 Task: Create Records for custom object Staff in PrisonConnect Pro.
Action: Mouse moved to (12, 62)
Screenshot: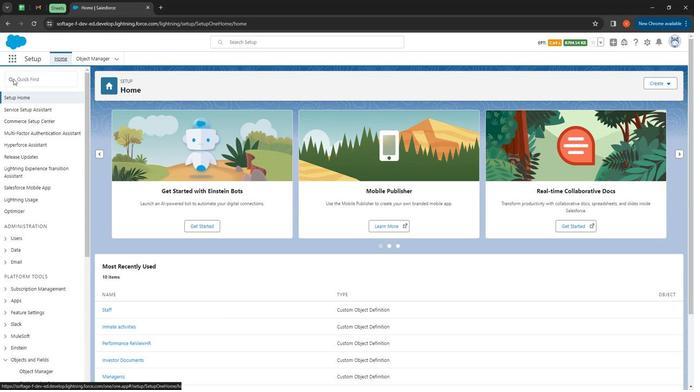 
Action: Mouse pressed left at (12, 62)
Screenshot: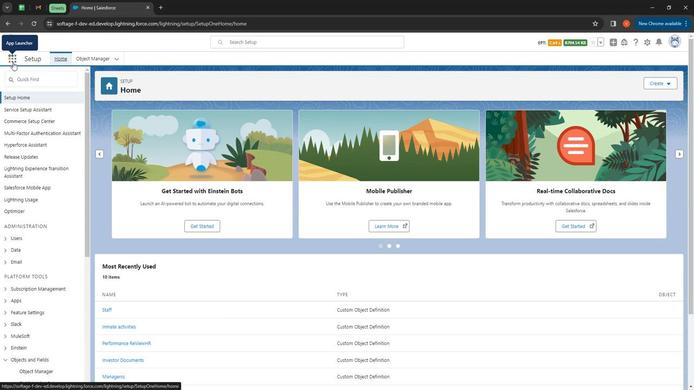 
Action: Mouse moved to (134, 209)
Screenshot: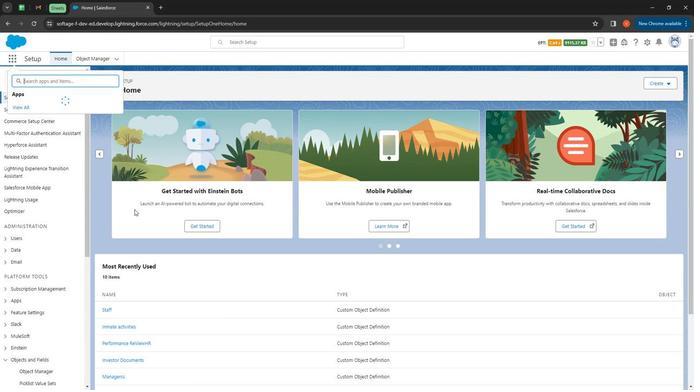 
Action: Key pressed <Key.shift>
Screenshot: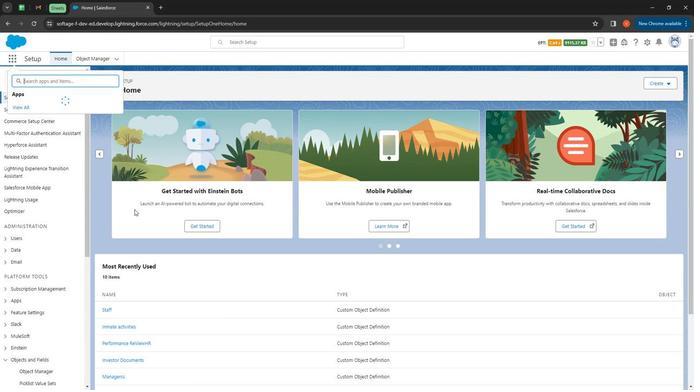 
Action: Mouse moved to (135, 211)
Screenshot: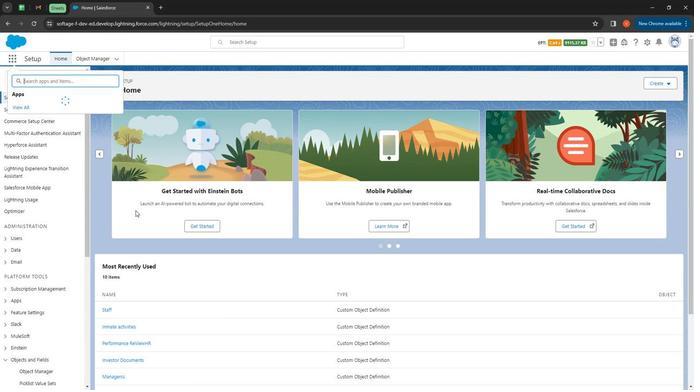 
Action: Key pressed S
Screenshot: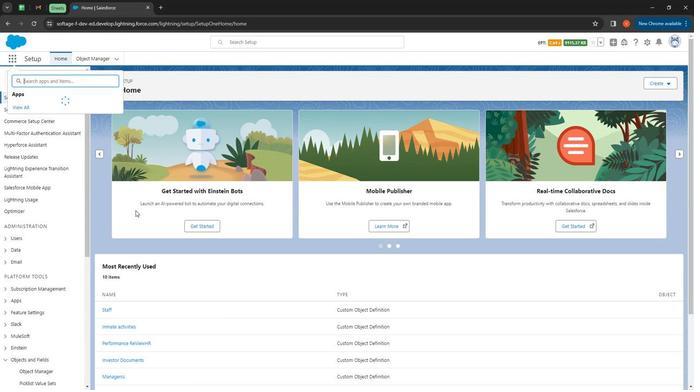 
Action: Mouse moved to (138, 209)
Screenshot: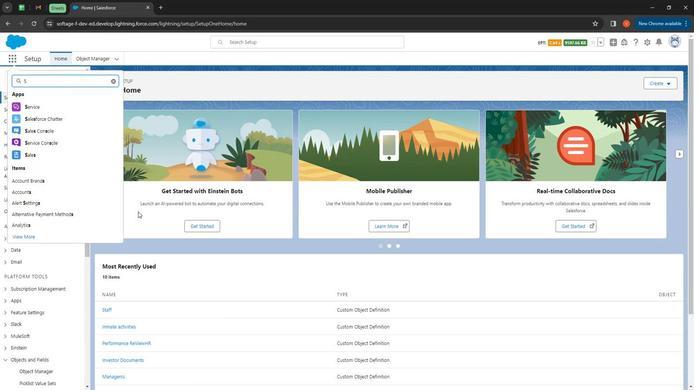 
Action: Key pressed t
Screenshot: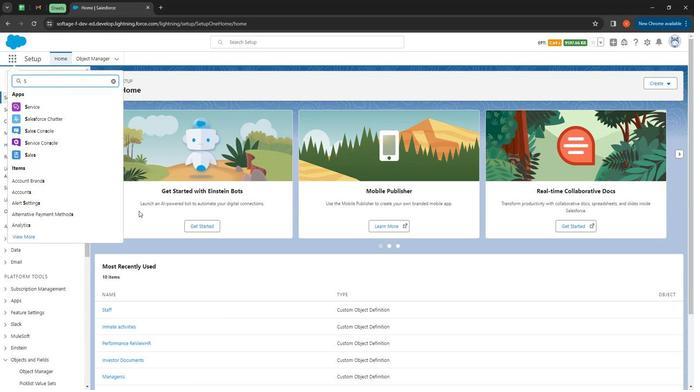 
Action: Mouse moved to (139, 209)
Screenshot: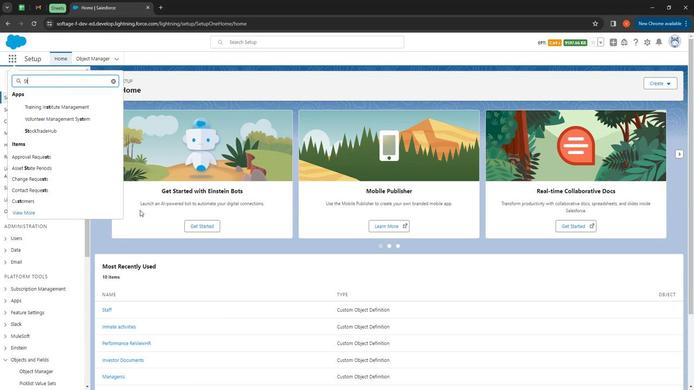 
Action: Key pressed a
Screenshot: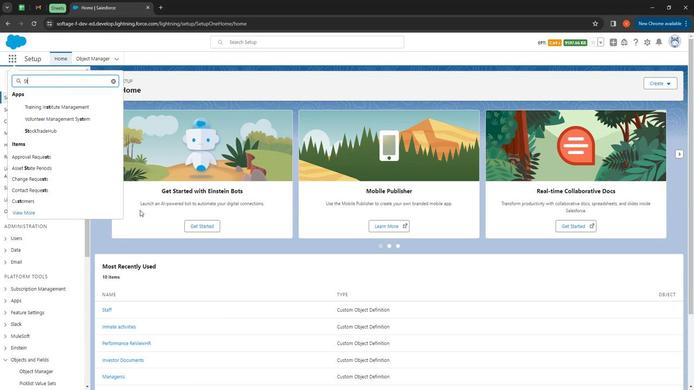 
Action: Mouse moved to (141, 211)
Screenshot: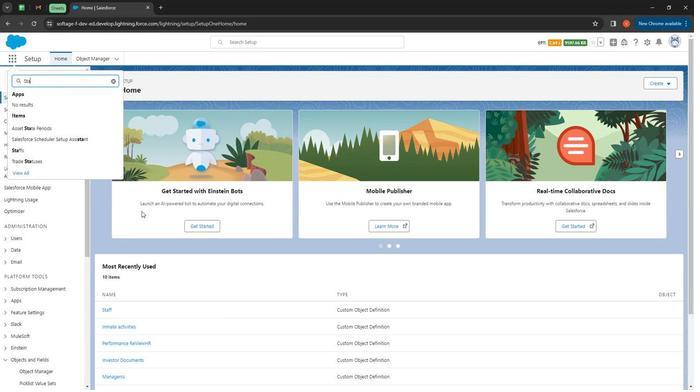 
Action: Key pressed f
Screenshot: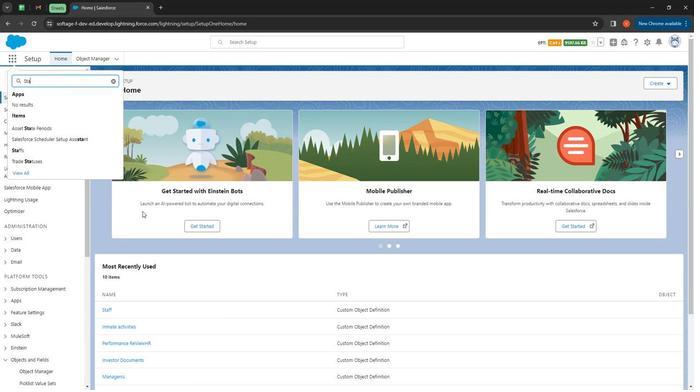 
Action: Mouse moved to (142, 212)
Screenshot: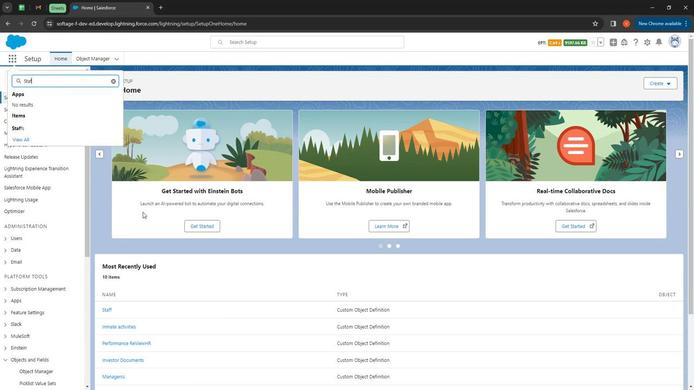 
Action: Key pressed f
Screenshot: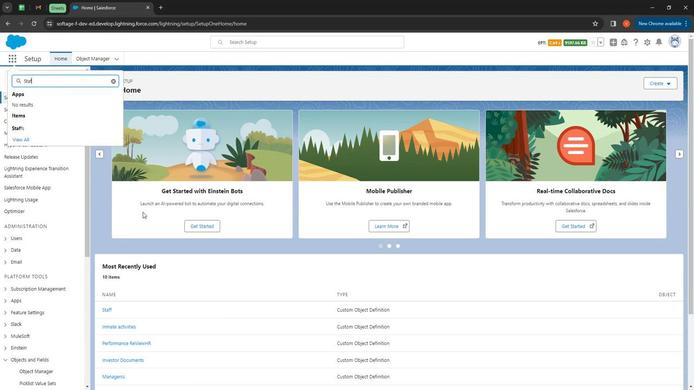 
Action: Mouse moved to (17, 129)
Screenshot: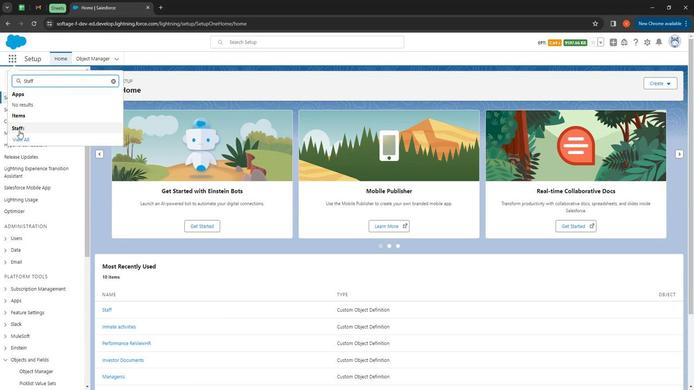 
Action: Mouse pressed left at (17, 129)
Screenshot: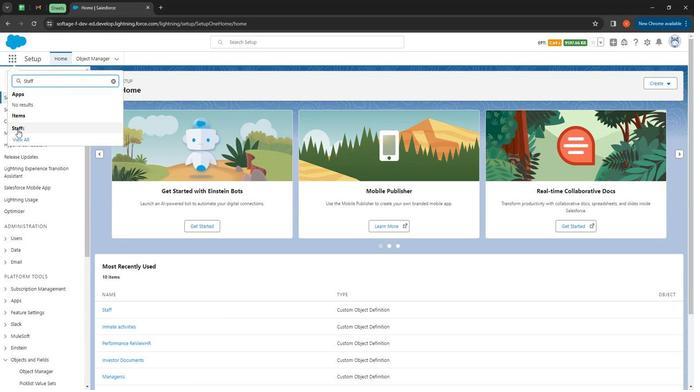 
Action: Mouse moved to (599, 86)
Screenshot: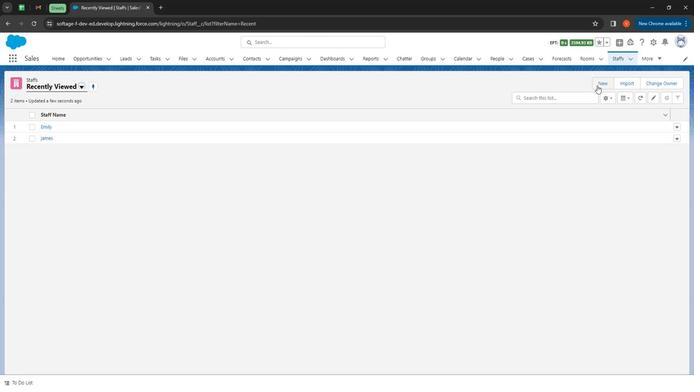 
Action: Mouse pressed left at (599, 86)
Screenshot: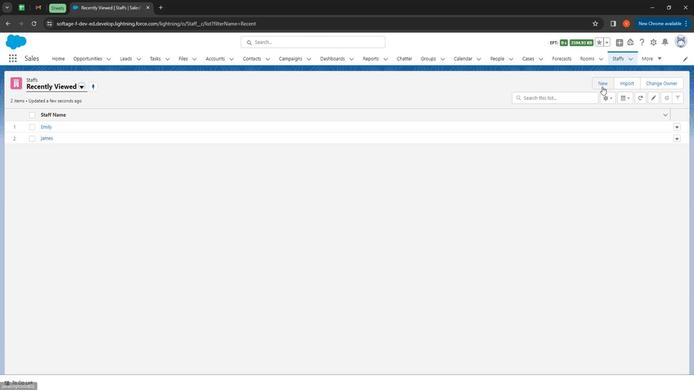
Action: Mouse moved to (231, 122)
Screenshot: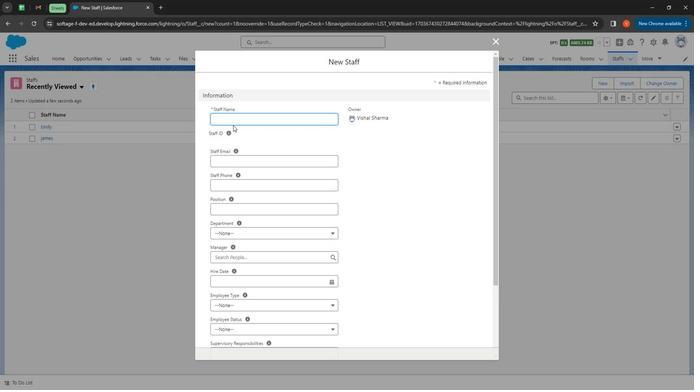 
Action: Mouse pressed left at (231, 122)
Screenshot: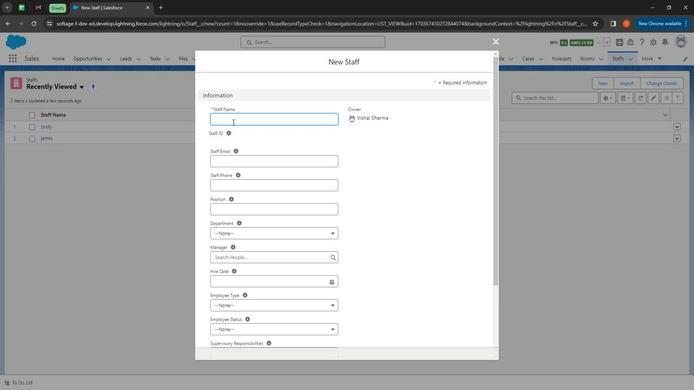 
Action: Key pressed <Key.shift>
Screenshot: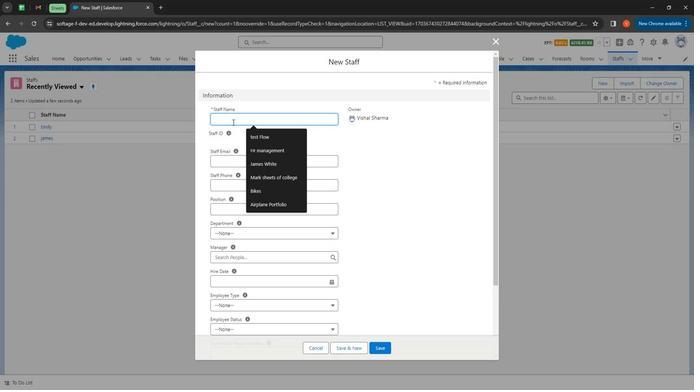 
Action: Mouse moved to (202, 99)
Screenshot: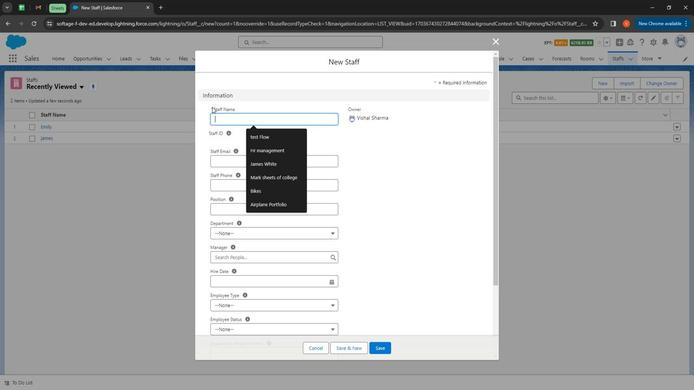 
Action: Key pressed <Key.shift><Key.shift><Key.shift><Key.shift><Key.shift><Key.shift><Key.shift><Key.shift><Key.shift><Key.shift><Key.shift><Key.shift><Key.shift><Key.shift><Key.shift><Key.shift><Key.shift>Jonna
Screenshot: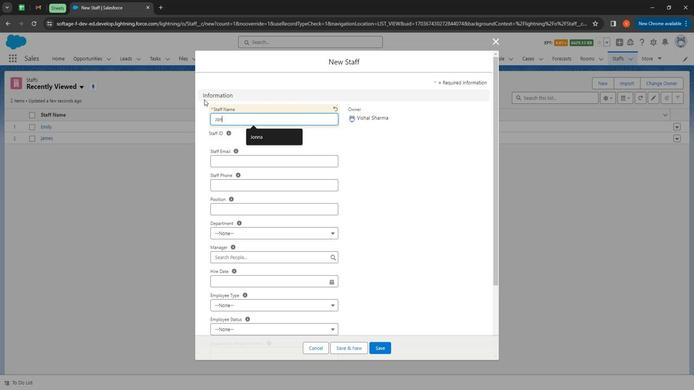 
Action: Mouse moved to (231, 161)
Screenshot: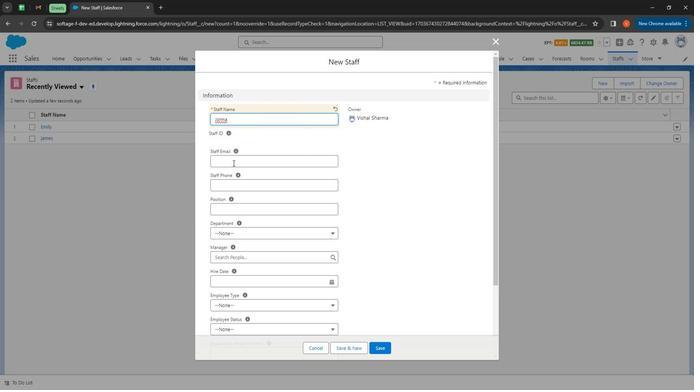 
Action: Mouse pressed left at (231, 161)
Screenshot: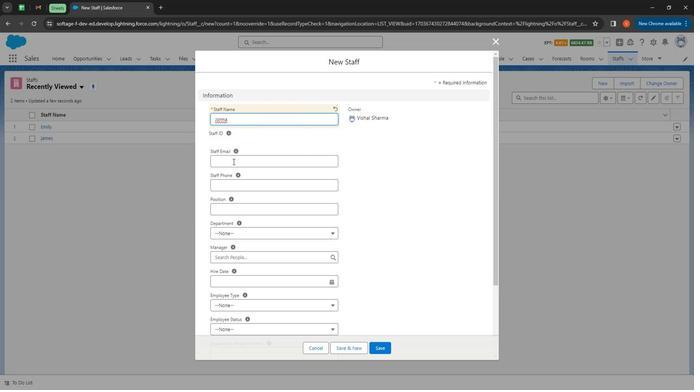 
Action: Key pressed <Key.shift>
Screenshot: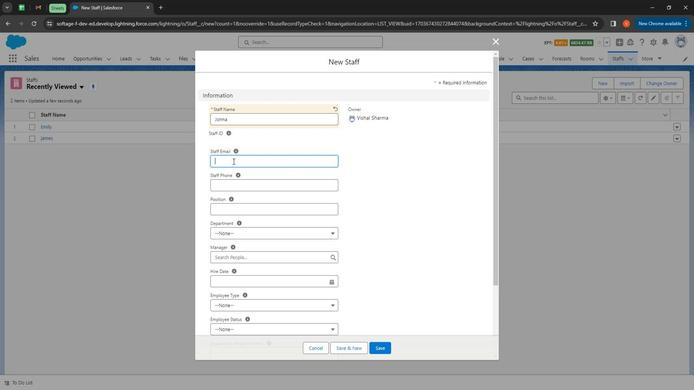 
Action: Mouse moved to (227, 157)
Screenshot: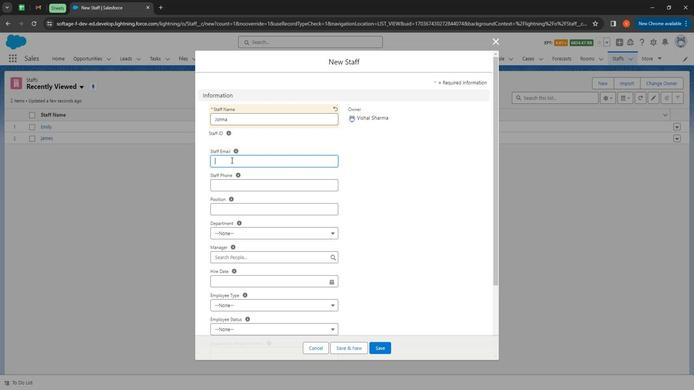 
Action: Key pressed <Key.shift><Key.shift><Key.shift><Key.shift><Key.shift><Key.shift><Key.shift><Key.shift><Key.shift><Key.shift>Jonna<Key.shift>@gmail.cpm
Screenshot: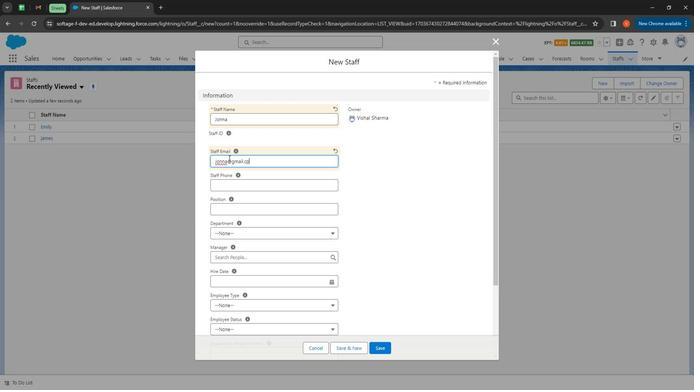 
Action: Mouse moved to (217, 184)
Screenshot: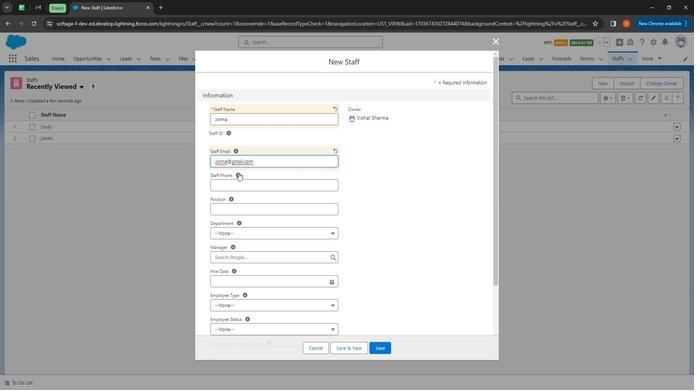 
Action: Mouse pressed left at (217, 184)
Screenshot: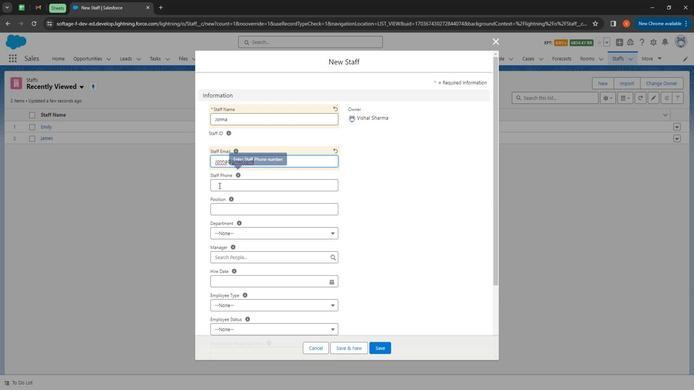 
Action: Mouse moved to (239, 185)
Screenshot: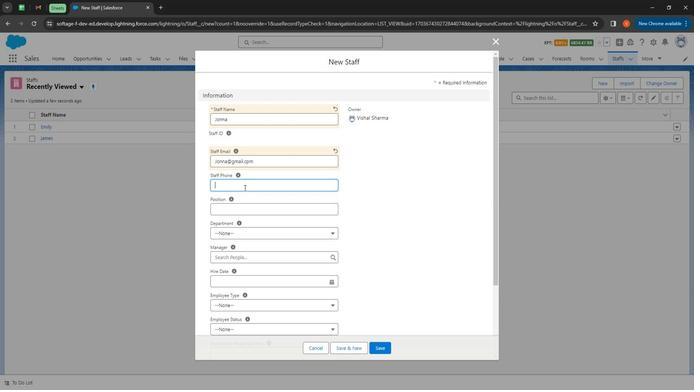 
Action: Key pressed 8947123
Screenshot: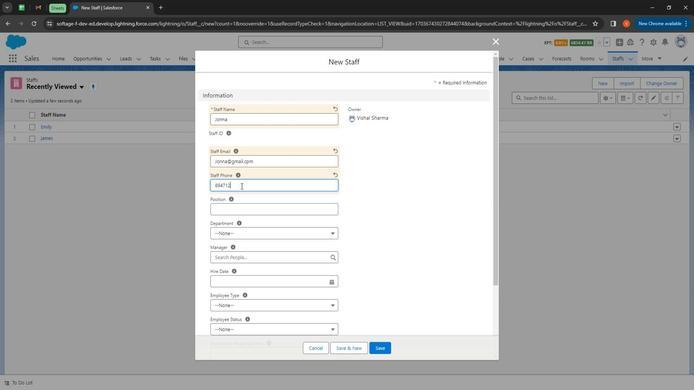 
Action: Mouse moved to (240, 210)
Screenshot: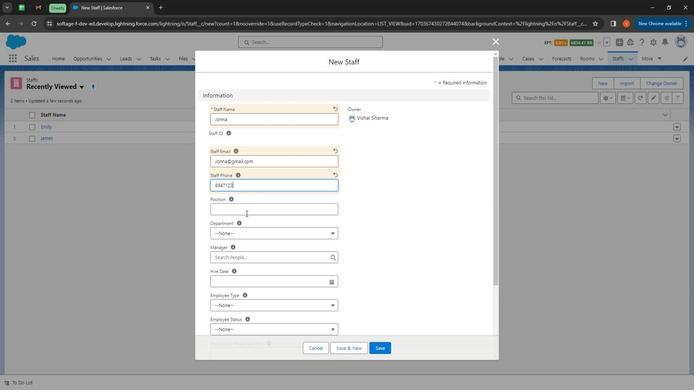 
Action: Mouse pressed left at (240, 210)
Screenshot: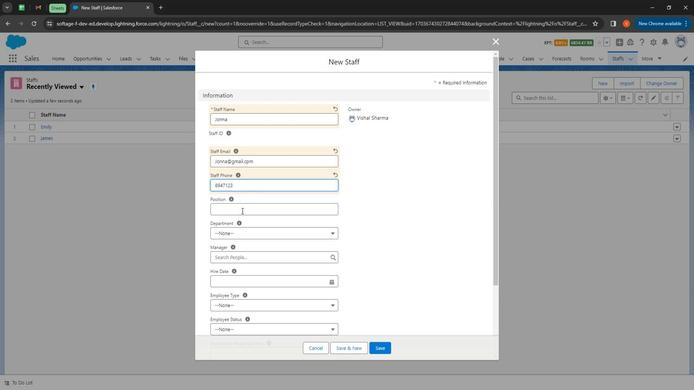 
Action: Mouse moved to (257, 221)
Screenshot: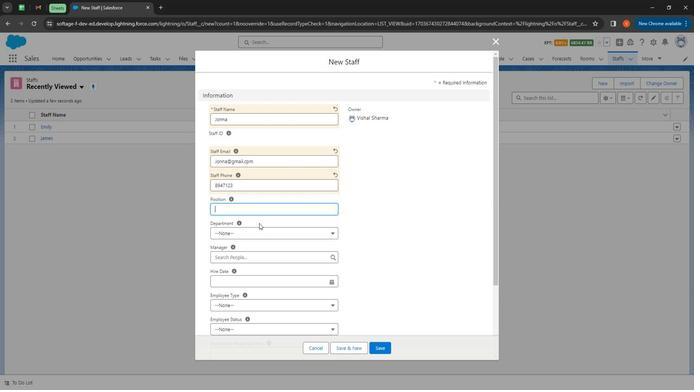 
Action: Key pressed <Key.shift>Salesforce<Key.space><Key.shift><Key.shift><Key.shift><Key.shift><Key.shift><Key.shift><Key.shift><Key.shift><Key.shift><Key.shift><Key.shift><Key.shift><Key.shift><Key.shift><Key.shift>Attendance<Key.space><Key.shift>Mang<Key.backspace>ager
Screenshot: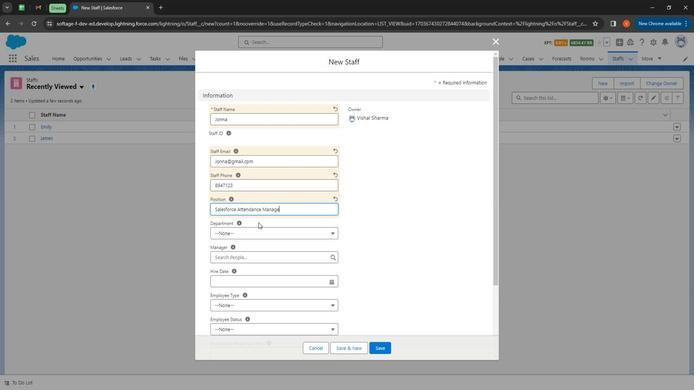 
Action: Mouse moved to (259, 238)
Screenshot: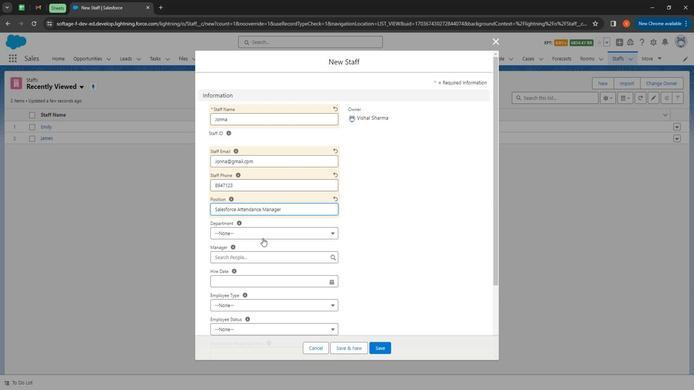 
Action: Mouse pressed left at (259, 238)
Screenshot: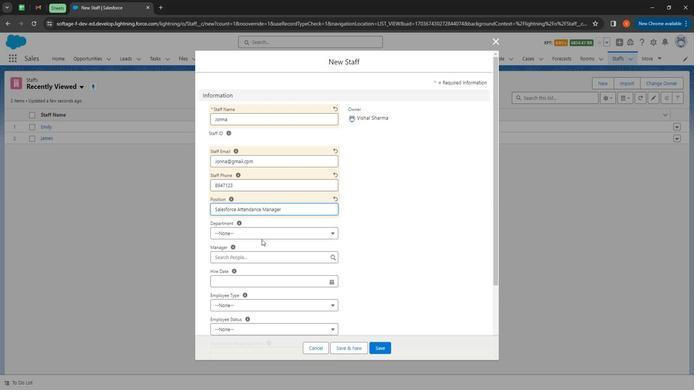 
Action: Mouse moved to (253, 230)
Screenshot: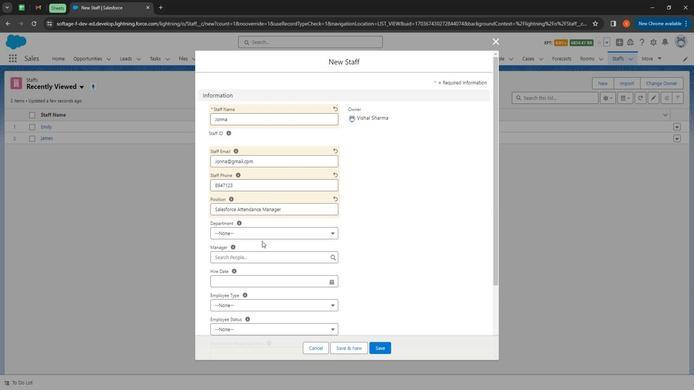
Action: Mouse pressed left at (253, 230)
Screenshot: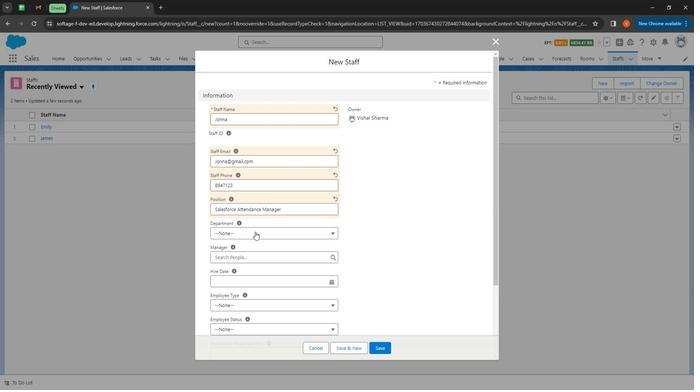 
Action: Mouse moved to (245, 273)
Screenshot: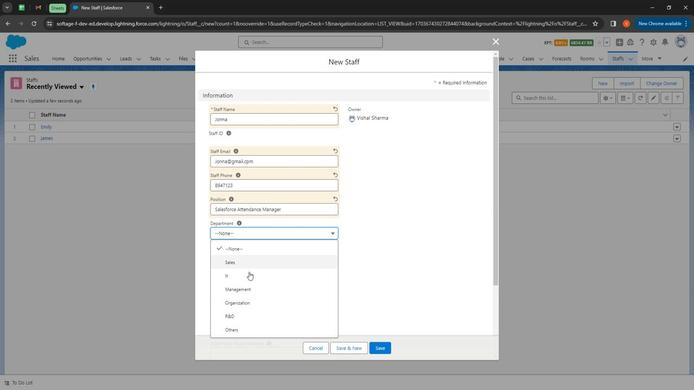 
Action: Mouse pressed left at (245, 273)
Screenshot: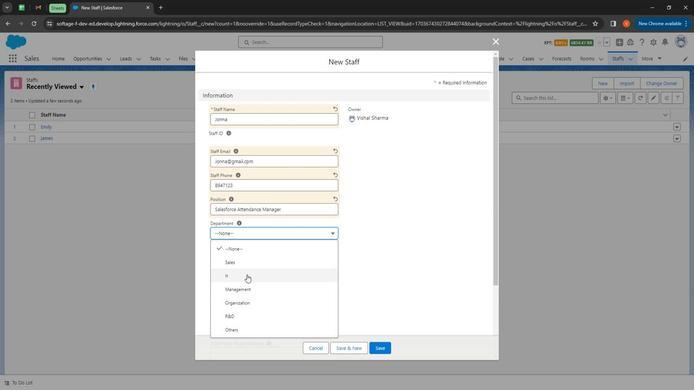 
Action: Mouse moved to (241, 254)
Screenshot: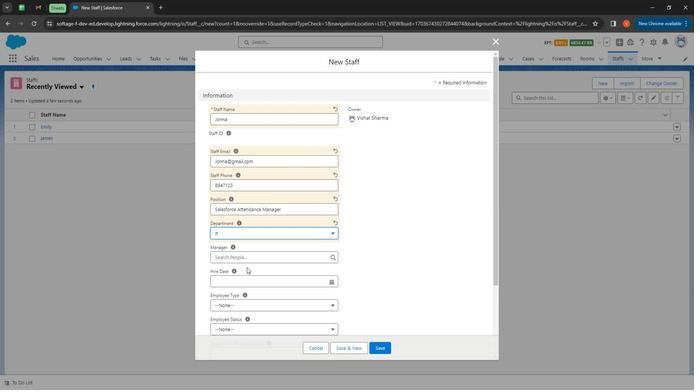 
Action: Mouse pressed left at (241, 254)
Screenshot: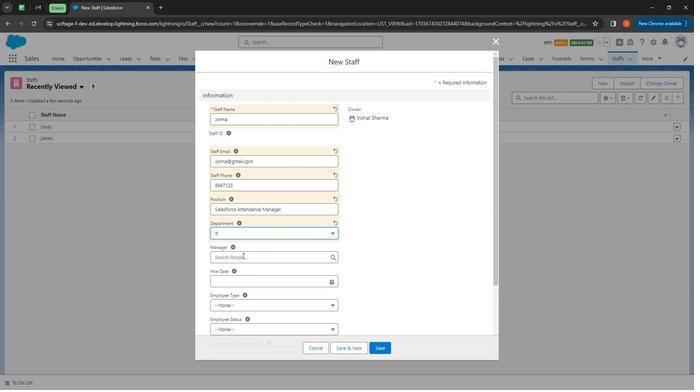 
Action: Mouse moved to (246, 324)
Screenshot: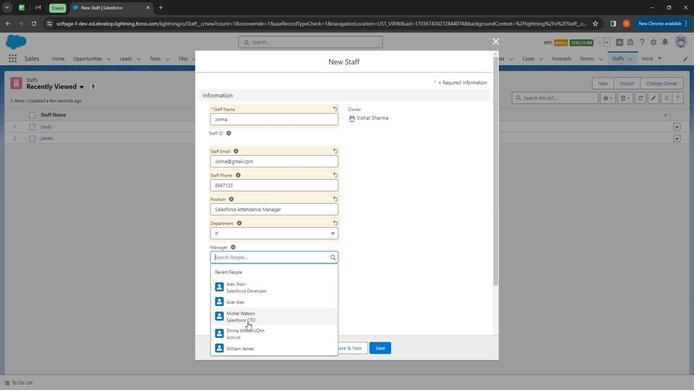
Action: Mouse pressed left at (246, 324)
Screenshot: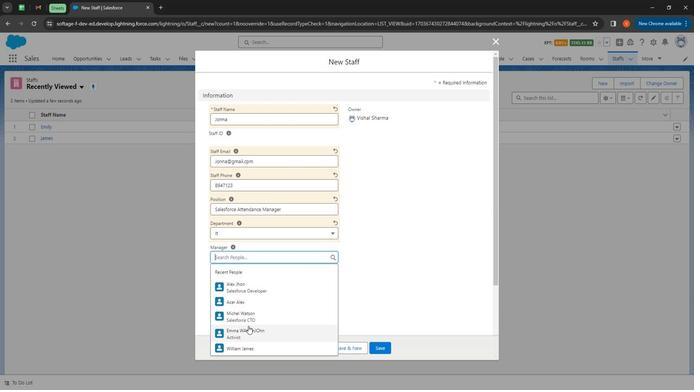 
Action: Mouse moved to (258, 280)
Screenshot: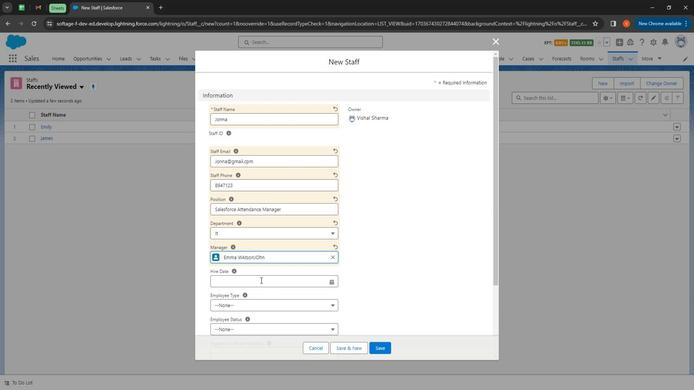 
Action: Mouse pressed left at (258, 280)
Screenshot: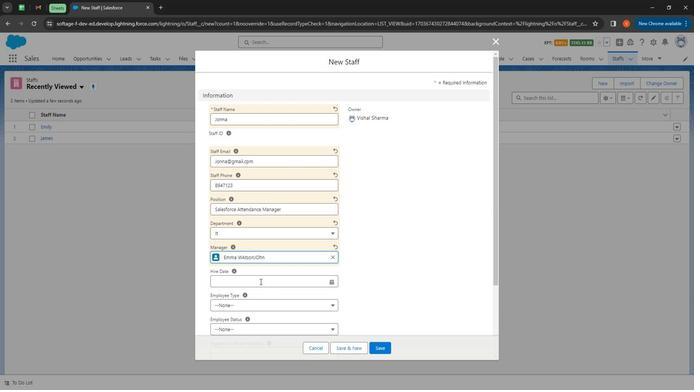
Action: Mouse moved to (283, 211)
Screenshot: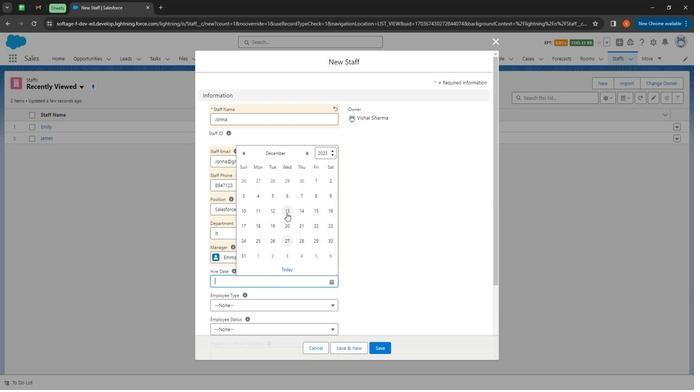 
Action: Mouse pressed left at (283, 211)
Screenshot: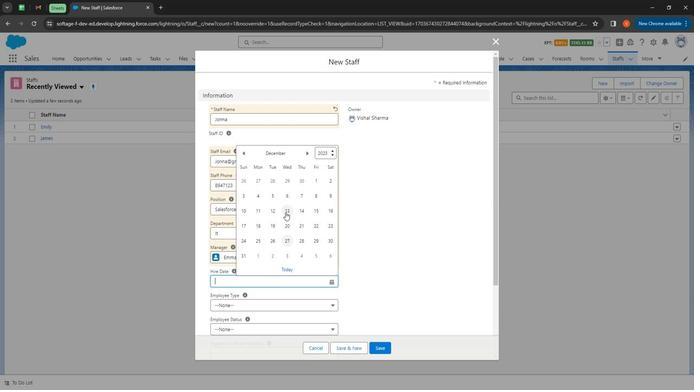 
Action: Mouse moved to (238, 306)
Screenshot: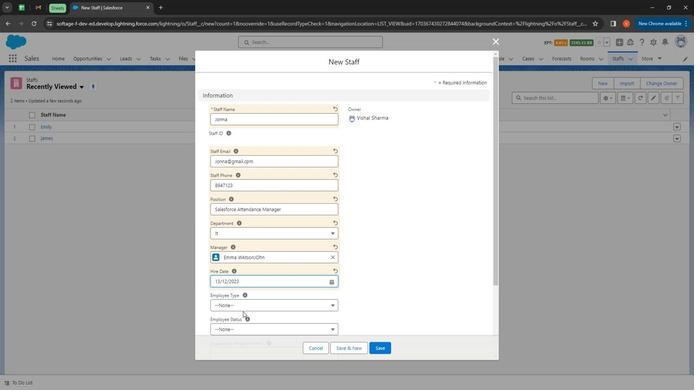 
Action: Mouse pressed left at (238, 306)
Screenshot: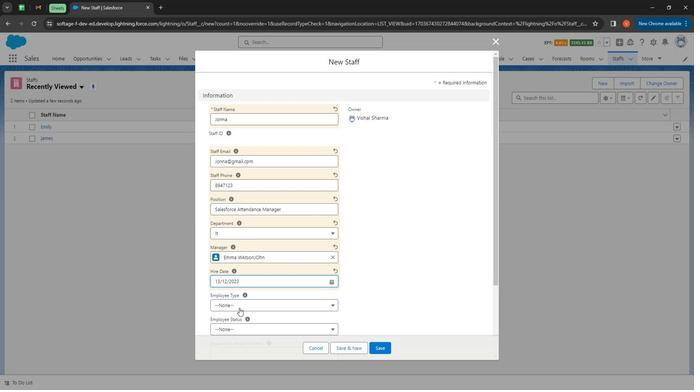 
Action: Mouse moved to (249, 260)
Screenshot: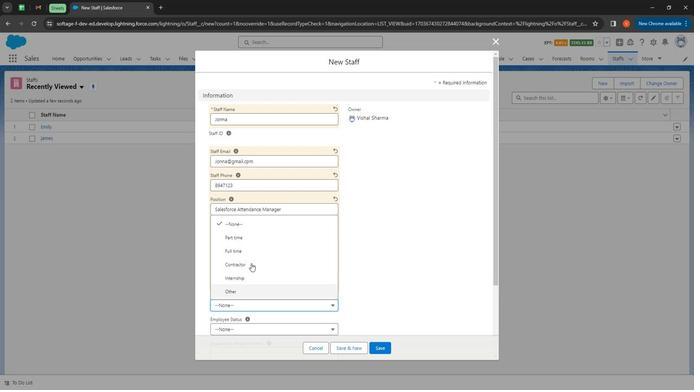 
Action: Mouse pressed left at (249, 260)
Screenshot: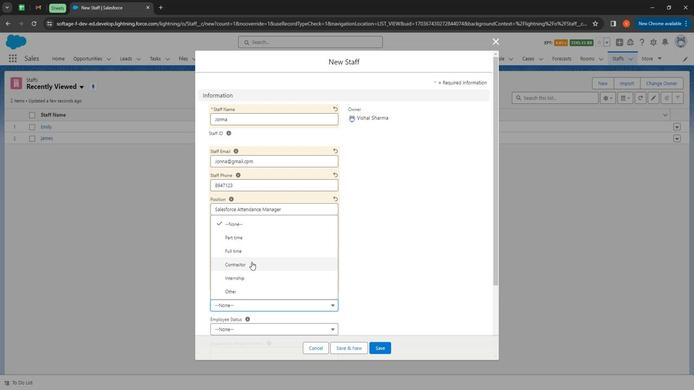 
Action: Mouse moved to (260, 321)
Screenshot: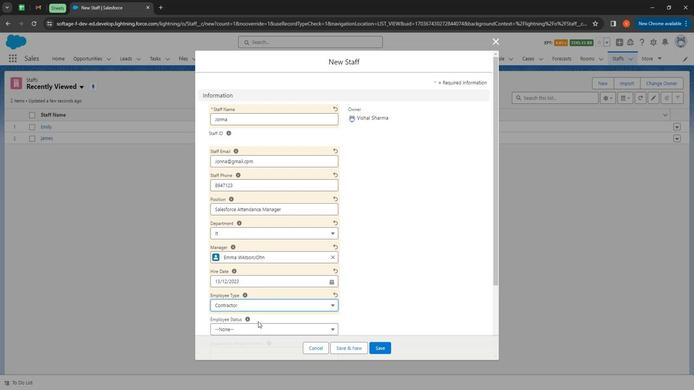 
Action: Mouse scrolled (260, 321) with delta (0, 0)
Screenshot: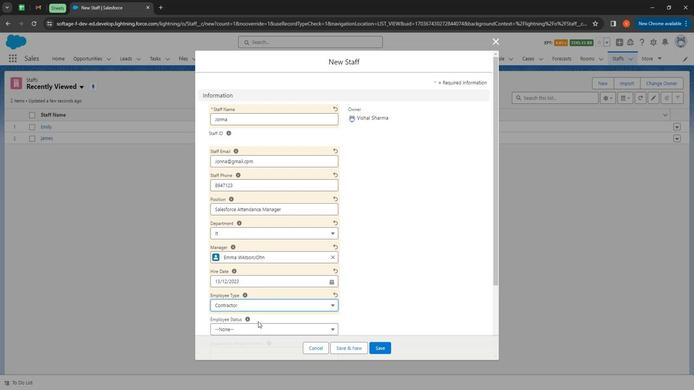 
Action: Mouse moved to (262, 321)
Screenshot: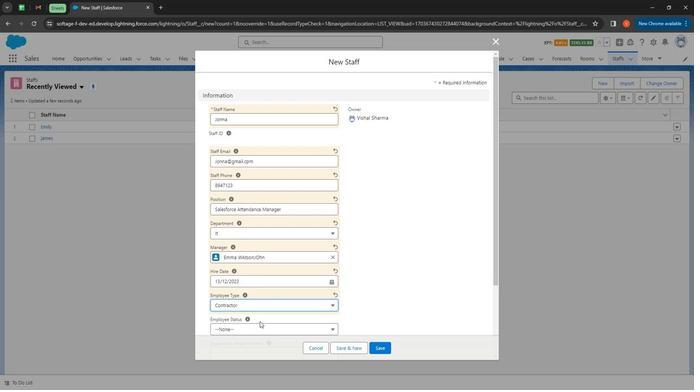 
Action: Mouse scrolled (262, 321) with delta (0, 0)
Screenshot: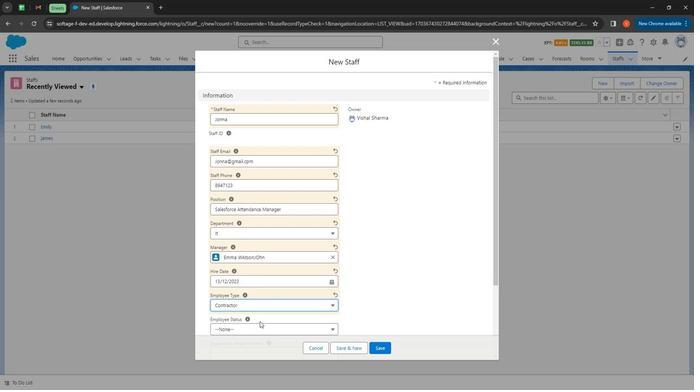 
Action: Mouse moved to (249, 247)
Screenshot: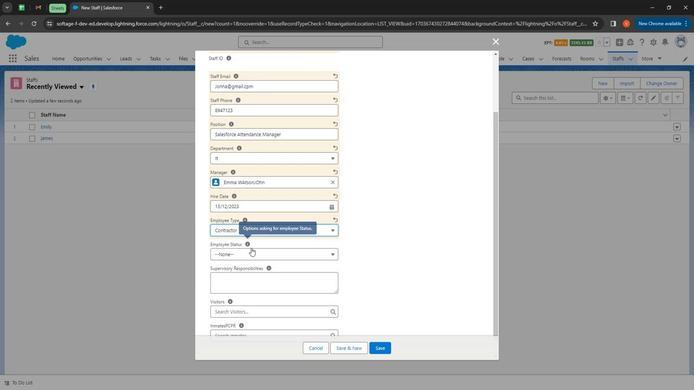 
Action: Mouse pressed left at (249, 247)
Screenshot: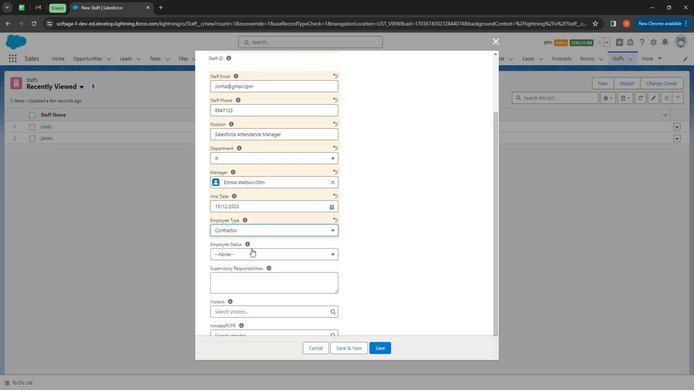 
Action: Mouse moved to (245, 284)
Screenshot: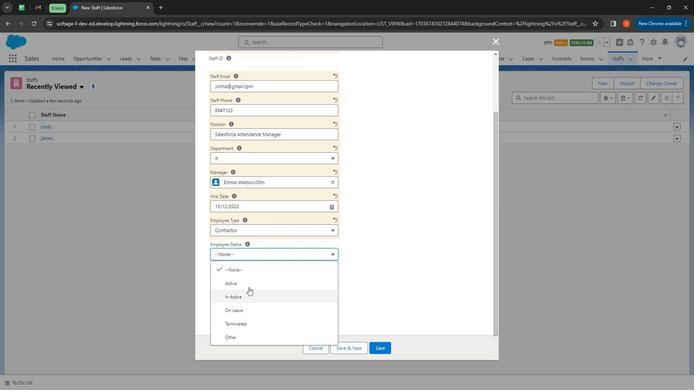 
Action: Mouse pressed left at (245, 284)
Screenshot: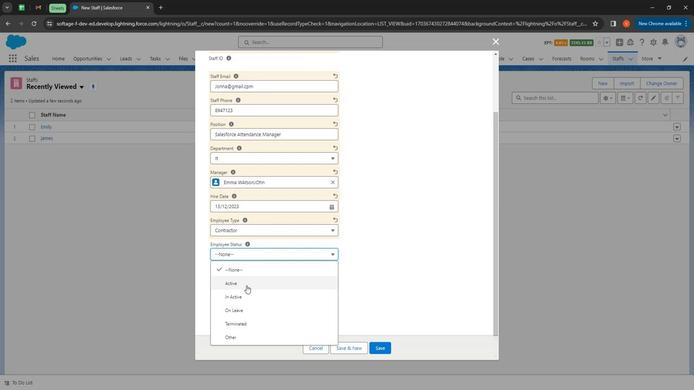 
Action: Mouse moved to (238, 286)
Screenshot: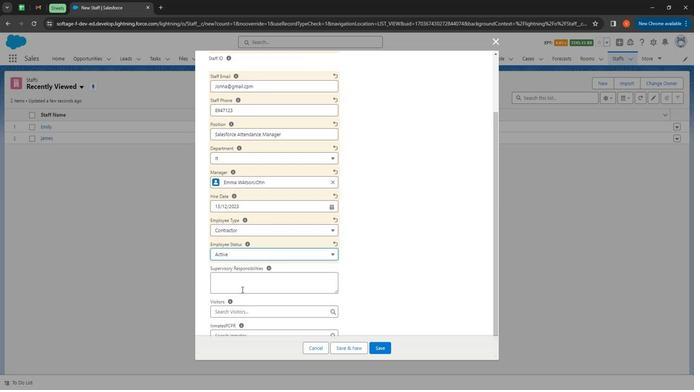 
Action: Mouse pressed left at (238, 286)
Screenshot: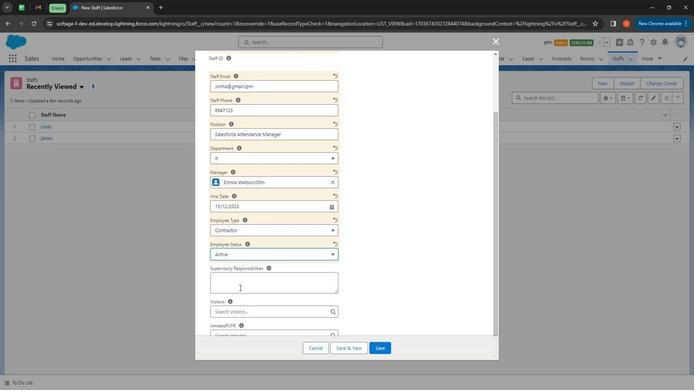 
Action: Mouse moved to (223, 265)
Screenshot: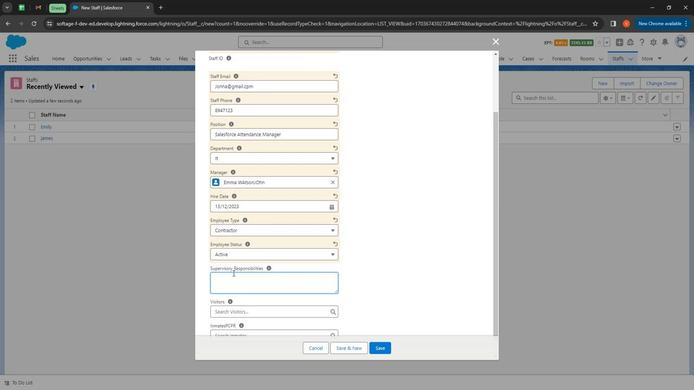 
Action: Key pressed <Key.shift><Key.shift><Key.shift><Key.shift><Key.shift><Key.shift><Key.shift><Key.shift><Key.shift><Key.shift><Key.shift>A<Key.space>lot<Key.space>of<Key.space>responsibilities<Key.space>on<Key.space>this<Key.space>gu<Key.space>y<Key.backspace><Key.backspace>y<Key.space>as<Key.space>he<Key.space><Key.backspace><Key.backspace><Key.backspace><Key.backspace><Key.backspace>s<Key.space><Key.shift>She<Key.space>manage<Key.space><Key.backspace><Key.space>every<Key.space>single<Key.space><Key.shift>Attendance<Key.space>of<Key.space>whole<Key.space>company
Screenshot: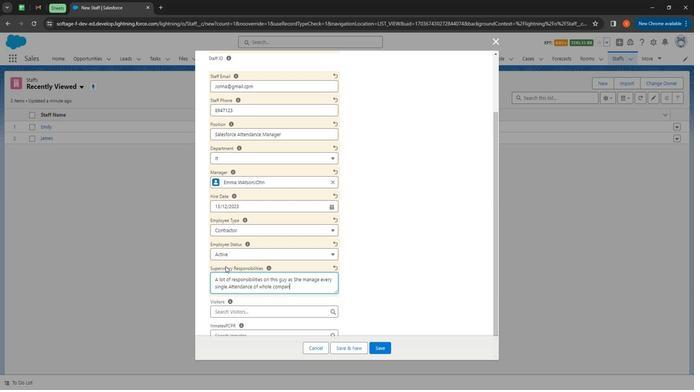 
Action: Mouse moved to (241, 309)
Screenshot: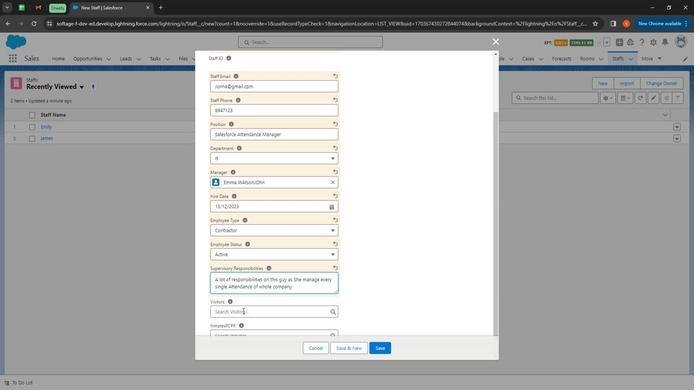 
Action: Mouse pressed left at (241, 309)
Screenshot: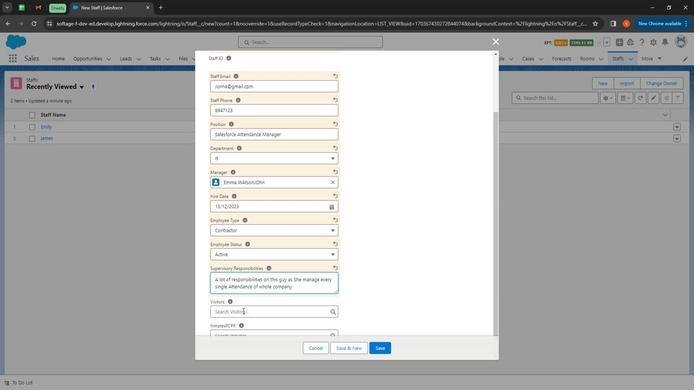 
Action: Mouse moved to (252, 336)
Screenshot: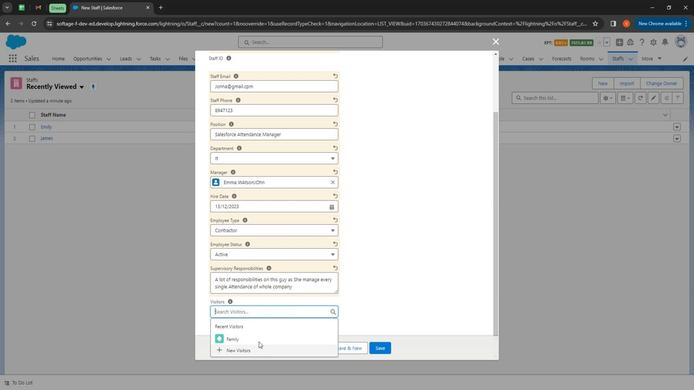 
Action: Mouse pressed left at (252, 336)
Screenshot: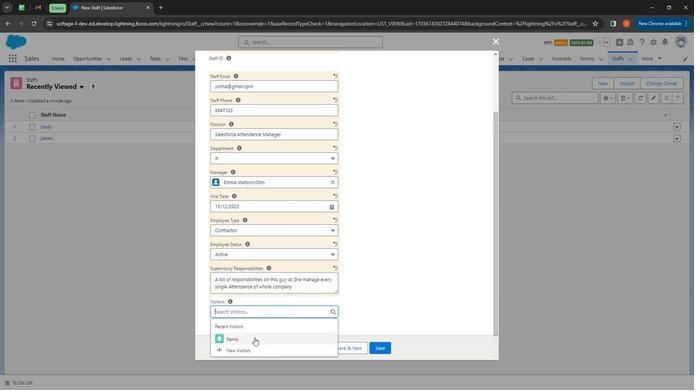 
Action: Mouse moved to (386, 286)
Screenshot: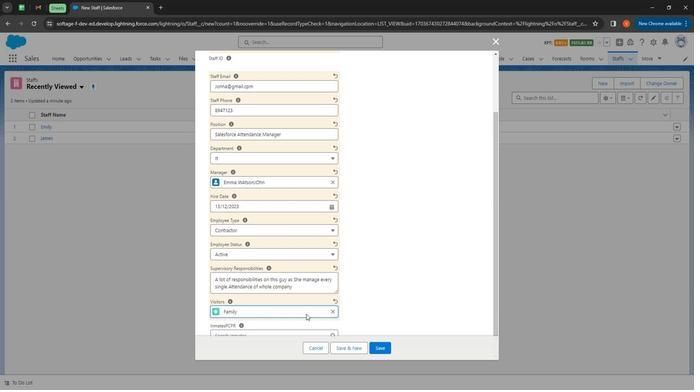 
Action: Mouse scrolled (386, 286) with delta (0, 0)
Screenshot: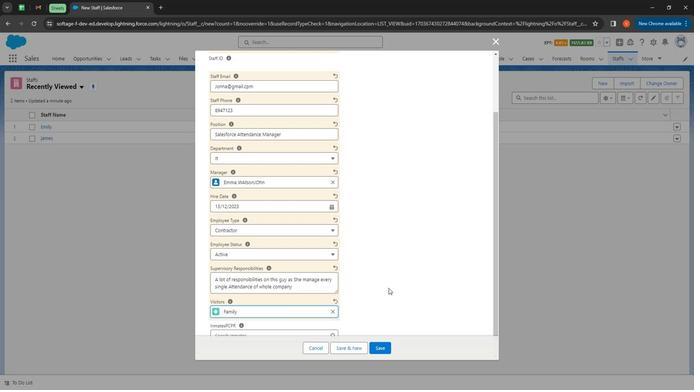 
Action: Mouse moved to (386, 286)
Screenshot: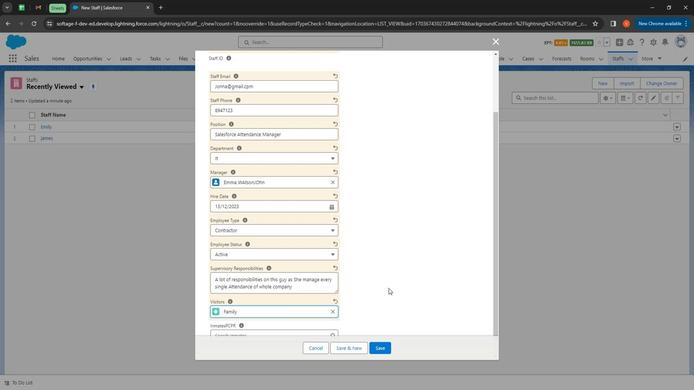 
Action: Mouse scrolled (386, 286) with delta (0, 0)
Screenshot: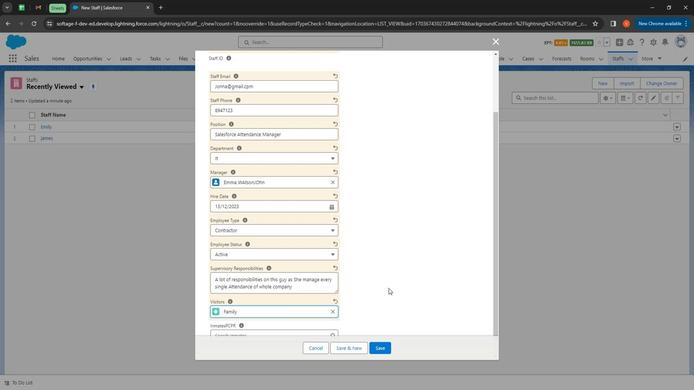 
Action: Mouse scrolled (386, 286) with delta (0, 0)
Screenshot: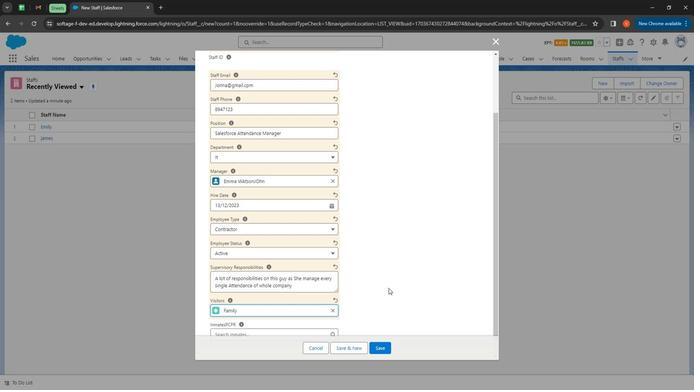 
Action: Mouse moved to (386, 286)
Screenshot: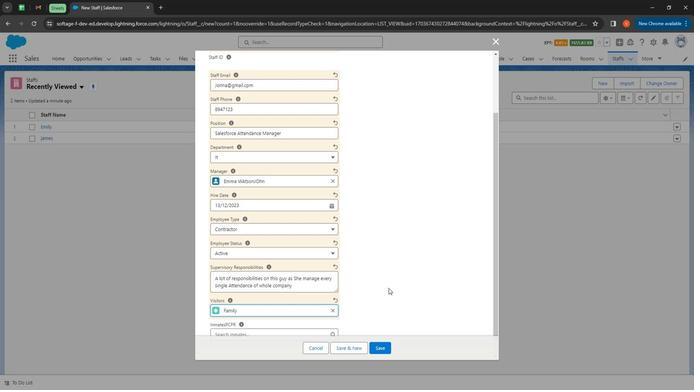 
Action: Mouse scrolled (386, 286) with delta (0, 0)
Screenshot: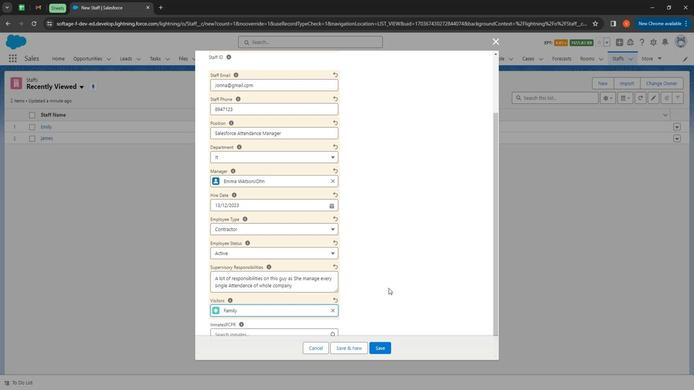 
Action: Mouse moved to (289, 312)
Screenshot: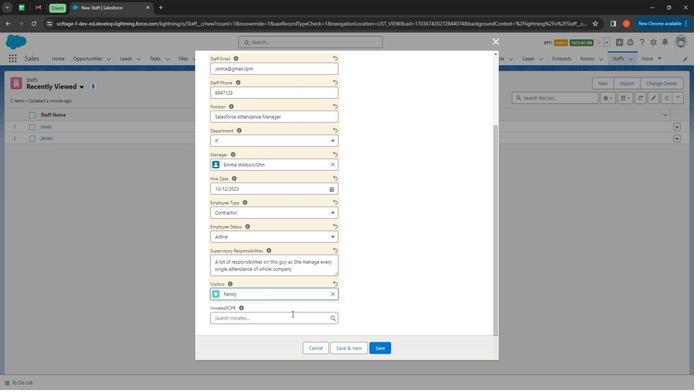 
Action: Mouse pressed left at (289, 312)
Screenshot: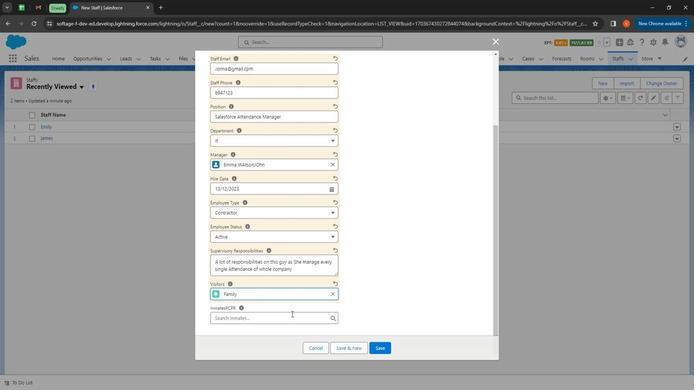 
Action: Mouse moved to (272, 278)
Screenshot: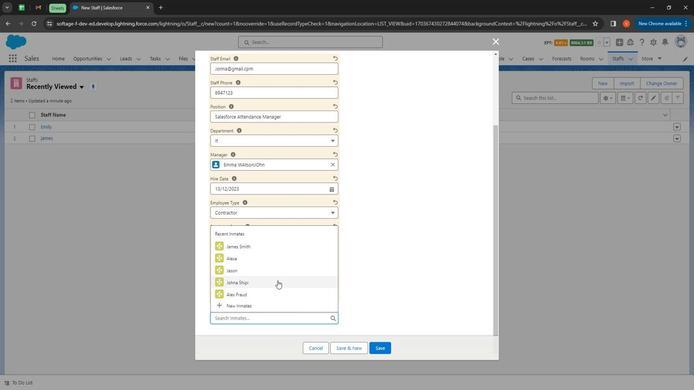 
Action: Mouse pressed left at (272, 278)
Screenshot: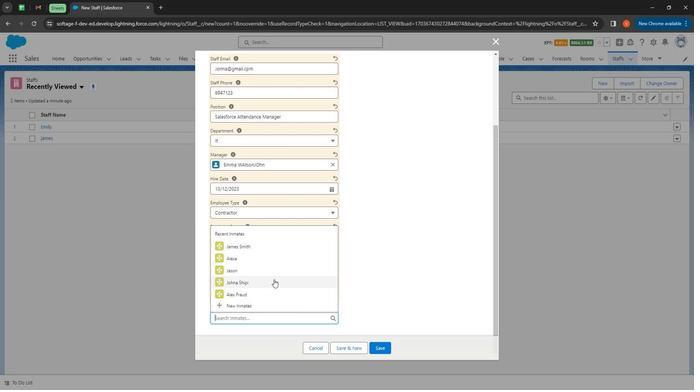 
Action: Mouse moved to (376, 344)
Screenshot: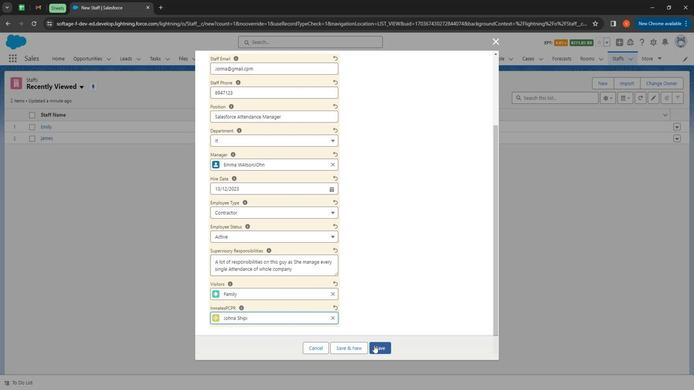 
Action: Mouse pressed left at (376, 344)
Screenshot: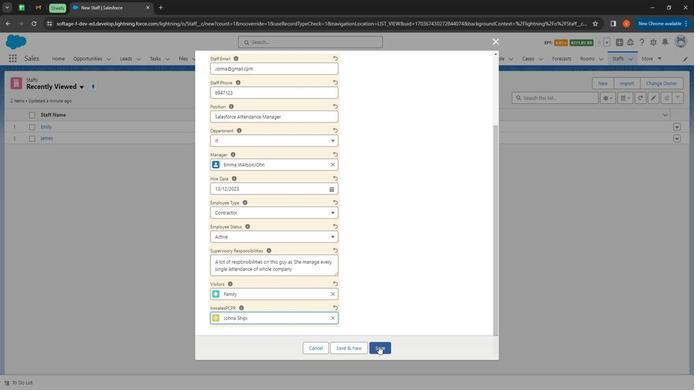 
Action: Mouse moved to (614, 59)
Screenshot: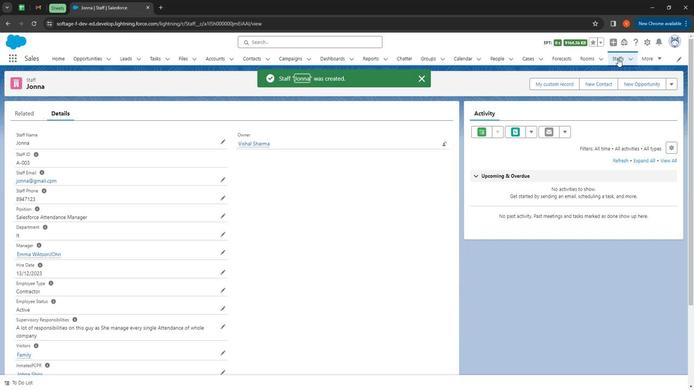 
Action: Mouse pressed left at (614, 59)
Screenshot: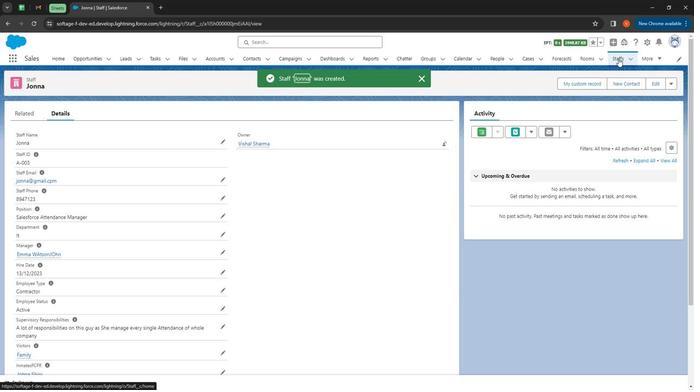 
Action: Mouse moved to (600, 81)
Screenshot: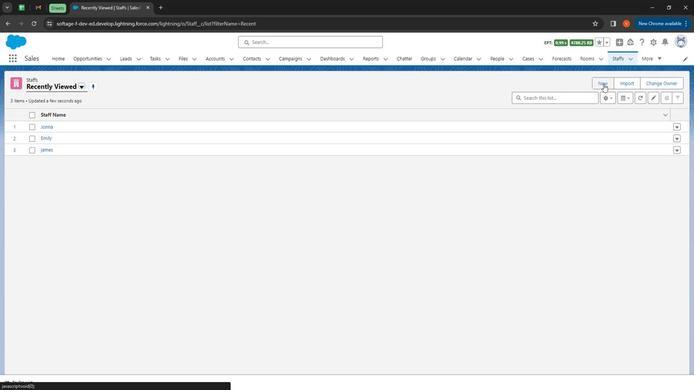 
Action: Mouse pressed left at (600, 81)
Screenshot: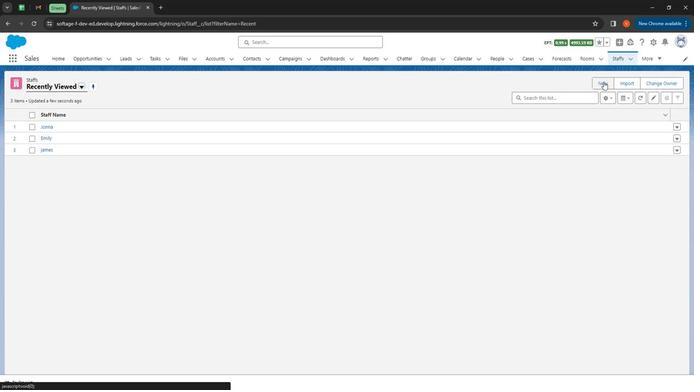 
Action: Mouse moved to (232, 120)
Screenshot: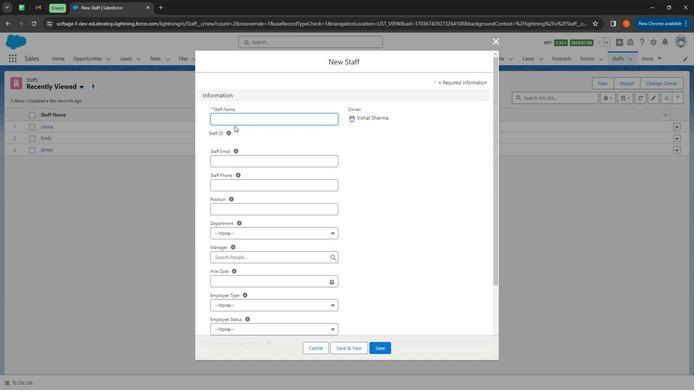 
Action: Mouse pressed left at (232, 120)
Screenshot: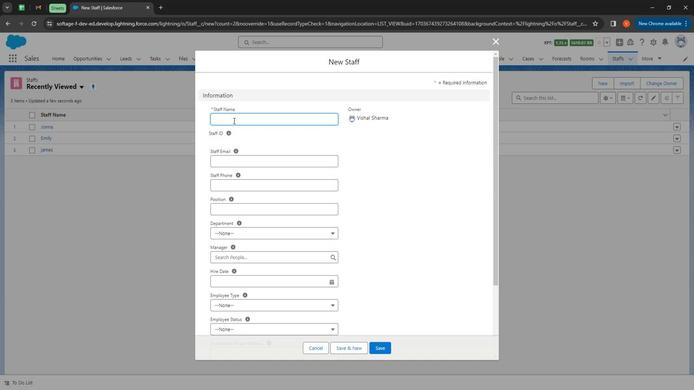 
Action: Key pressed <Key.shift>Emma<Key.space><Key.shift>Watson
Screenshot: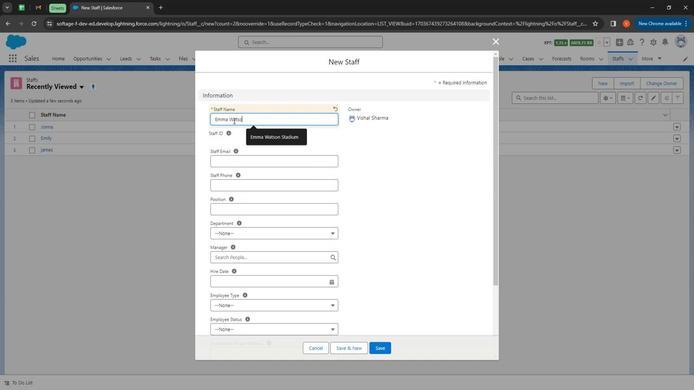 
Action: Mouse moved to (241, 152)
Screenshot: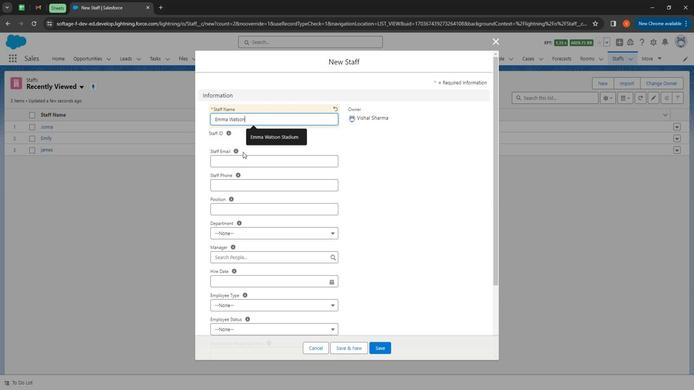 
Action: Mouse pressed left at (241, 152)
Screenshot: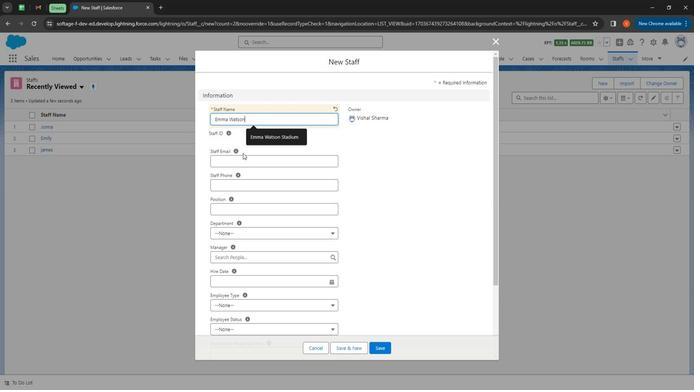 
Action: Mouse moved to (241, 155)
Screenshot: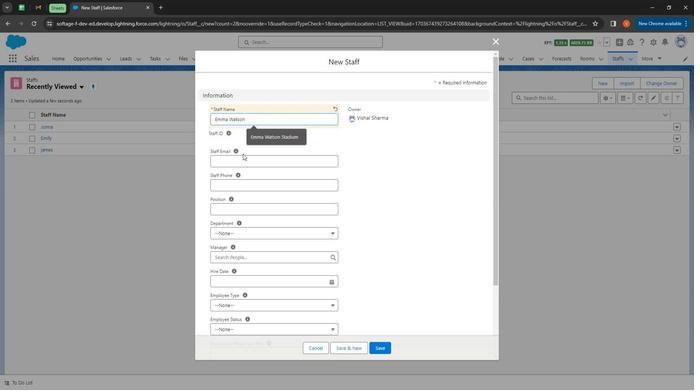 
Action: Mouse pressed left at (241, 155)
Screenshot: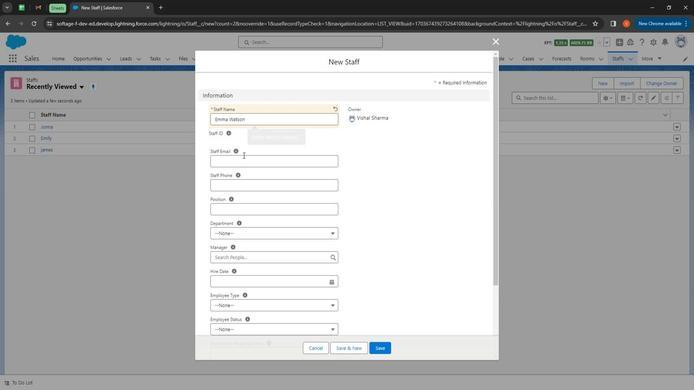
Action: Mouse moved to (242, 155)
Screenshot: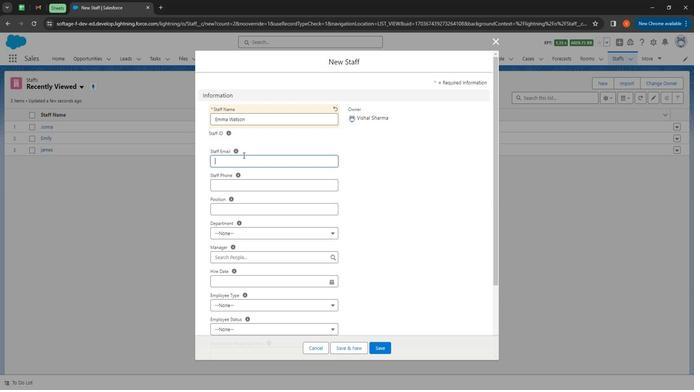 
Action: Key pressed <Key.shift>
Screenshot: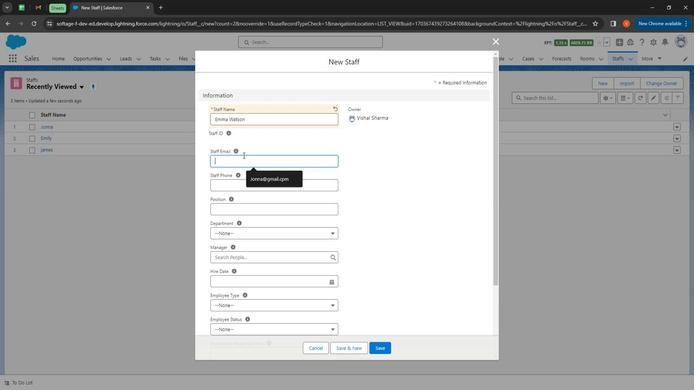 
Action: Mouse moved to (235, 151)
Screenshot: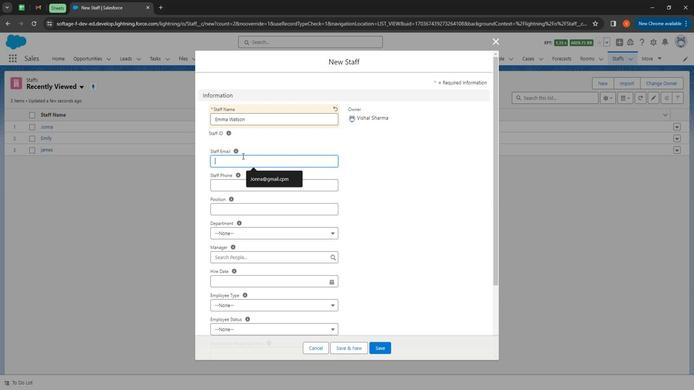 
Action: Key pressed Watson.<Key.shift>Emma<Key.shift>@gcp.com
Screenshot: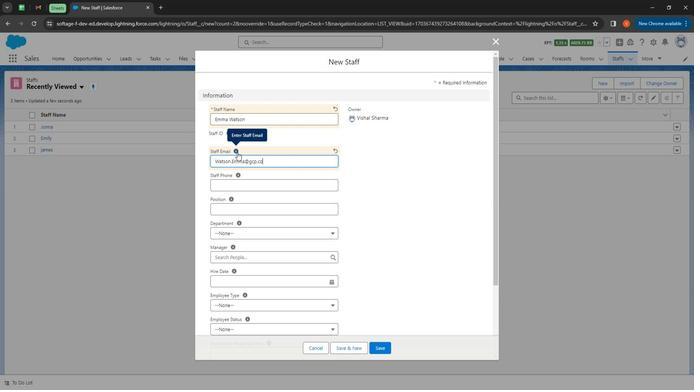 
Action: Mouse moved to (252, 188)
Screenshot: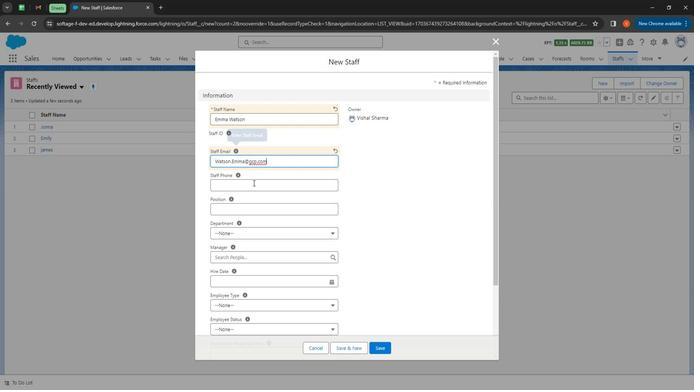 
Action: Mouse pressed left at (252, 188)
Screenshot: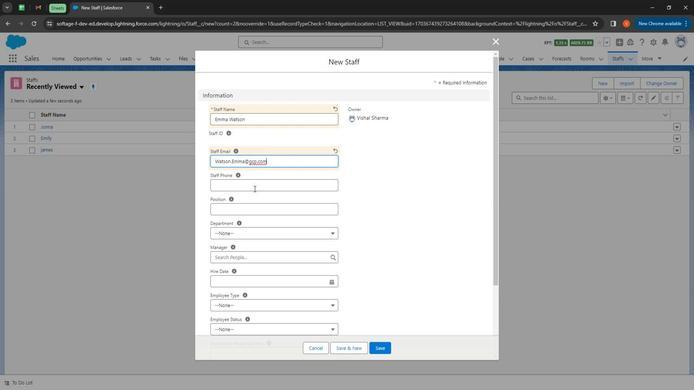
Action: Mouse moved to (248, 187)
Screenshot: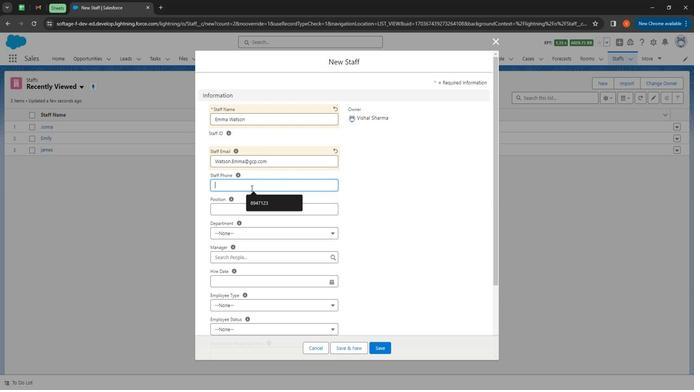 
Action: Key pressed 8754745656
Screenshot: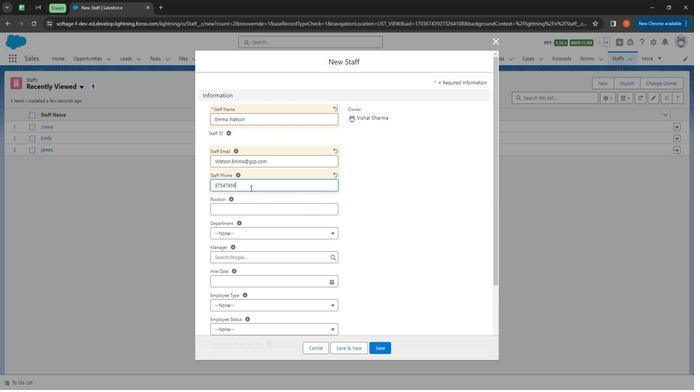 
Action: Mouse moved to (229, 207)
Screenshot: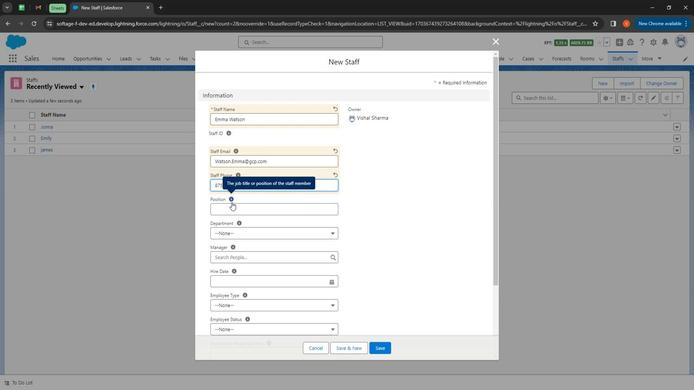 
Action: Mouse pressed left at (229, 207)
Screenshot: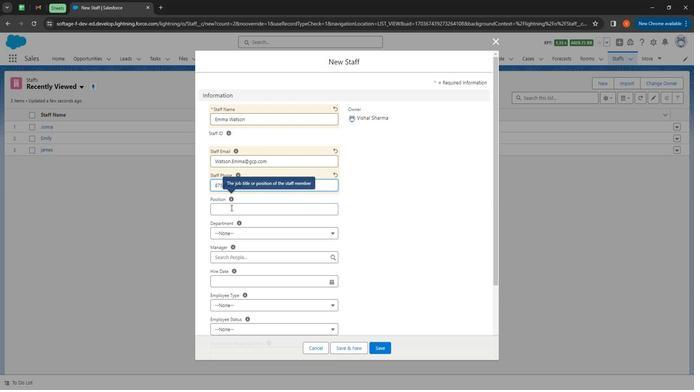
Action: Mouse moved to (242, 221)
Screenshot: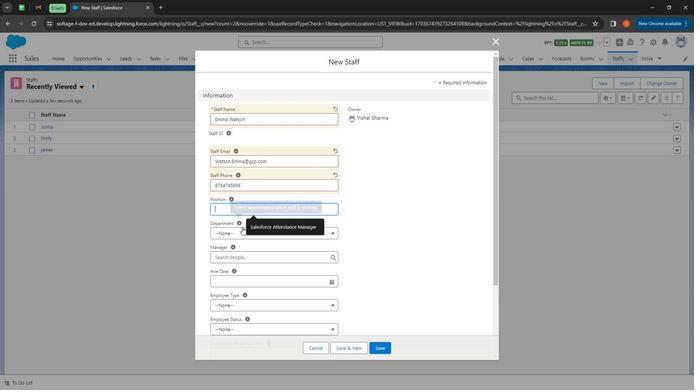 
Action: Key pressed <Key.shift><Key.shift><Key.shift><Key.shift><Key.shift><Key.shift><Key.shift><Key.shift><Key.shift><Key.shift><Key.shift><Key.shift><Key.shift><Key.shift><Key.shift><Key.shift><Key.shift><Key.shift><Key.shift><Key.shift><Key.shift><Key.shift><Key.shift><Key.shift><Key.shift><Key.shift><Key.shift><Key.shift><Key.shift><Key.shift><Key.shift><Key.shift><Key.shift><Key.shift><Key.shift><Key.shift>Mang<Key.backspace>ager
Screenshot: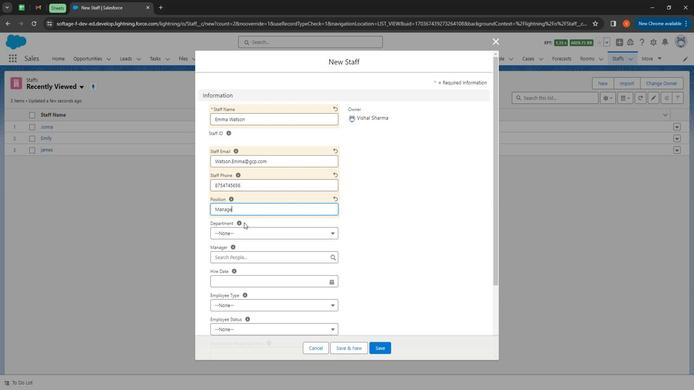 
Action: Mouse moved to (257, 233)
Screenshot: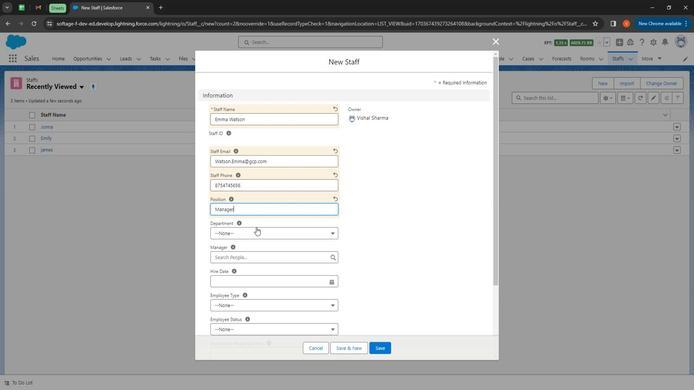 
Action: Mouse pressed left at (257, 233)
Screenshot: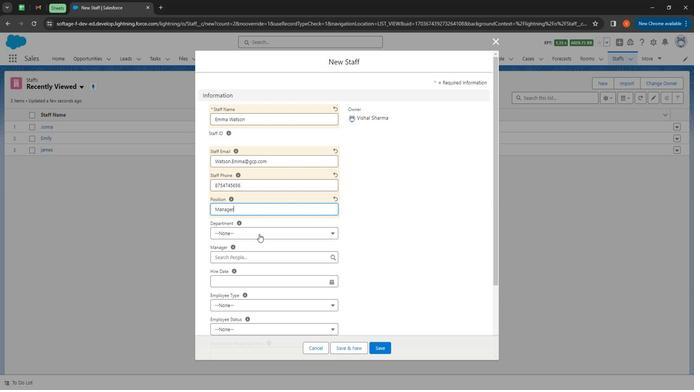 
Action: Mouse moved to (256, 290)
Screenshot: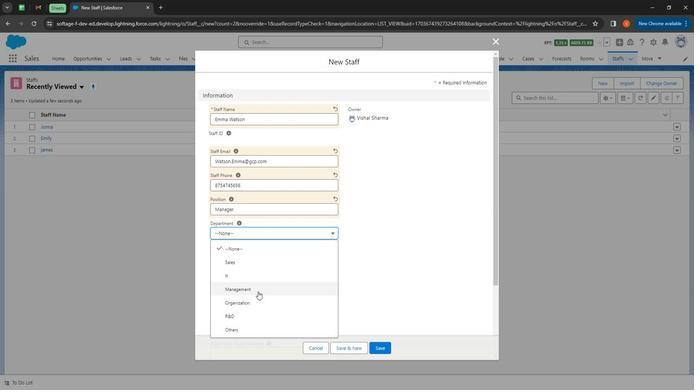 
Action: Mouse pressed left at (256, 290)
Screenshot: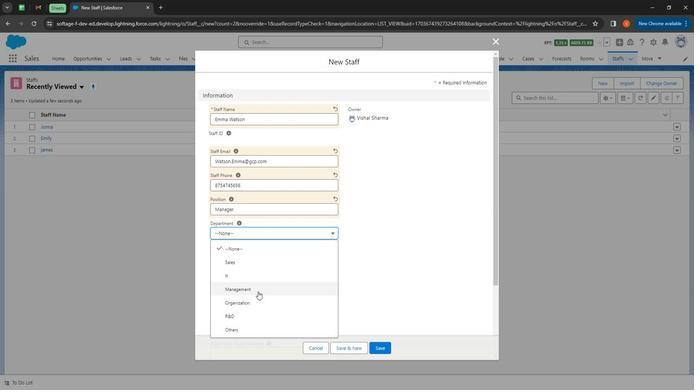
Action: Mouse moved to (228, 257)
Screenshot: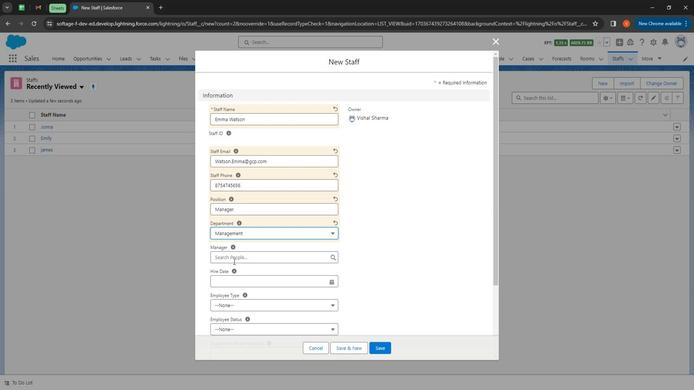 
Action: Mouse pressed left at (228, 257)
Screenshot: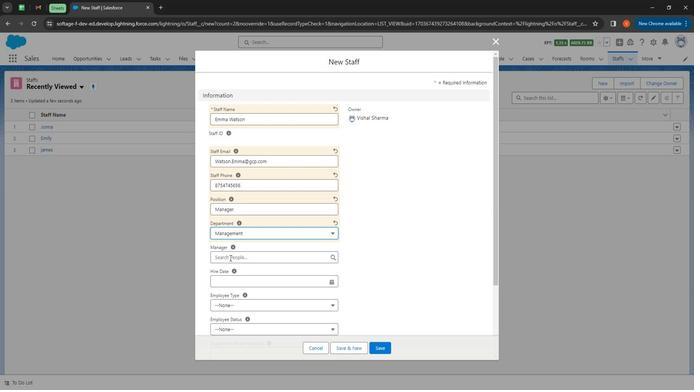
Action: Mouse moved to (247, 287)
Screenshot: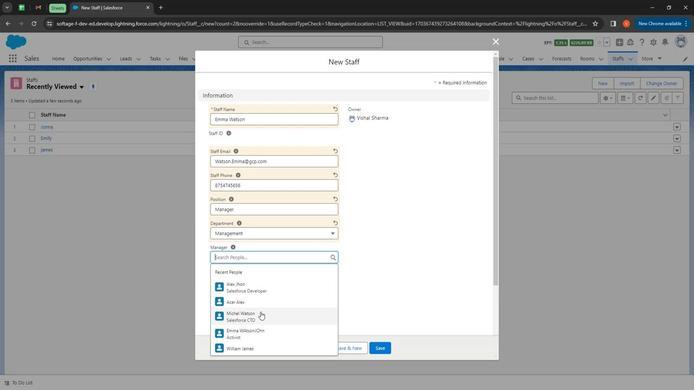 
Action: Mouse pressed left at (247, 287)
Screenshot: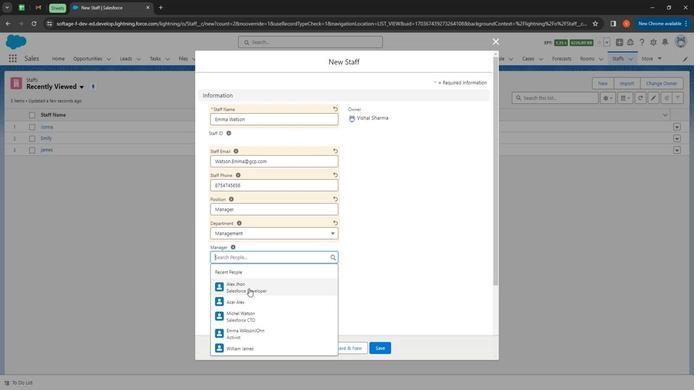 
Action: Mouse moved to (241, 279)
Screenshot: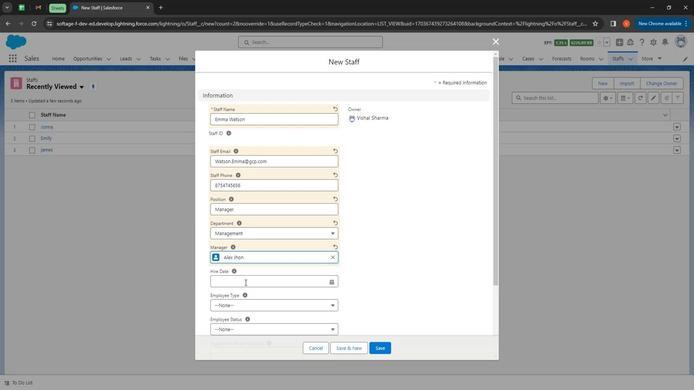 
Action: Mouse pressed left at (241, 279)
Screenshot: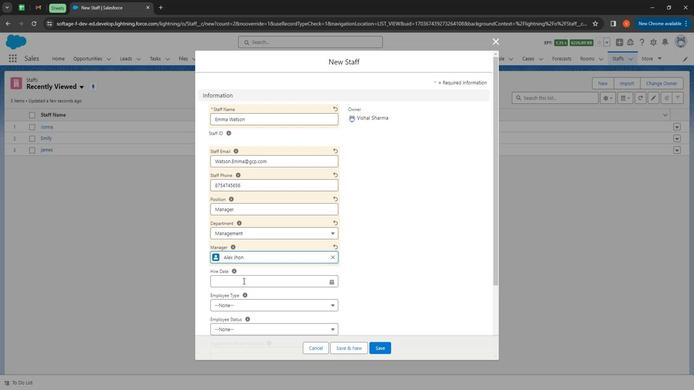 
Action: Mouse moved to (241, 152)
Screenshot: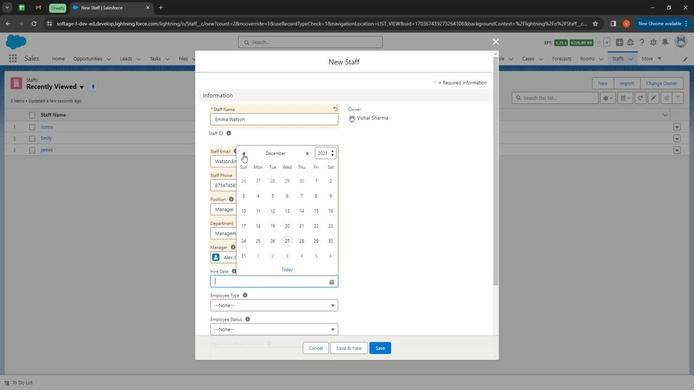 
Action: Mouse pressed left at (241, 152)
Screenshot: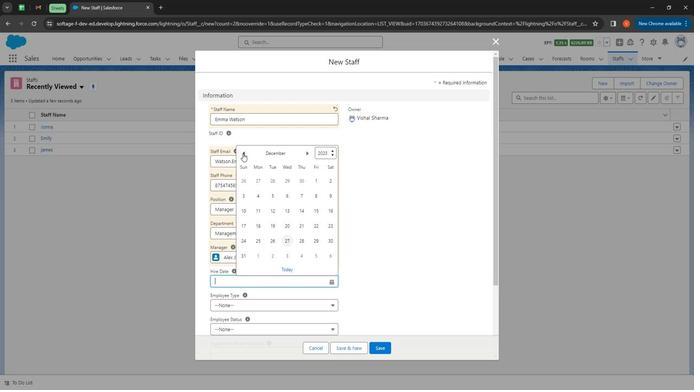 
Action: Mouse pressed left at (241, 152)
Screenshot: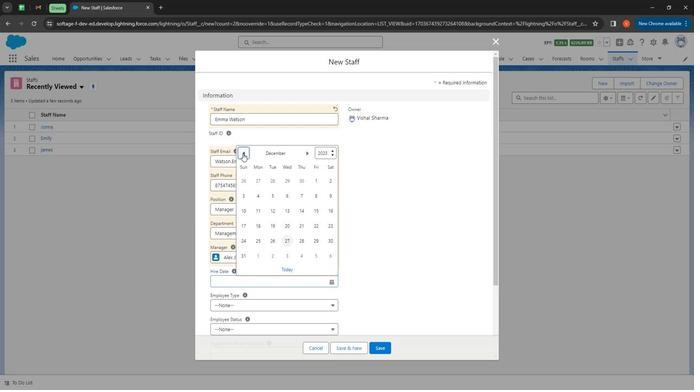 
Action: Mouse pressed left at (241, 152)
Screenshot: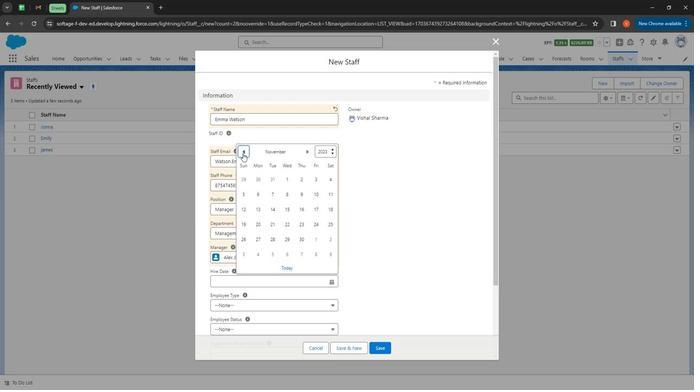 
Action: Mouse pressed left at (241, 152)
Screenshot: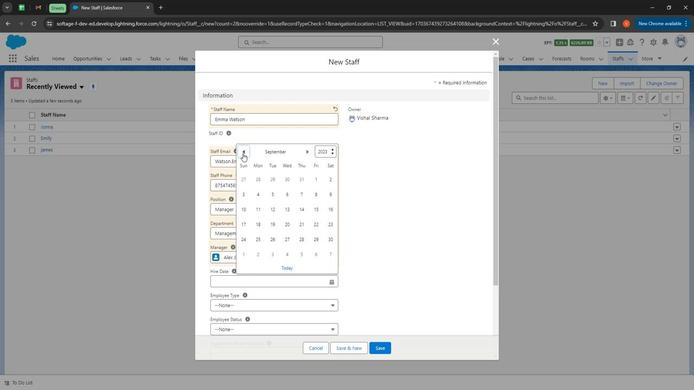 
Action: Mouse moved to (241, 153)
Screenshot: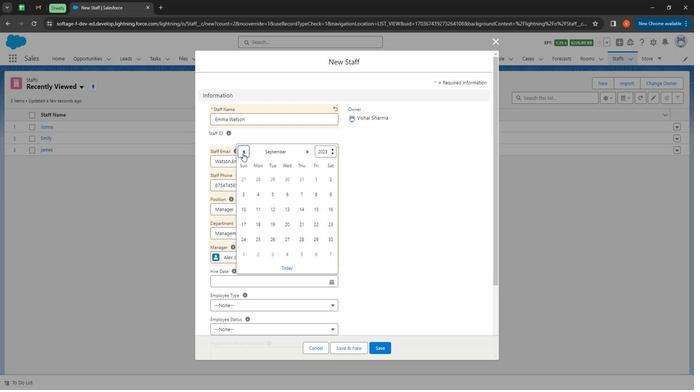 
Action: Mouse pressed left at (241, 153)
Screenshot: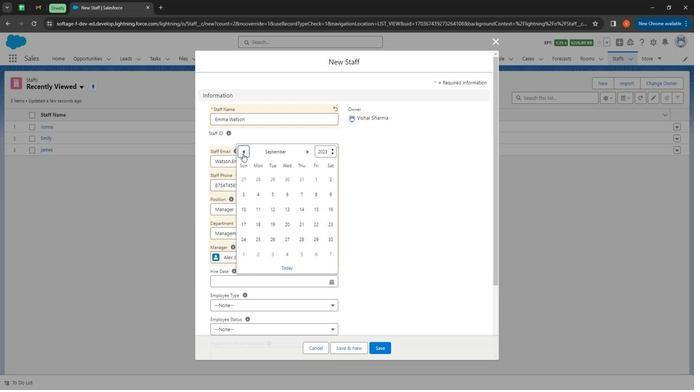 
Action: Mouse moved to (283, 197)
Screenshot: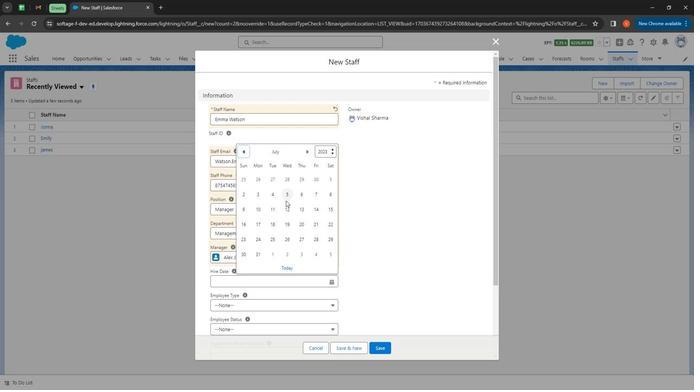 
Action: Mouse pressed left at (283, 197)
Screenshot: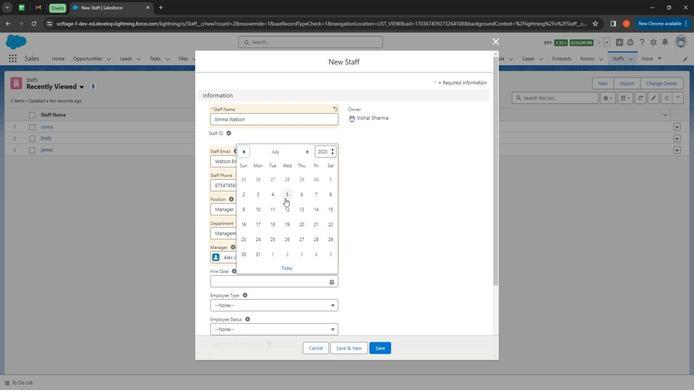 
Action: Mouse moved to (248, 306)
Screenshot: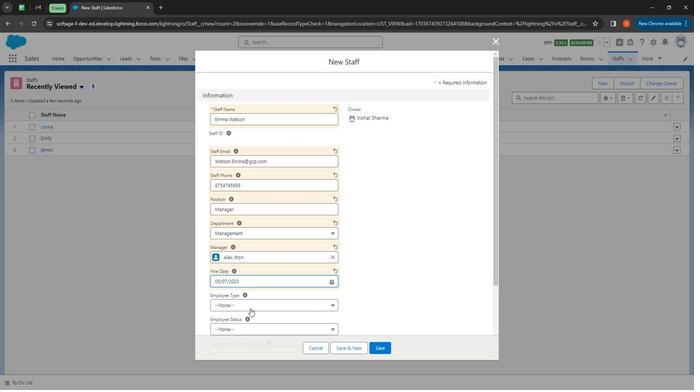 
Action: Mouse pressed left at (248, 306)
Screenshot: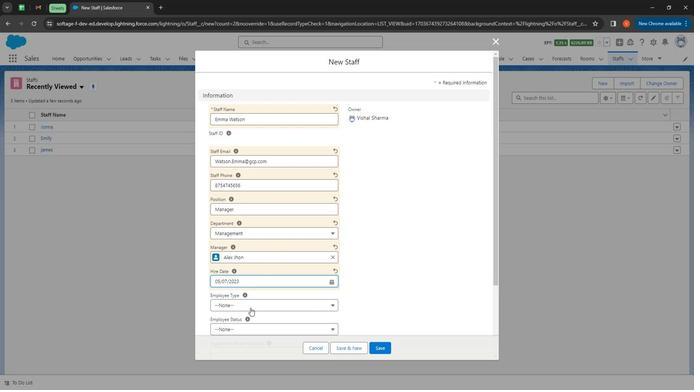 
Action: Mouse moved to (250, 287)
Screenshot: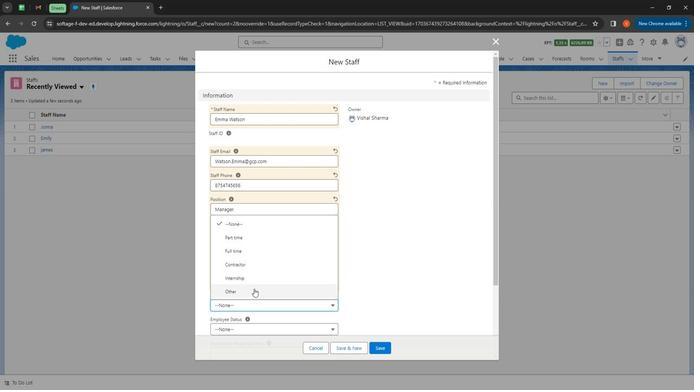 
Action: Mouse pressed left at (250, 287)
Screenshot: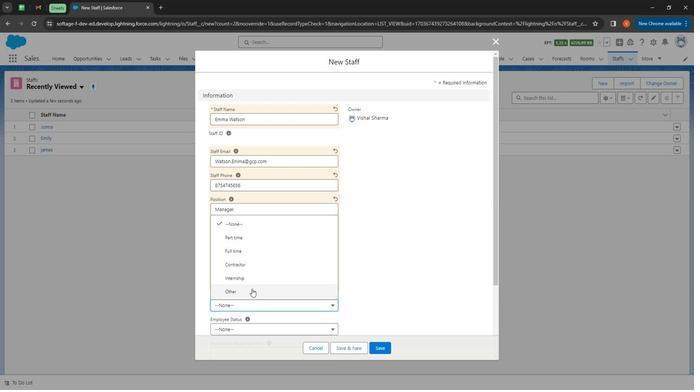 
Action: Mouse moved to (256, 321)
Screenshot: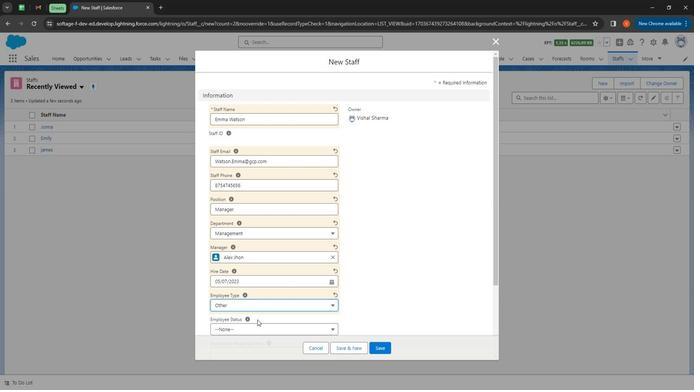 
Action: Mouse scrolled (256, 320) with delta (0, 0)
Screenshot: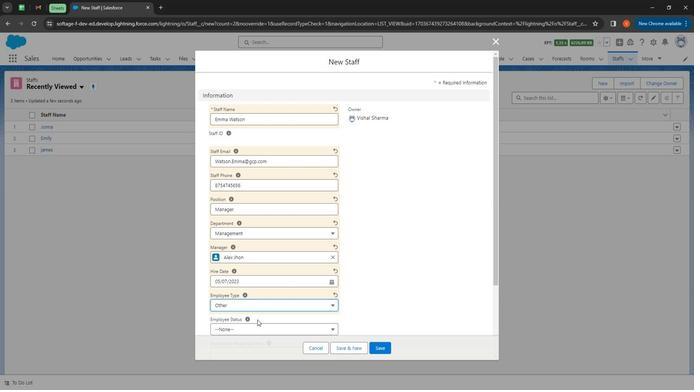 
Action: Mouse moved to (257, 321)
Screenshot: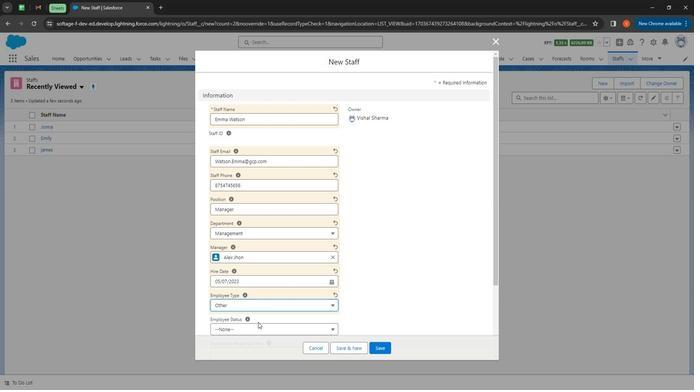 
Action: Mouse scrolled (257, 321) with delta (0, 0)
Screenshot: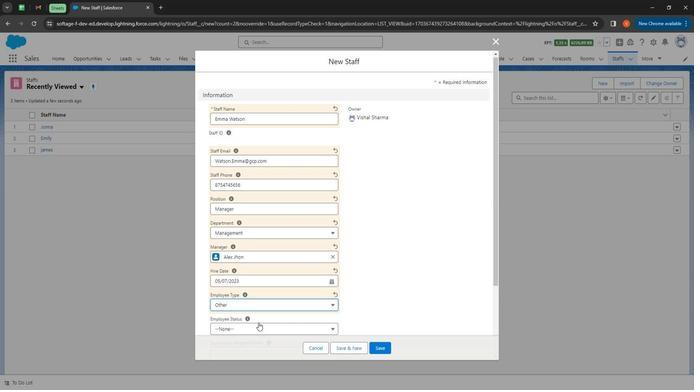 
Action: Mouse moved to (258, 320)
Screenshot: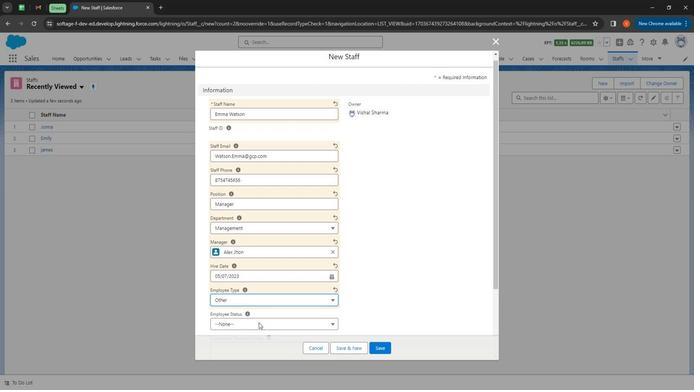 
Action: Mouse scrolled (258, 319) with delta (0, 0)
Screenshot: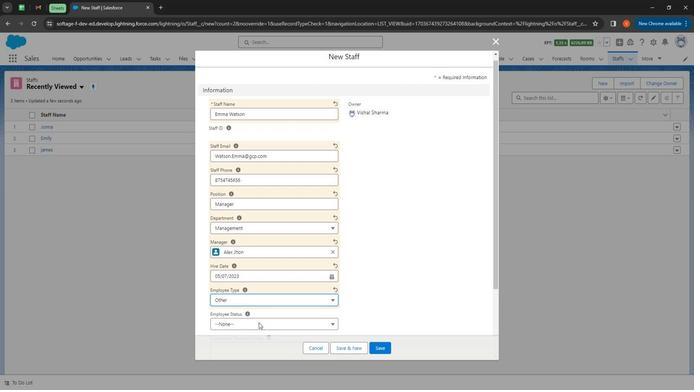 
Action: Mouse moved to (263, 231)
Screenshot: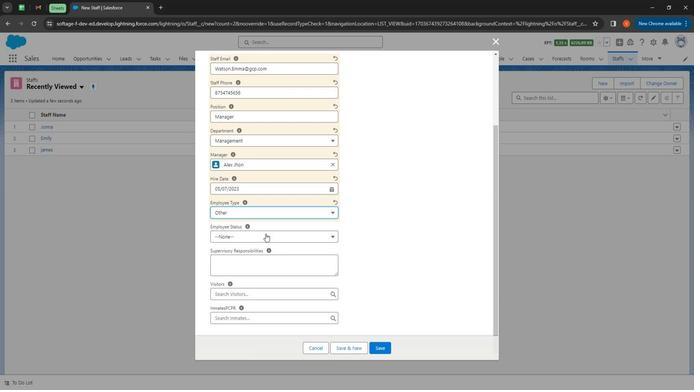 
Action: Mouse pressed left at (263, 231)
Screenshot: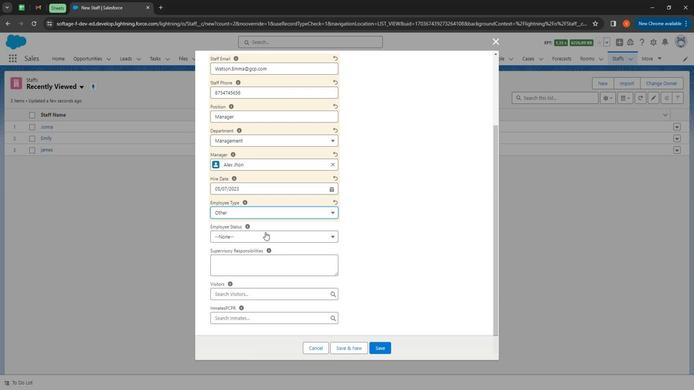 
Action: Mouse moved to (247, 307)
Screenshot: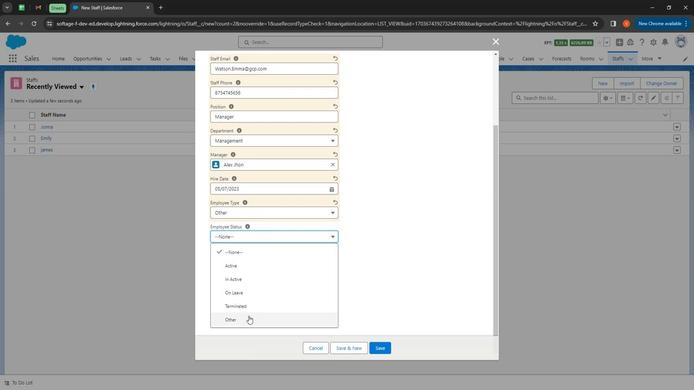 
Action: Mouse pressed left at (247, 307)
Screenshot: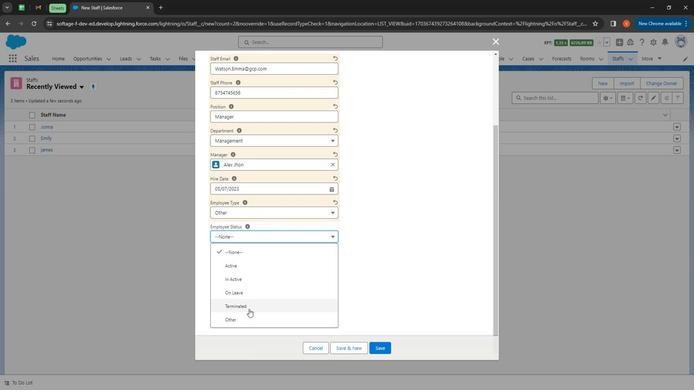 
Action: Mouse moved to (238, 259)
Screenshot: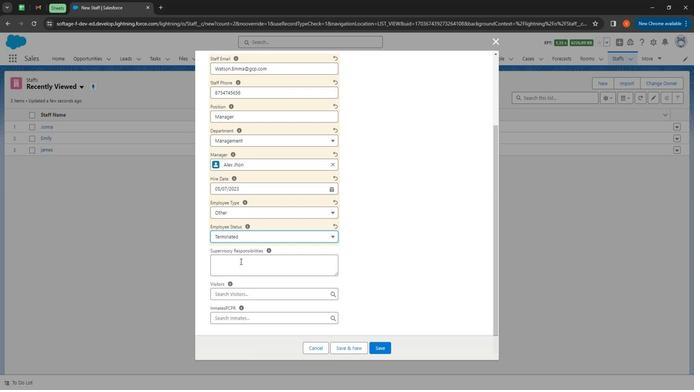 
Action: Mouse pressed left at (238, 259)
Screenshot: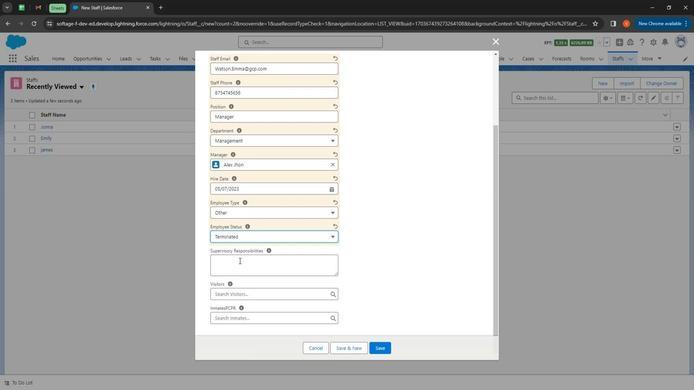 
Action: Mouse moved to (231, 248)
Screenshot: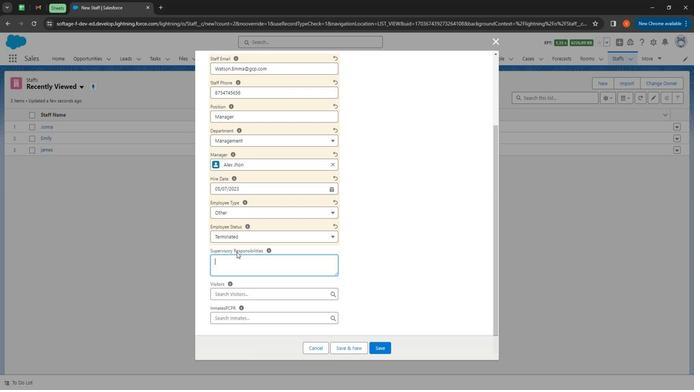 
Action: Key pressed <Key.shift><Key.shift><Key.shift><Key.shift><Key.shift><Key.shift><Key.shift><Key.shift><Key.shift><Key.shift><Key.shift><Key.shift><Key.shift><Key.shift><Key.shift><Key.shift><Key.shift><Key.shift><Key.shift><Key.shift><Key.shift><Key.shift><Key.shift><Key.shift><Key.shift><Key.shift><Key.shift><Key.shift><Key.shift><Key.shift><Key.shift>Managing<Key.space>all<Key.space>the<Key.space>reso<Key.backspace>ponsibikities
Screenshot: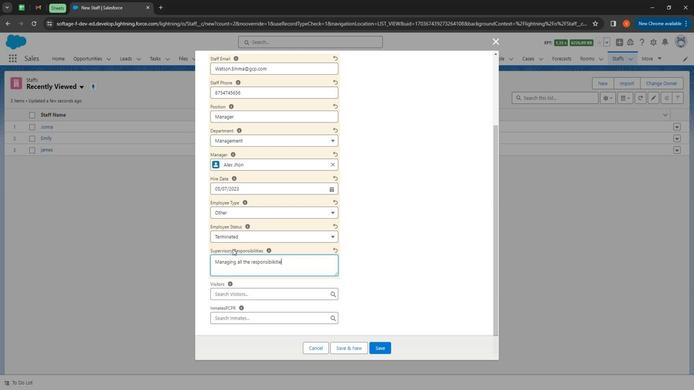 
Action: Mouse moved to (273, 260)
Screenshot: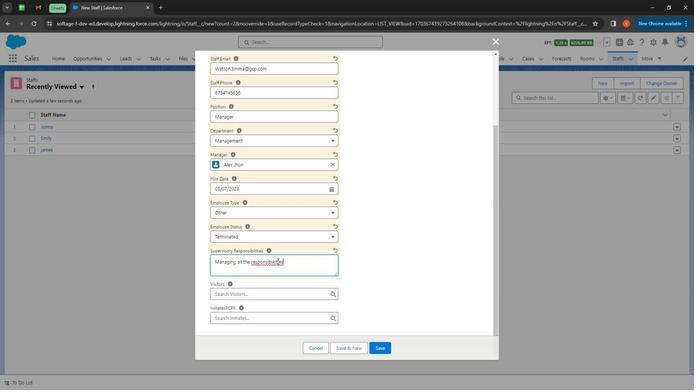 
Action: Mouse pressed right at (273, 260)
Screenshot: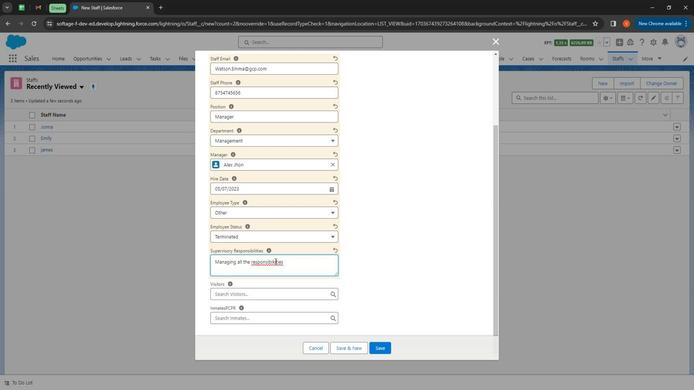 
Action: Mouse moved to (312, 122)
Screenshot: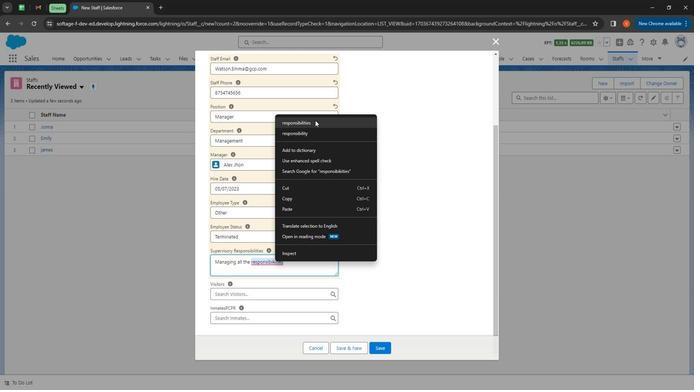 
Action: Mouse pressed left at (312, 122)
Screenshot: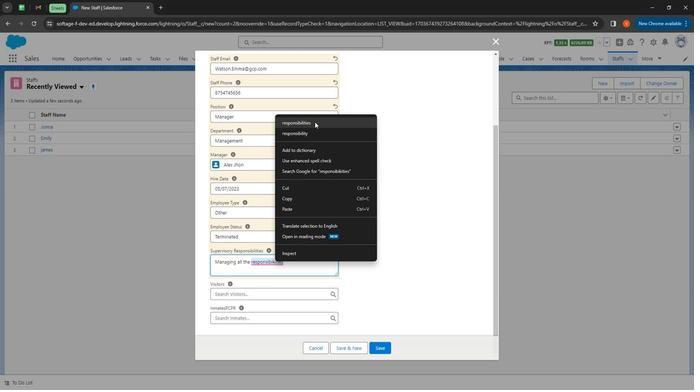 
Action: Mouse moved to (292, 249)
Screenshot: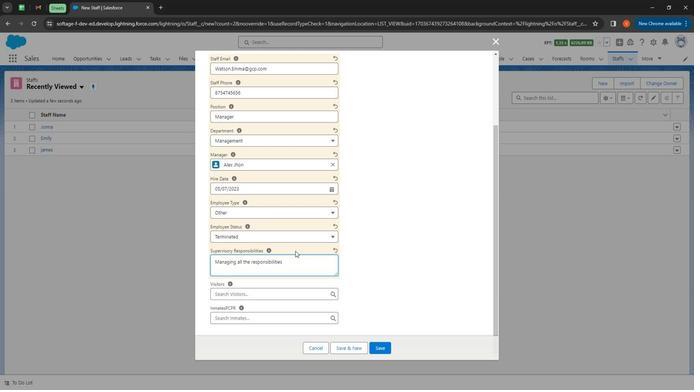 
Action: Key pressed <Key.space>
Screenshot: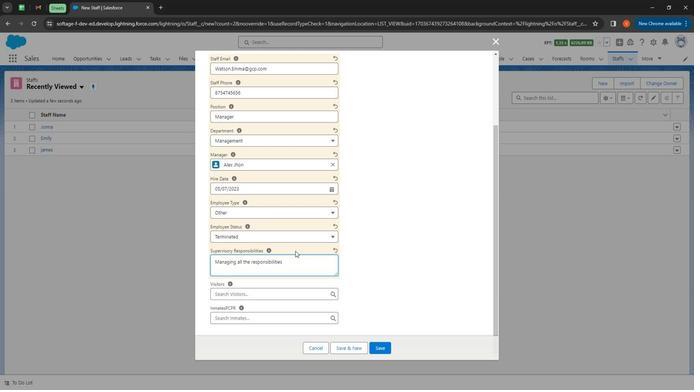 
Action: Mouse moved to (266, 229)
Screenshot: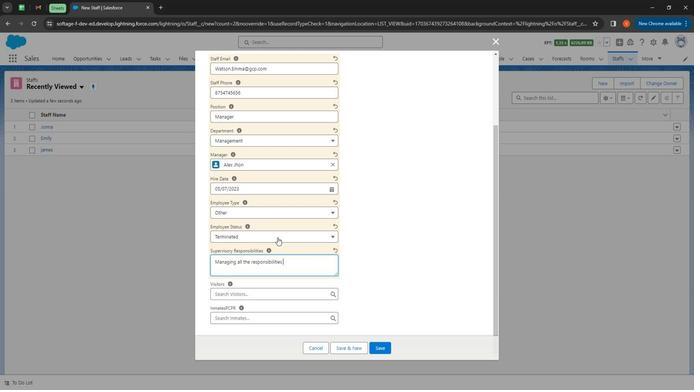 
Action: Key pressed via<Key.space>goodle<Key.space>meeting
Screenshot: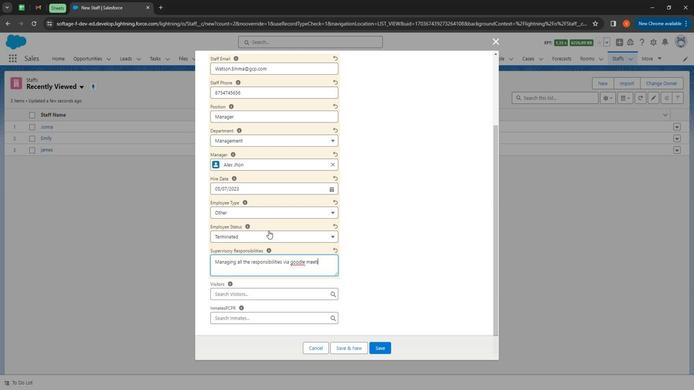 
Action: Mouse moved to (297, 260)
Screenshot: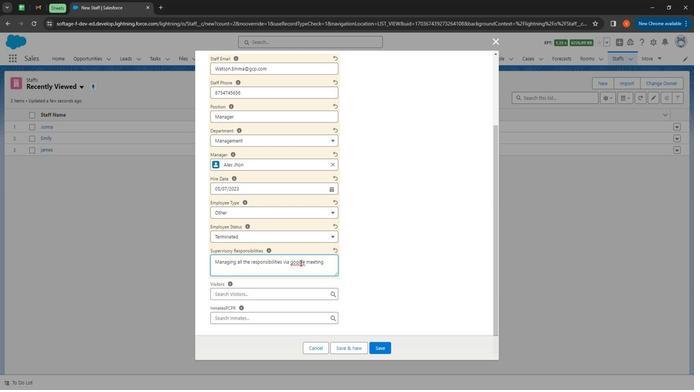 
Action: Mouse pressed right at (297, 260)
Screenshot: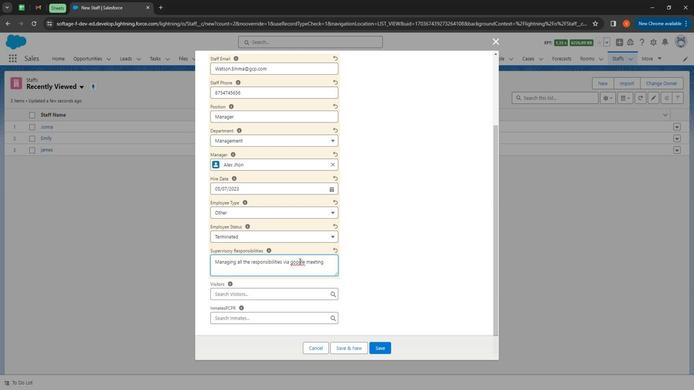 
Action: Mouse moved to (317, 134)
Screenshot: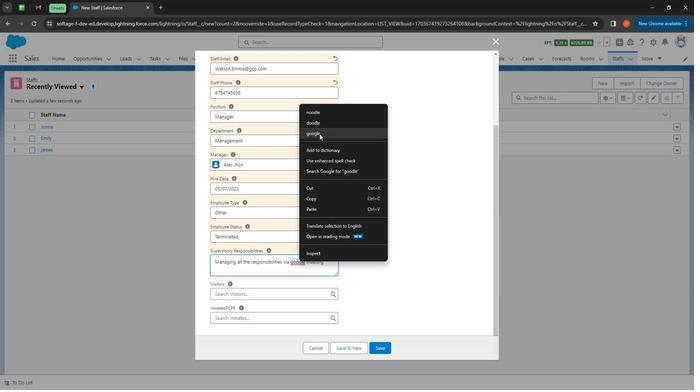 
Action: Mouse pressed left at (317, 134)
Screenshot: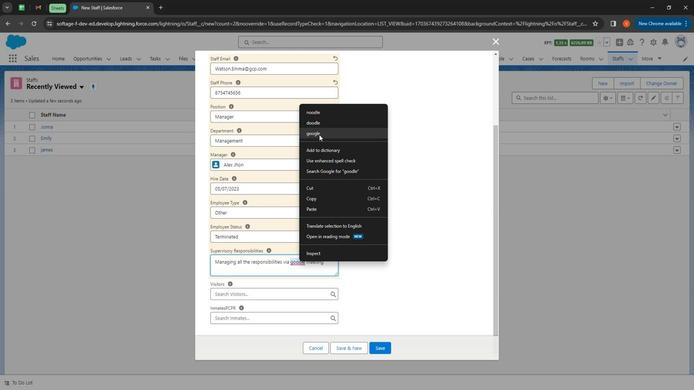 
Action: Mouse moved to (231, 292)
Screenshot: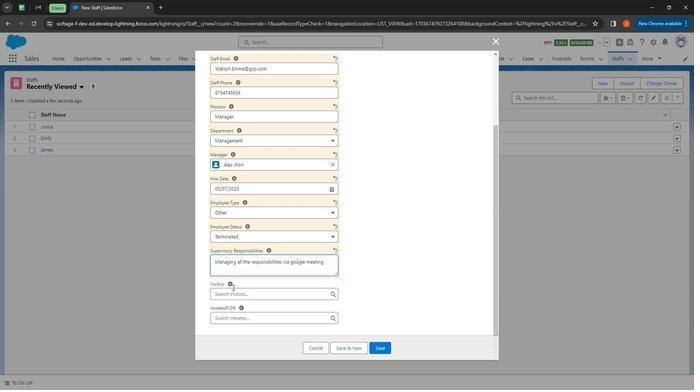 
Action: Mouse pressed left at (231, 292)
Screenshot: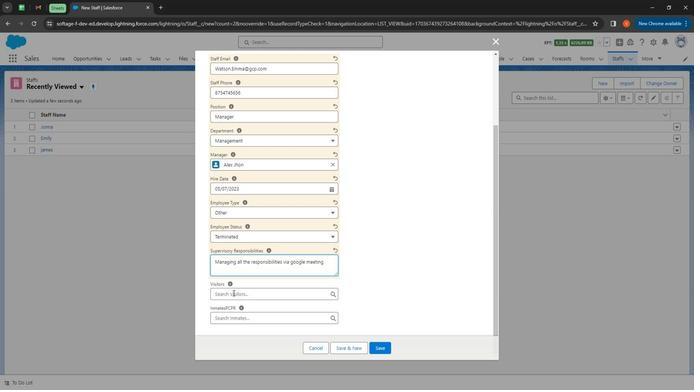 
Action: Mouse moved to (243, 316)
Screenshot: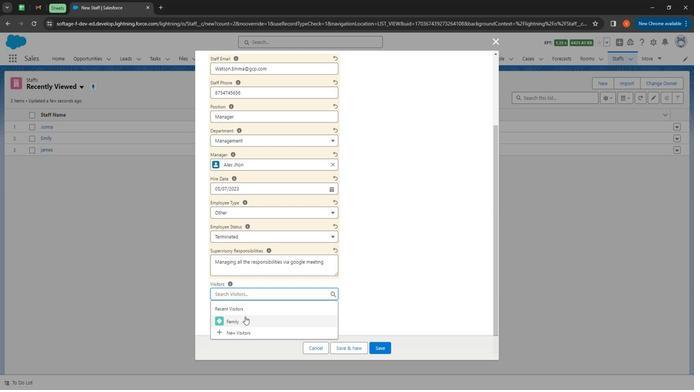 
Action: Mouse pressed left at (243, 316)
Screenshot: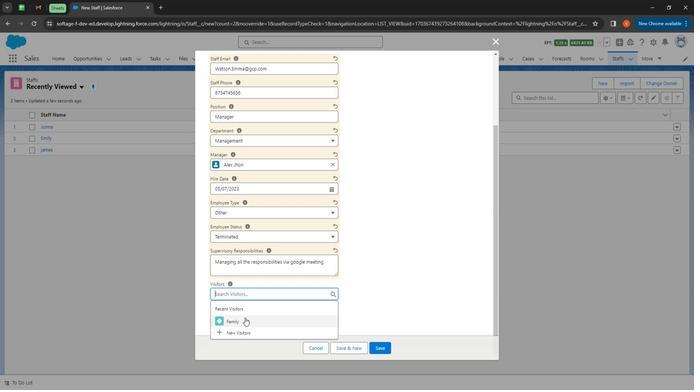 
Action: Mouse moved to (241, 320)
Screenshot: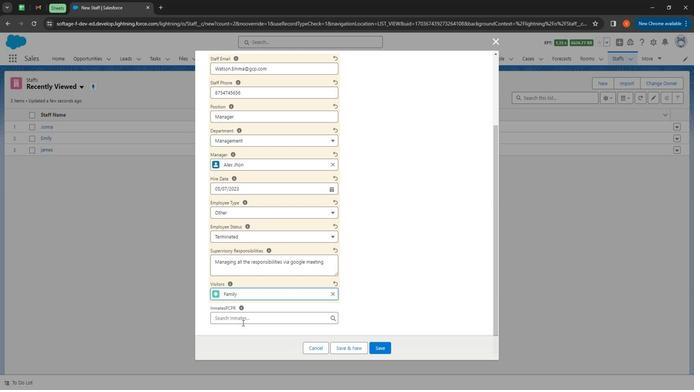 
Action: Mouse pressed left at (241, 320)
Screenshot: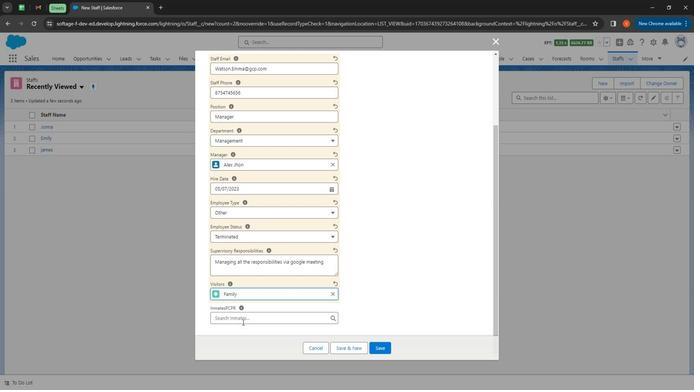 
Action: Mouse moved to (241, 257)
Screenshot: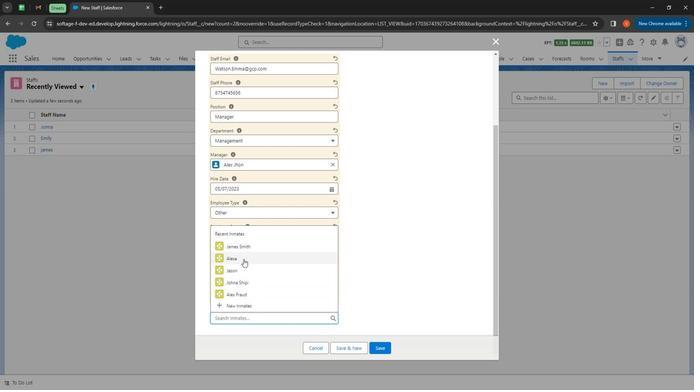 
Action: Mouse pressed left at (241, 257)
Screenshot: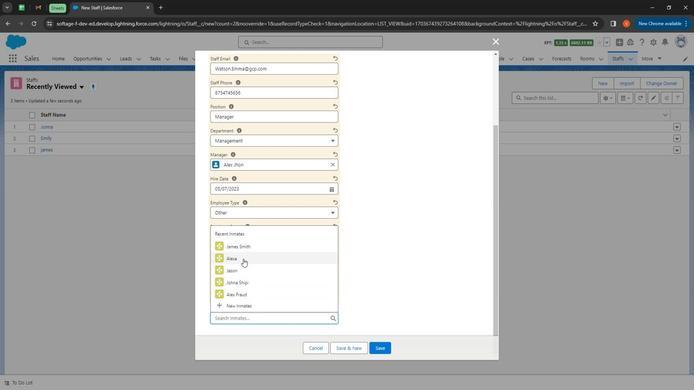 
Action: Mouse moved to (377, 344)
Screenshot: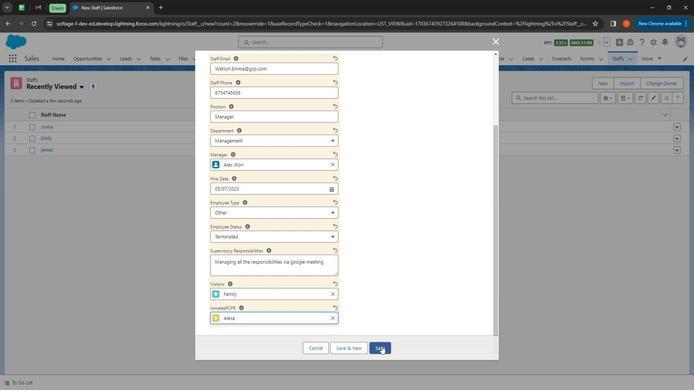 
Action: Mouse pressed left at (377, 344)
Screenshot: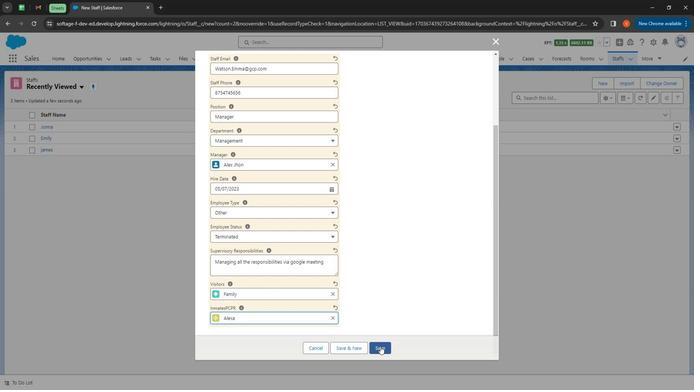 
Action: Mouse moved to (615, 57)
Screenshot: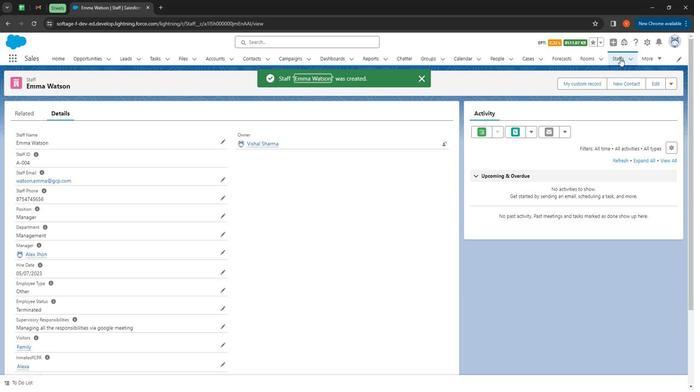 
Action: Mouse pressed left at (615, 57)
Screenshot: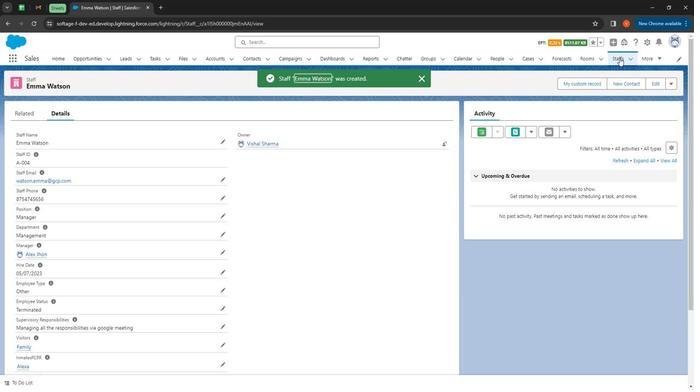 
Action: Mouse moved to (604, 80)
Screenshot: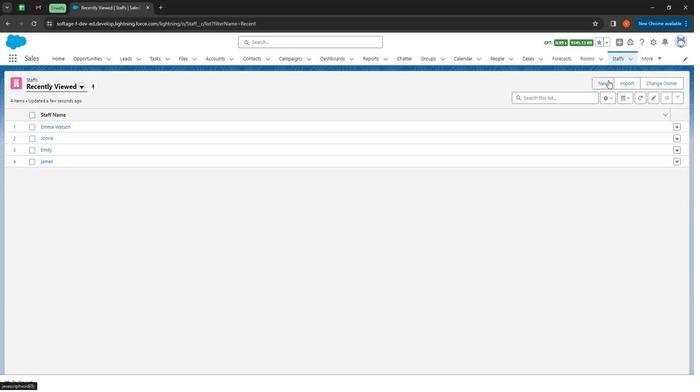 
Action: Mouse pressed left at (604, 80)
Screenshot: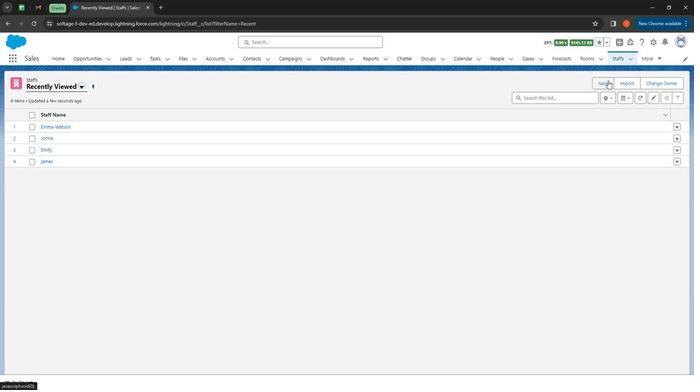 
Action: Mouse moved to (238, 117)
Screenshot: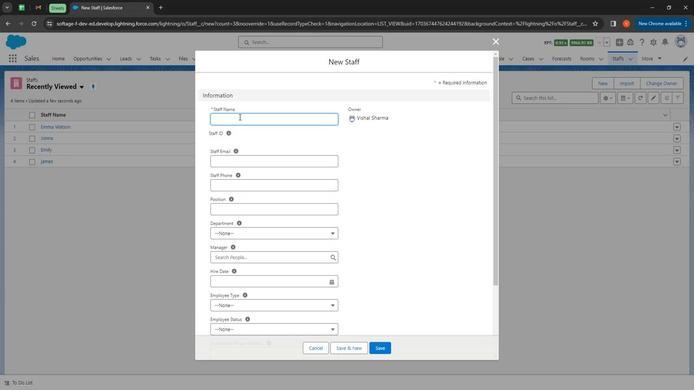 
Action: Mouse pressed left at (238, 117)
Screenshot: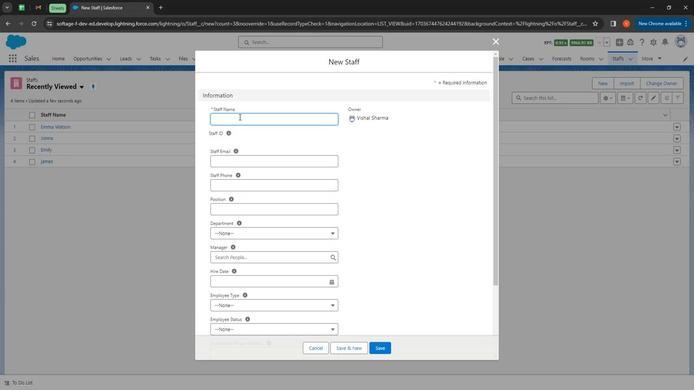 
Action: Key pressed <Key.shift>
Screenshot: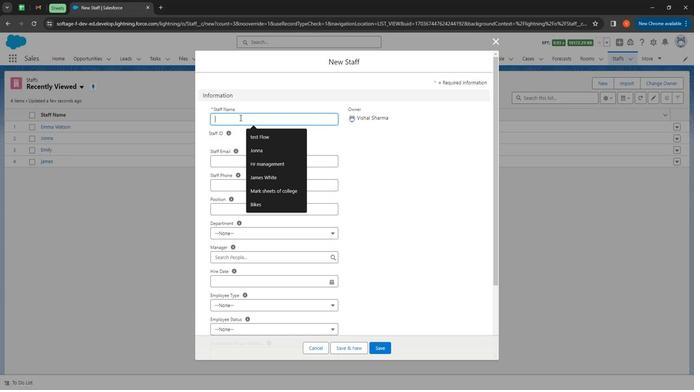 
Action: Mouse moved to (231, 113)
Screenshot: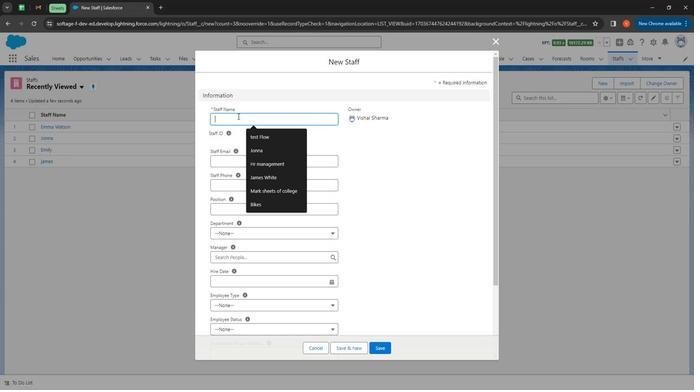
Action: Key pressed <Key.shift><Key.shift><Key.shift><Key.shift><Key.shift><Key.shift><Key.shift><Key.shift><Key.shift><Key.shift><Key.shift><Key.shift><Key.shift><Key.shift><Key.shift><Key.shift><Key.shift><Key.shift><Key.shift><Key.shift><Key.shift><Key.shift><Key.shift><Key.shift><Key.shift>Ron<Key.space><Key.shift><Key.shift><Key.shift><Key.shift><Key.shift><Key.shift><Key.shift><Key.shift><Key.shift><Key.shift><Key.shift>
Screenshot: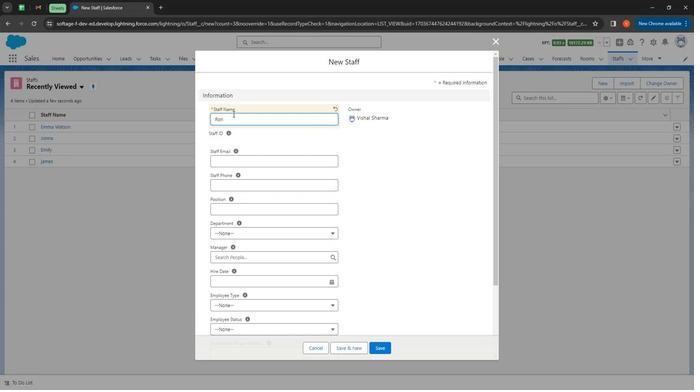 
Action: Mouse moved to (240, 155)
Screenshot: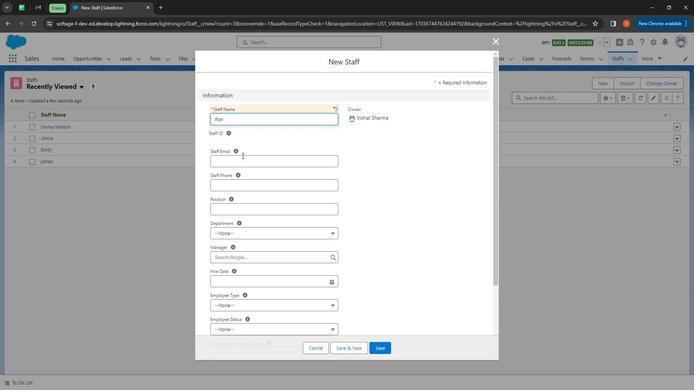 
Action: Mouse pressed left at (240, 155)
Screenshot: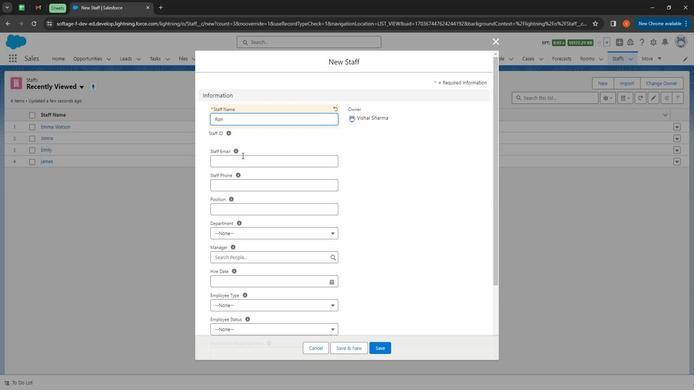 
Action: Key pressed <Key.shift>
Screenshot: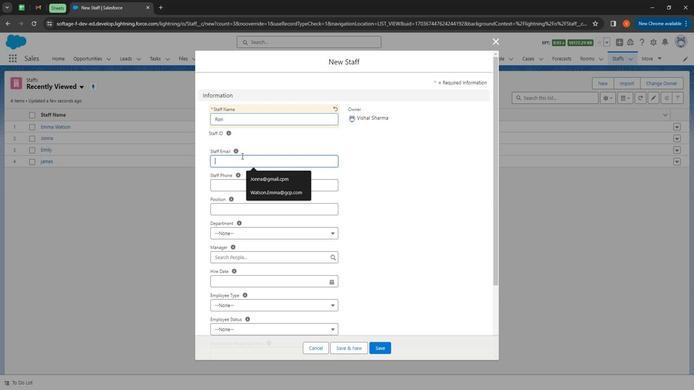
Action: Mouse moved to (240, 156)
Screenshot: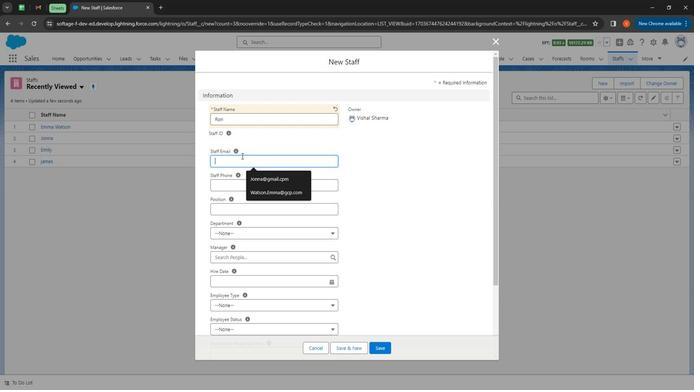 
Action: Key pressed R.on<Key.shift>@ron.com
Screenshot: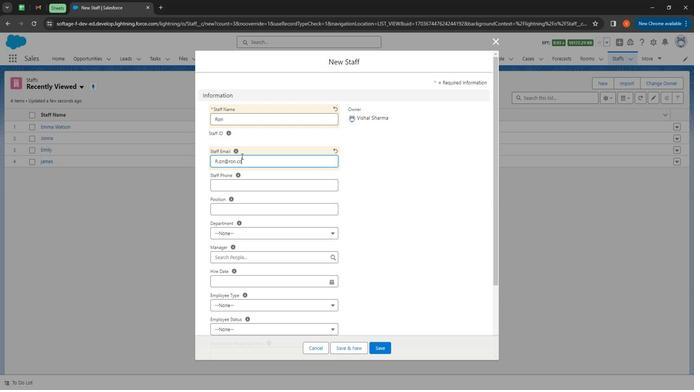 
Action: Mouse moved to (227, 184)
Screenshot: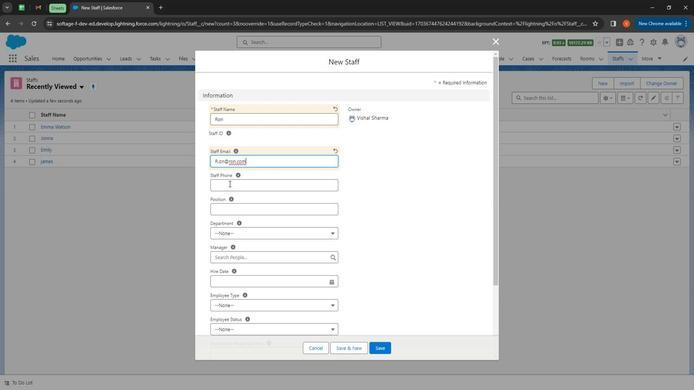 
Action: Mouse pressed left at (227, 184)
Screenshot: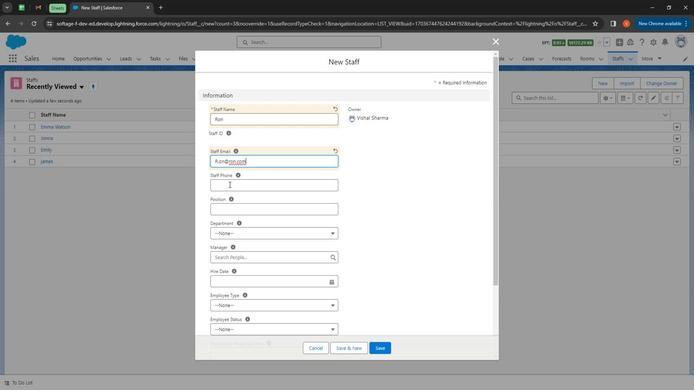 
Action: Mouse moved to (228, 189)
Screenshot: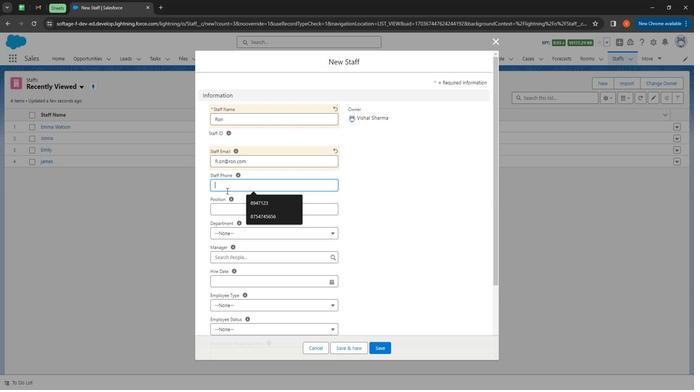 
Action: Key pressed 7945457534
Screenshot: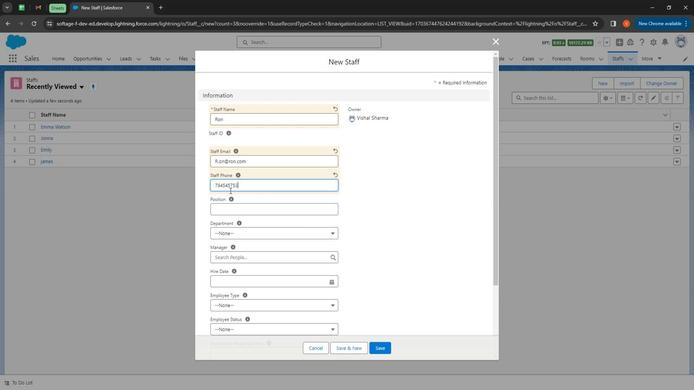 
Action: Mouse moved to (250, 189)
Screenshot: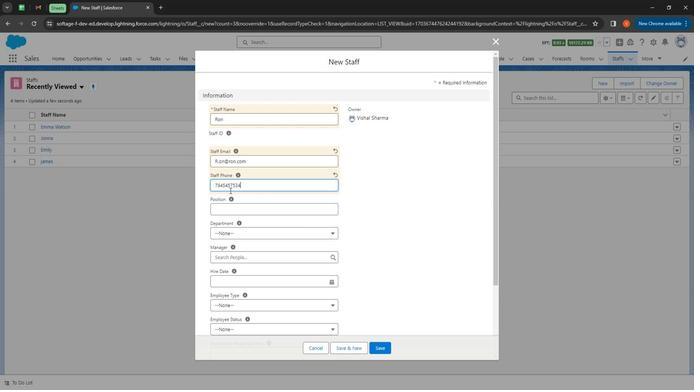 
Action: Key pressed 5
Screenshot: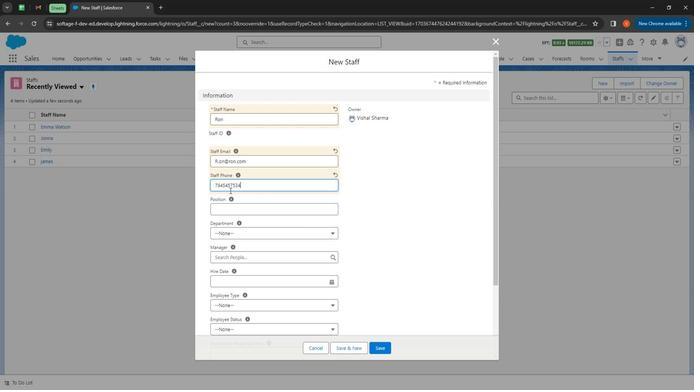 
Action: Mouse moved to (228, 208)
Screenshot: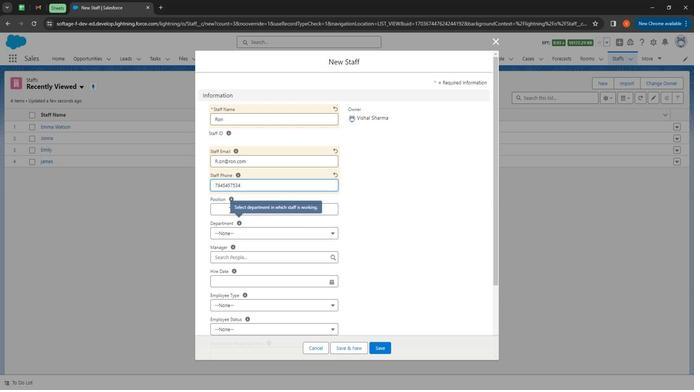 
Action: Mouse pressed left at (228, 208)
Screenshot: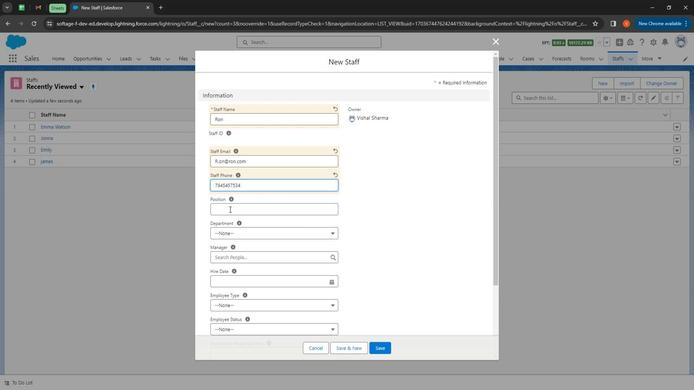 
Action: Key pressed <Key.shift><Key.shift><Key.shift><Key.shift><Key.shift><Key.shift><Key.shift><Key.shift><Key.shift><Key.shift><Key.shift><Key.shift><Key.shift><Key.shift><Key.shift><Key.shift><Key.shift><Key.shift><Key.shift><Key.shift><Key.shift><Key.shift><Key.shift><Key.shift><Key.shift><Key.shift><Key.shift><Key.shift><Key.shift><Key.shift><Key.shift><Key.shift><Key.shift><Key.shift>HR<Key.space><Key.shift>Manager
Screenshot: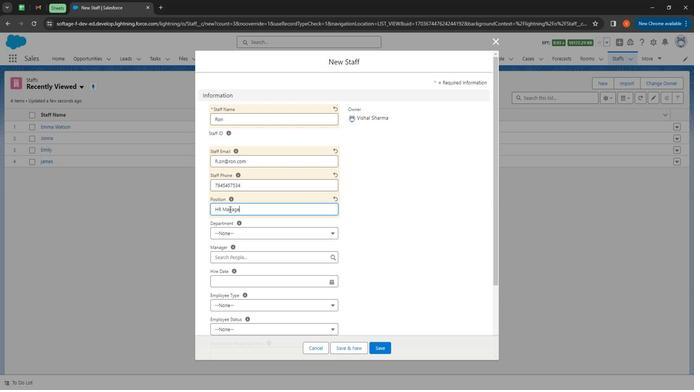 
Action: Mouse moved to (235, 234)
Screenshot: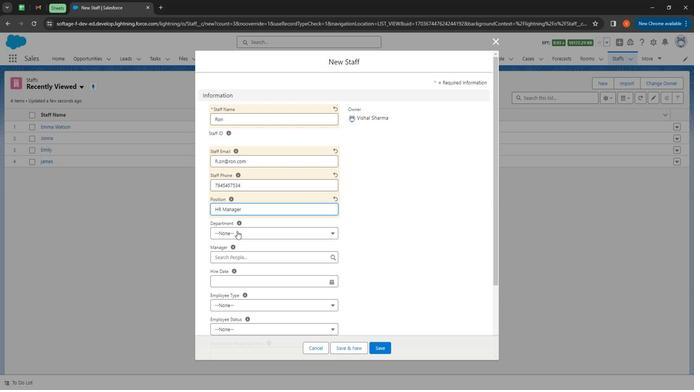 
Action: Mouse pressed left at (235, 234)
Screenshot: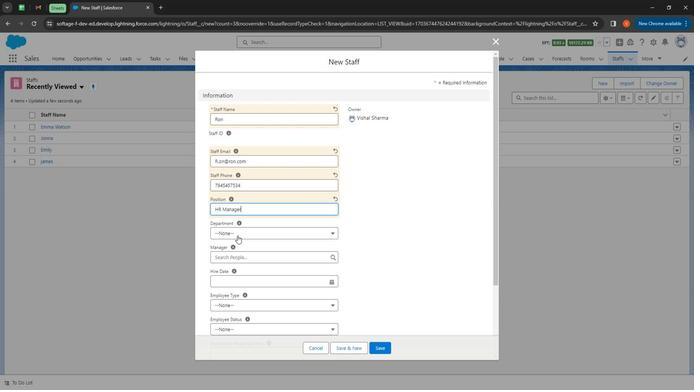 
Action: Mouse moved to (253, 316)
Screenshot: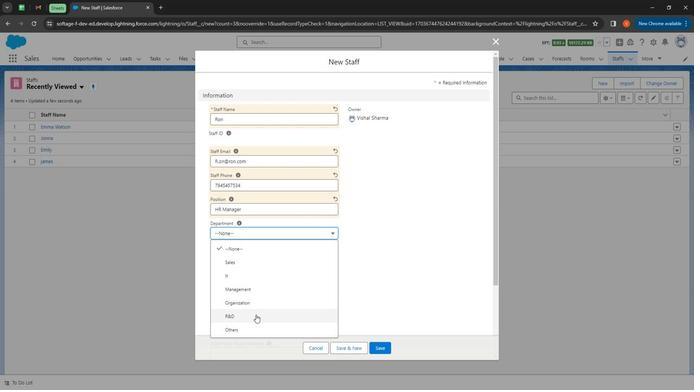 
Action: Mouse pressed left at (253, 316)
Screenshot: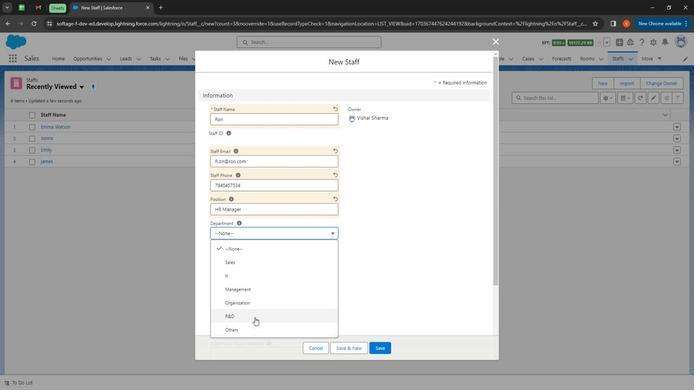 
Action: Mouse moved to (235, 255)
Screenshot: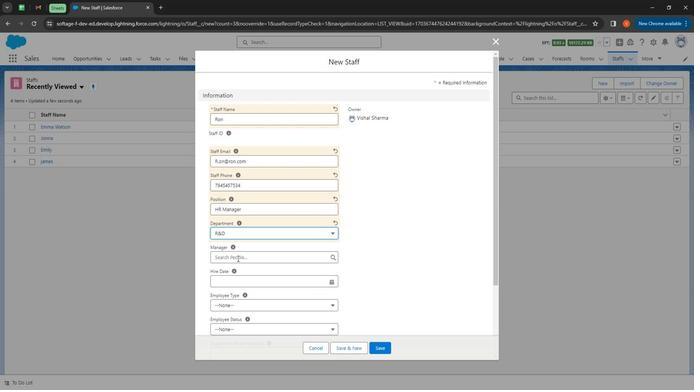 
Action: Mouse pressed left at (235, 255)
Screenshot: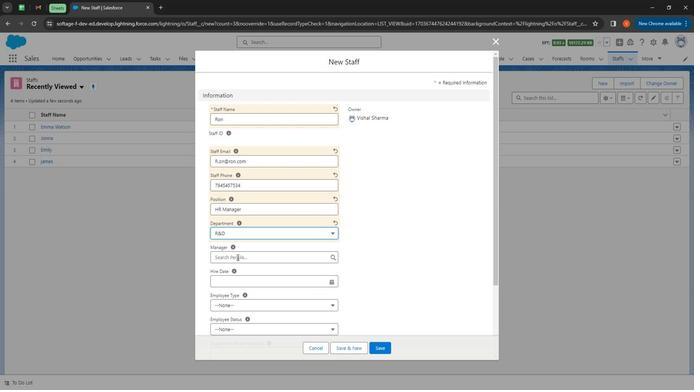 
Action: Mouse moved to (256, 345)
Screenshot: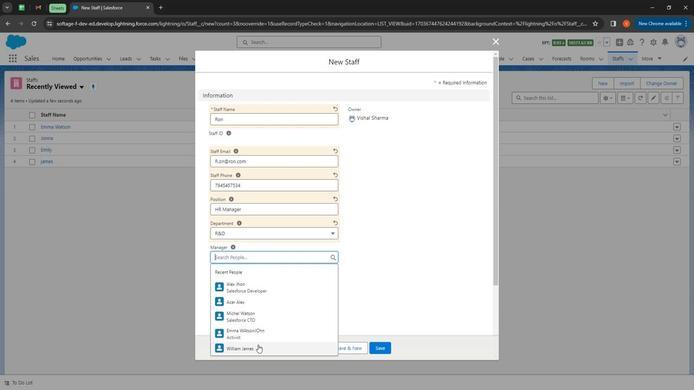 
Action: Mouse pressed left at (256, 345)
Screenshot: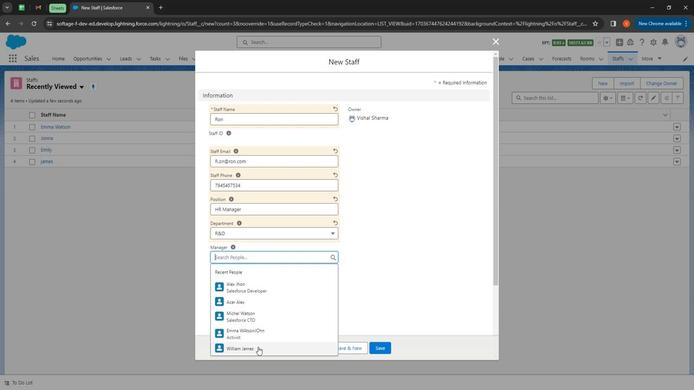 
Action: Mouse moved to (231, 280)
Screenshot: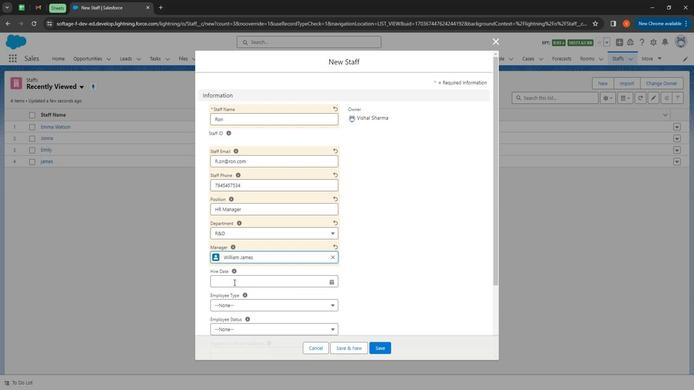 
Action: Mouse pressed left at (231, 280)
Screenshot: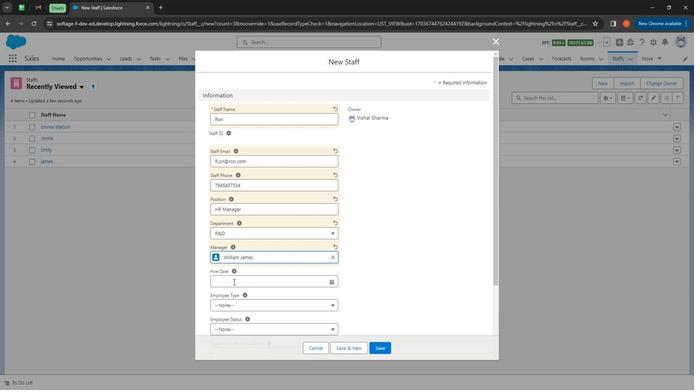 
Action: Mouse moved to (327, 152)
Screenshot: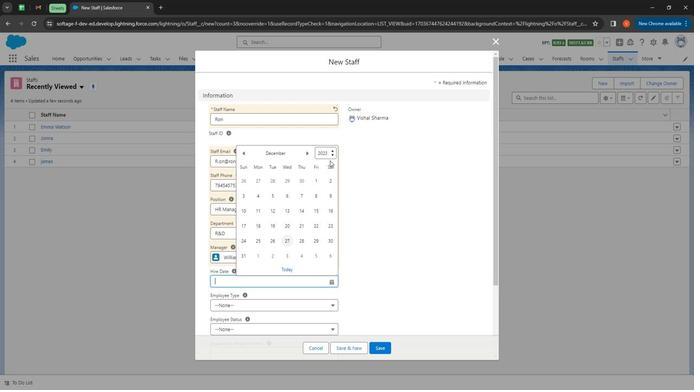 
Action: Mouse pressed left at (327, 152)
Screenshot: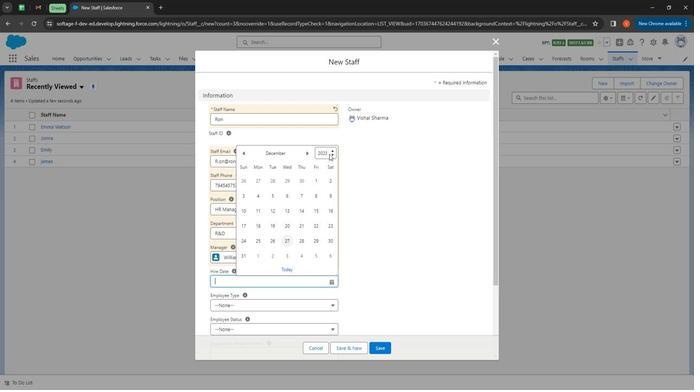 
Action: Mouse moved to (325, 226)
Screenshot: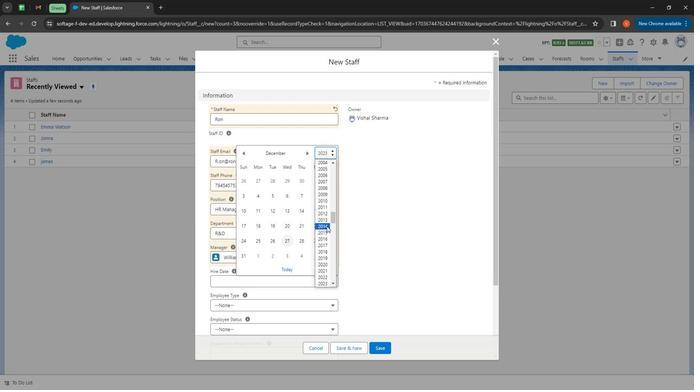 
Action: Mouse scrolled (325, 226) with delta (0, 0)
Screenshot: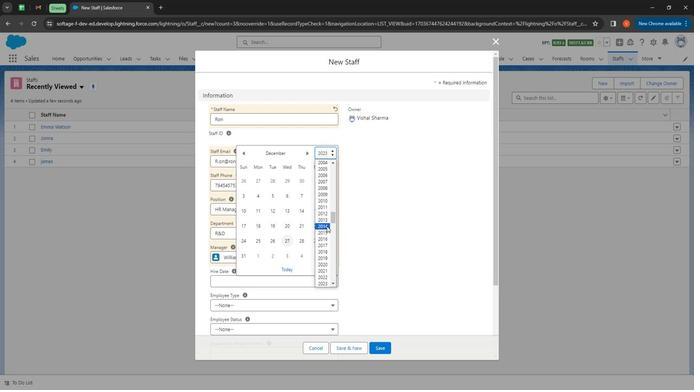 
Action: Mouse moved to (318, 245)
Screenshot: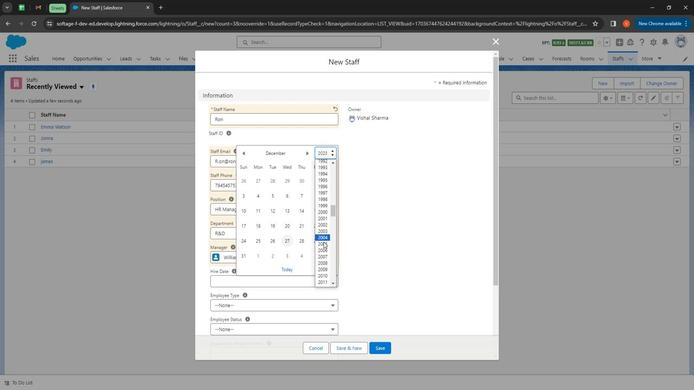 
Action: Mouse pressed left at (318, 245)
Screenshot: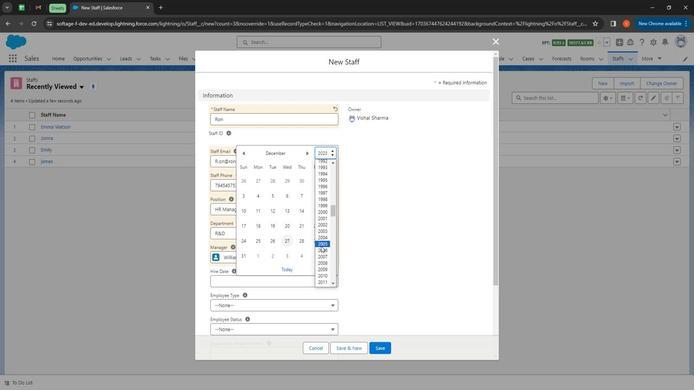 
Action: Mouse moved to (245, 151)
Screenshot: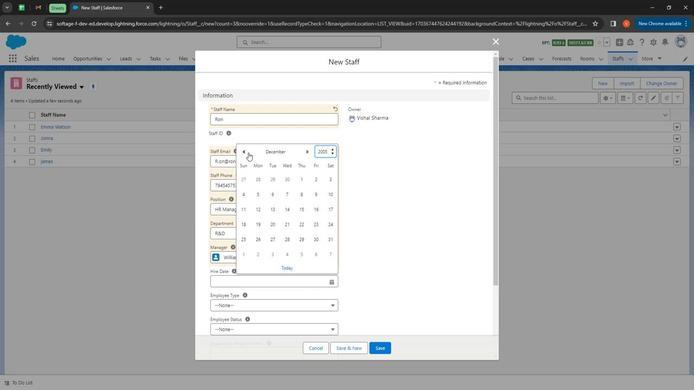 
Action: Mouse pressed left at (245, 151)
Screenshot: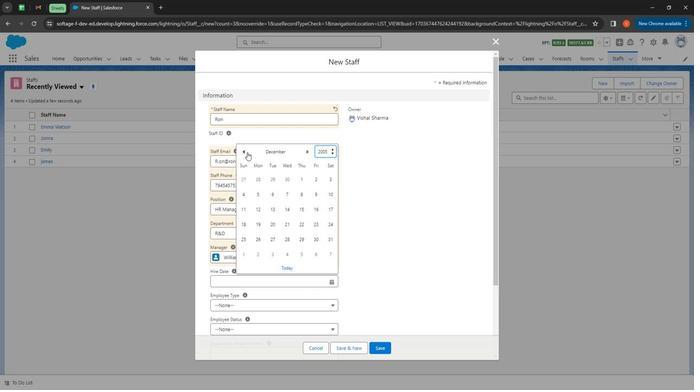
Action: Mouse pressed left at (245, 151)
Screenshot: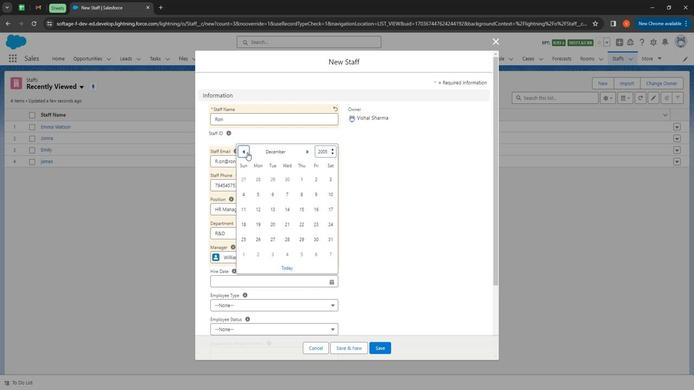 
Action: Mouse pressed left at (245, 151)
Screenshot: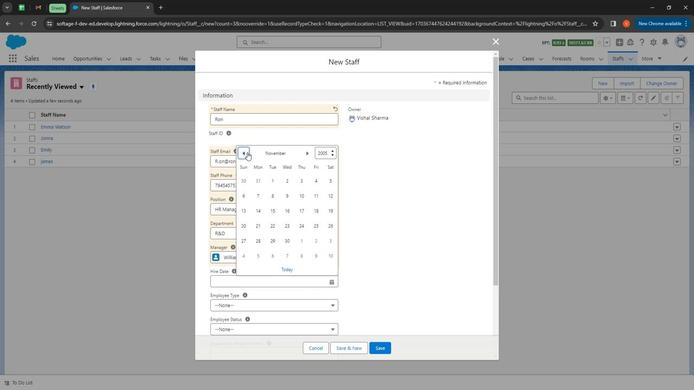 
Action: Mouse moved to (245, 151)
Screenshot: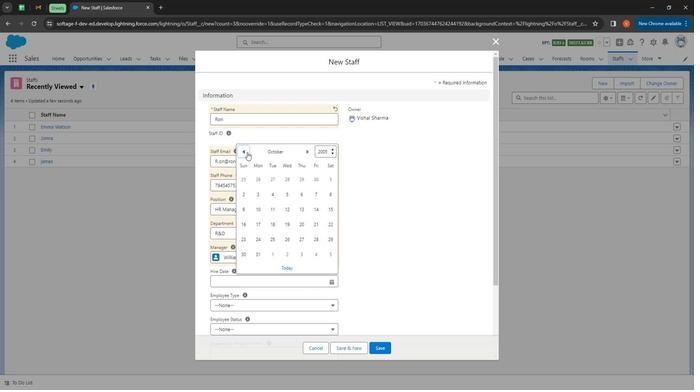 
Action: Mouse pressed left at (245, 151)
Screenshot: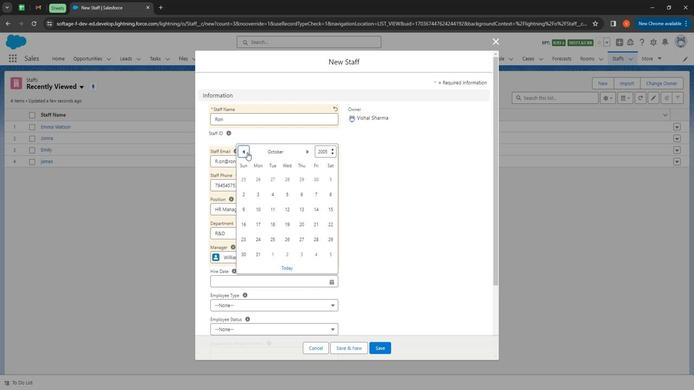 
Action: Mouse pressed left at (245, 151)
Screenshot: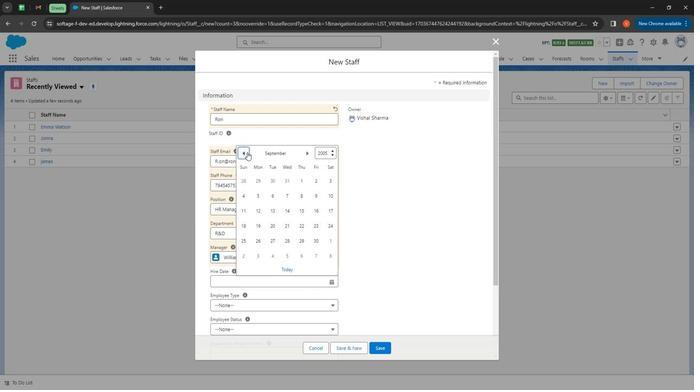 
Action: Mouse pressed left at (245, 151)
Screenshot: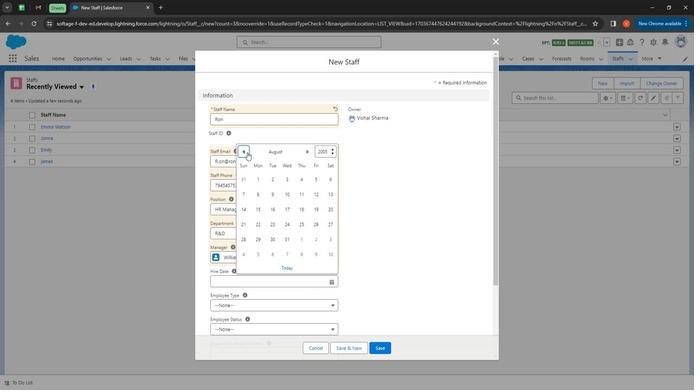 
Action: Mouse moved to (298, 224)
Screenshot: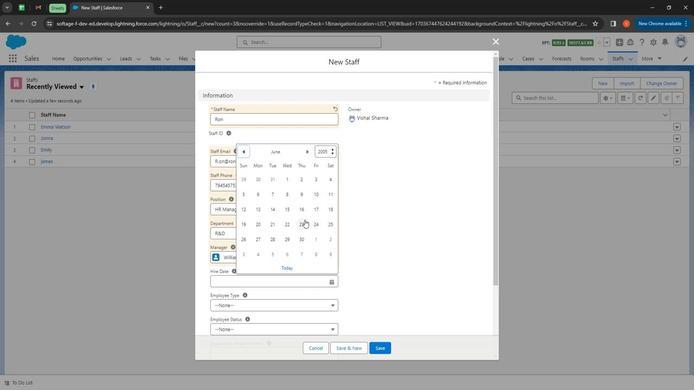 
Action: Mouse pressed left at (298, 224)
Screenshot: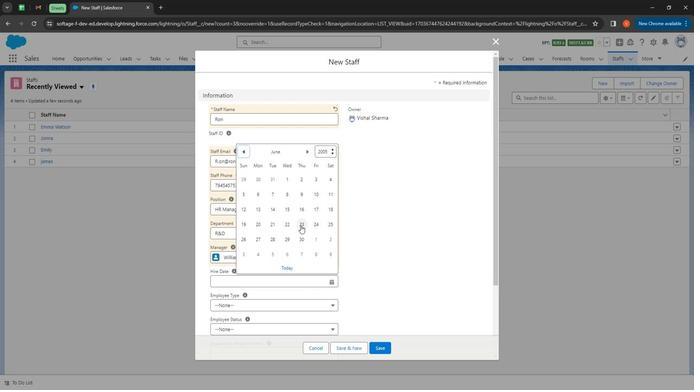 
Action: Mouse moved to (273, 283)
Screenshot: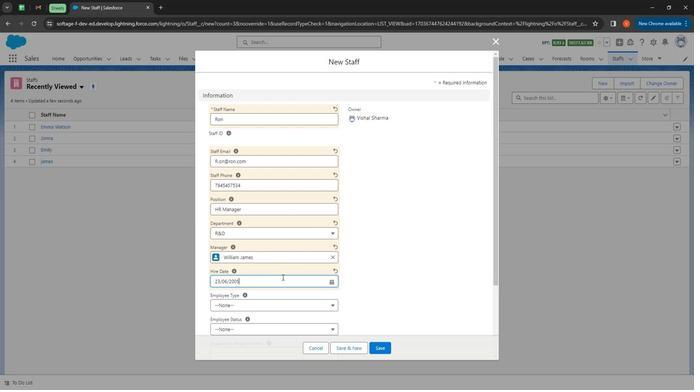 
Action: Mouse scrolled (273, 283) with delta (0, 0)
Screenshot: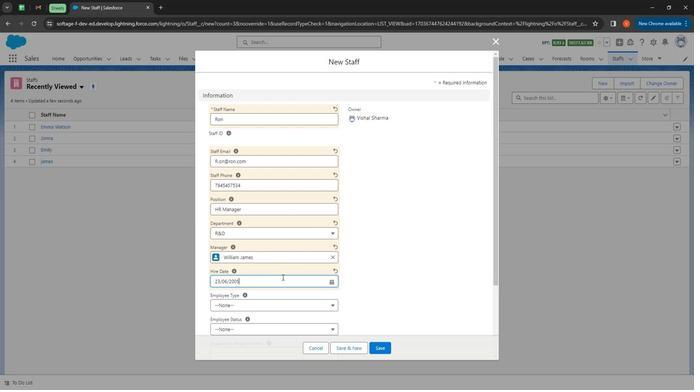 
Action: Mouse moved to (273, 284)
Screenshot: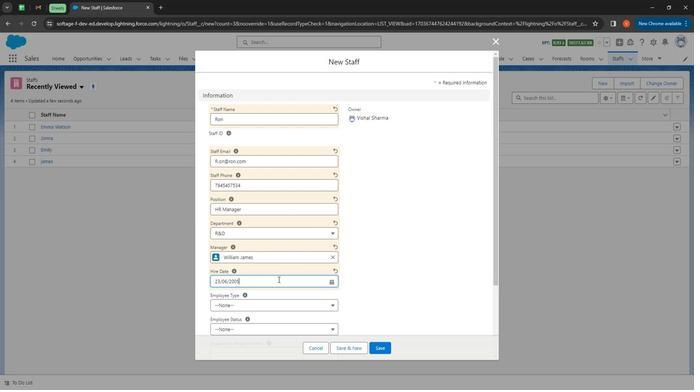 
Action: Mouse scrolled (273, 283) with delta (0, 0)
Screenshot: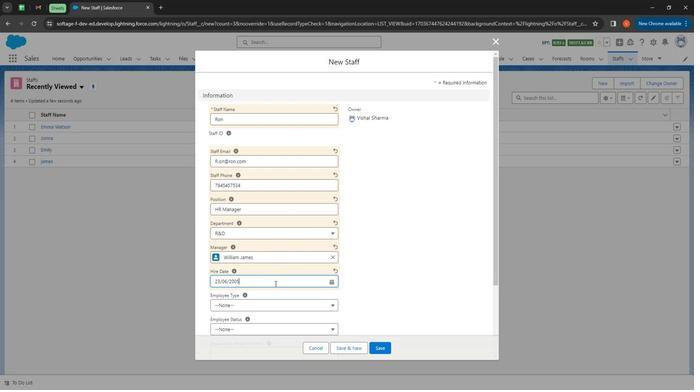 
Action: Mouse moved to (238, 228)
Screenshot: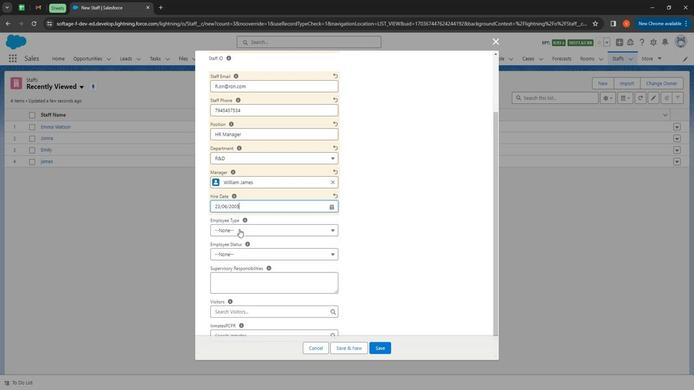 
Action: Mouse pressed left at (238, 228)
Screenshot: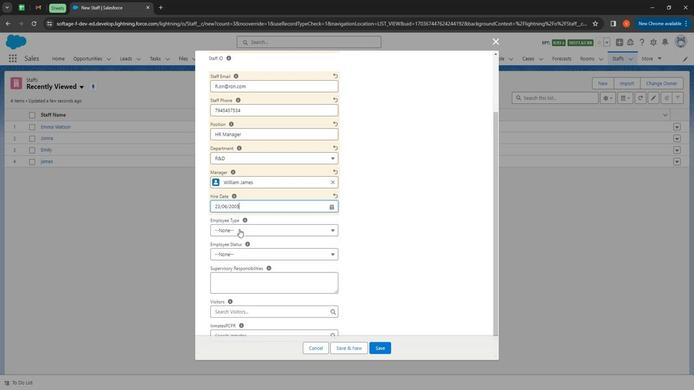
Action: Mouse moved to (267, 273)
Screenshot: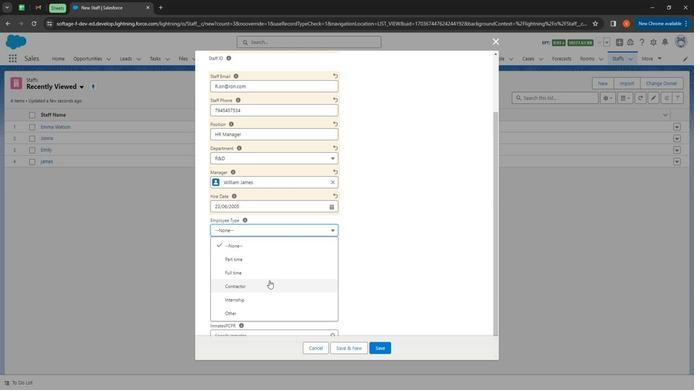 
Action: Mouse pressed left at (267, 273)
Screenshot: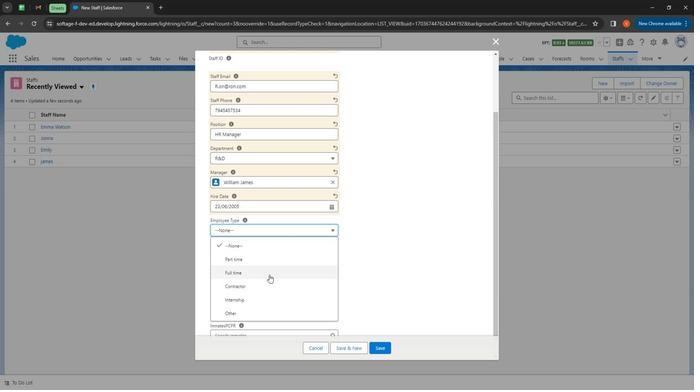 
Action: Mouse moved to (236, 256)
Screenshot: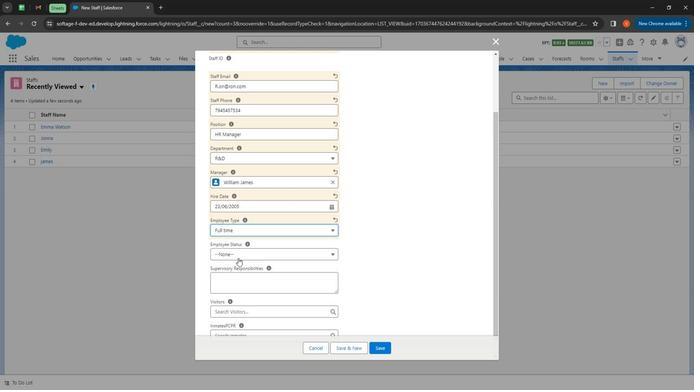 
Action: Mouse pressed left at (236, 256)
Screenshot: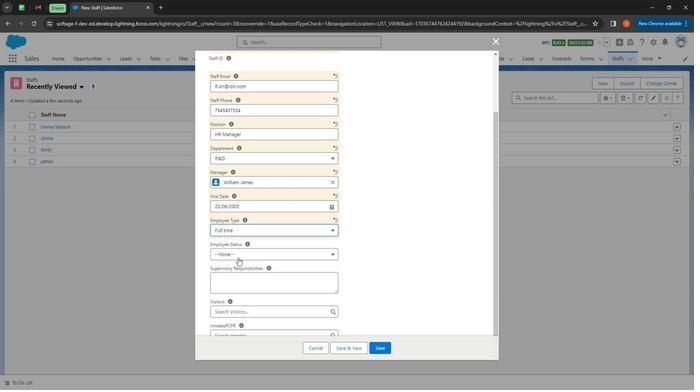 
Action: Mouse moved to (265, 325)
Screenshot: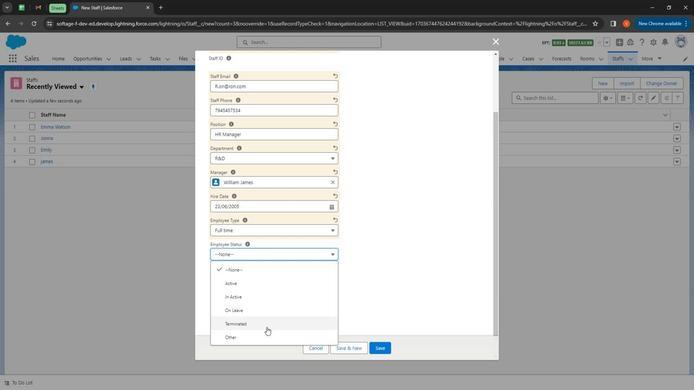 
Action: Mouse pressed left at (265, 325)
Screenshot: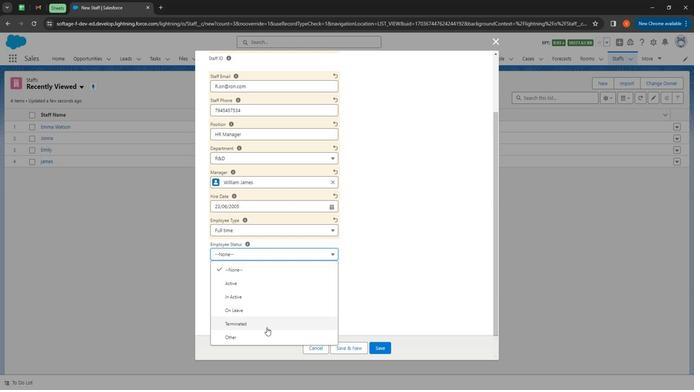 
Action: Mouse moved to (252, 289)
Screenshot: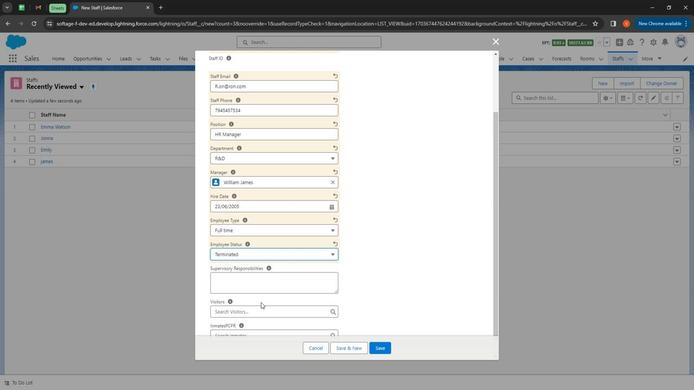 
Action: Mouse pressed left at (252, 289)
Screenshot: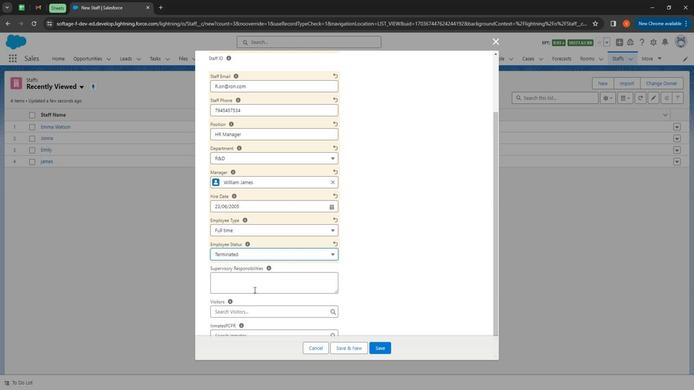 
Action: Mouse moved to (252, 287)
Screenshot: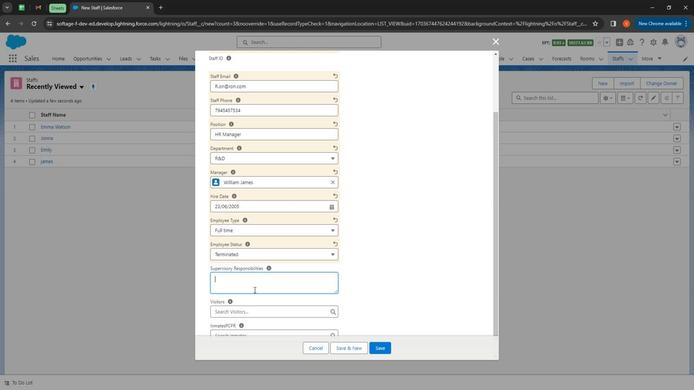 
Action: Key pressed <Key.shift><Key.shift><Key.shift><Key.shift><Key.shift><Key.shift><Key.shift>Hr<Key.space>manger<Key.space>both<Key.space>the<Key.space>big<Key.space><Key.shift>Profile<Key.space>under<Key.space>one<Key.space>person<Key.space>the<Key.backspace><Key.backspace><Key.backspace>ir<Key.backspace>t<Key.space>is<Key.space>very<Key.space>tough<Key.space>to<Key.space>handerl<Key.space>this.
Screenshot: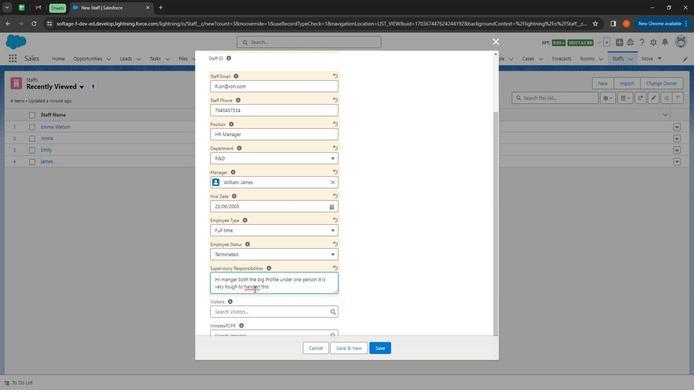 
Action: Mouse moved to (248, 284)
Screenshot: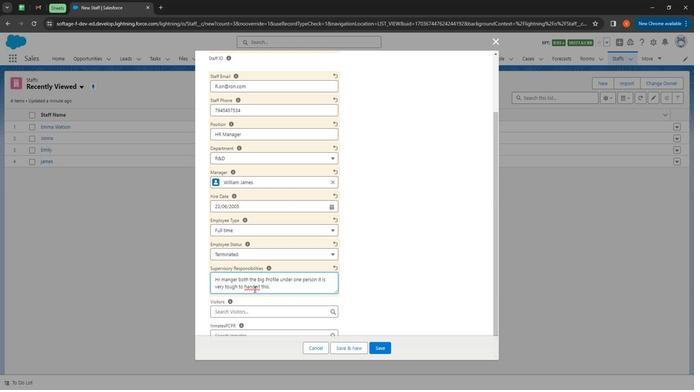 
Action: Mouse pressed right at (248, 284)
Screenshot: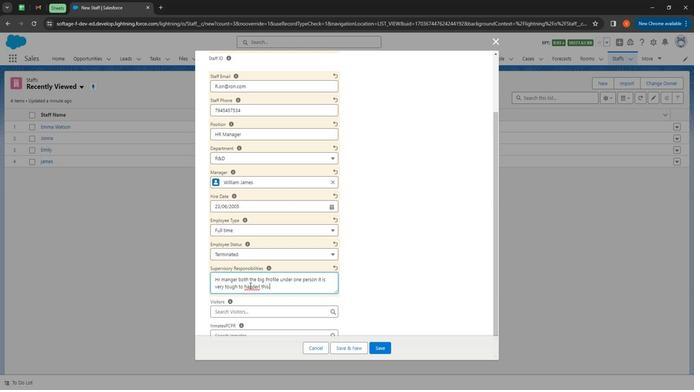 
Action: Mouse moved to (275, 145)
Screenshot: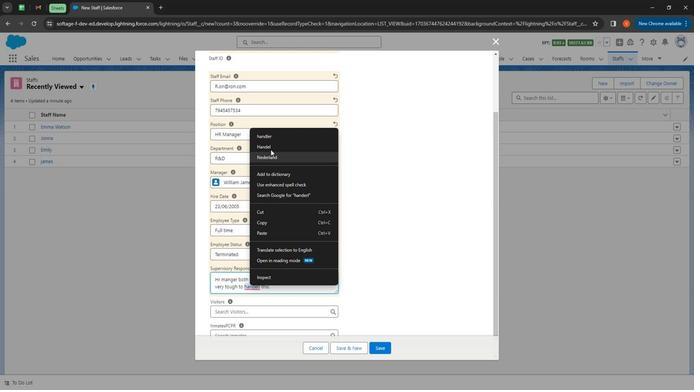 
Action: Mouse pressed left at (275, 145)
Screenshot: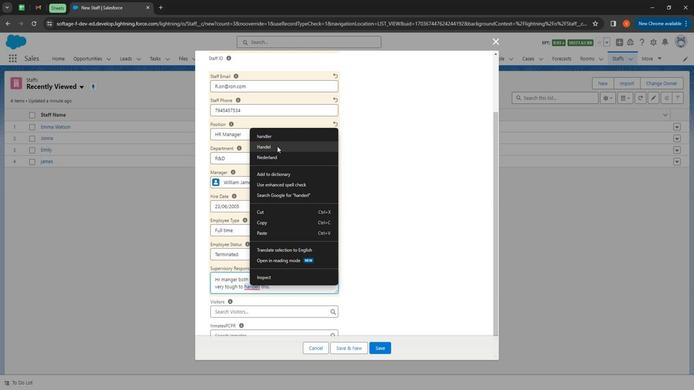 
Action: Mouse moved to (278, 312)
Screenshot: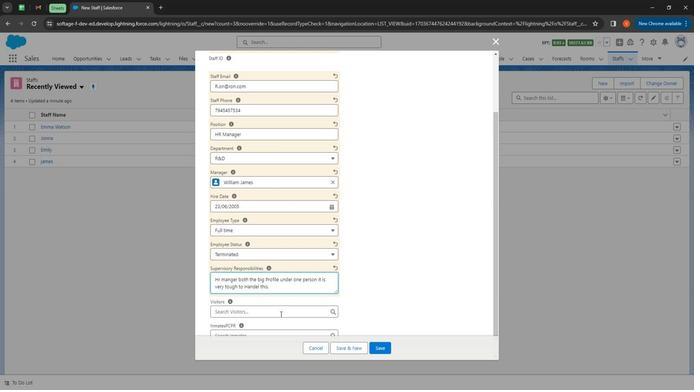 
Action: Mouse pressed left at (278, 312)
Screenshot: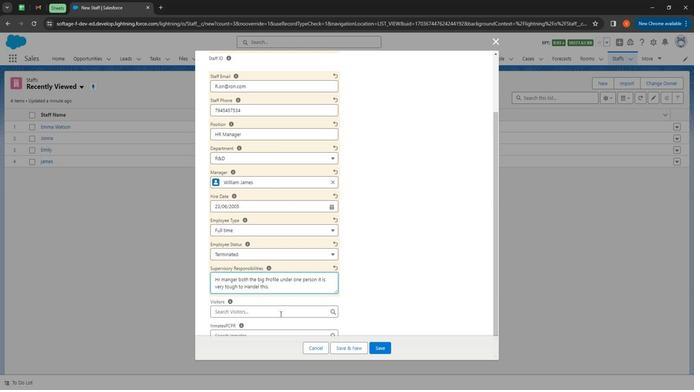 
Action: Mouse moved to (267, 334)
Screenshot: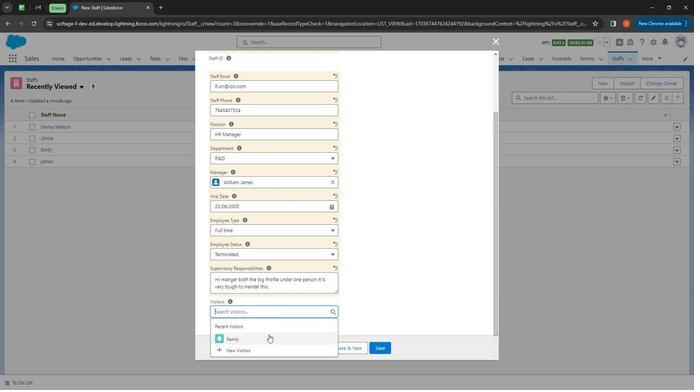 
Action: Mouse pressed left at (267, 334)
Screenshot: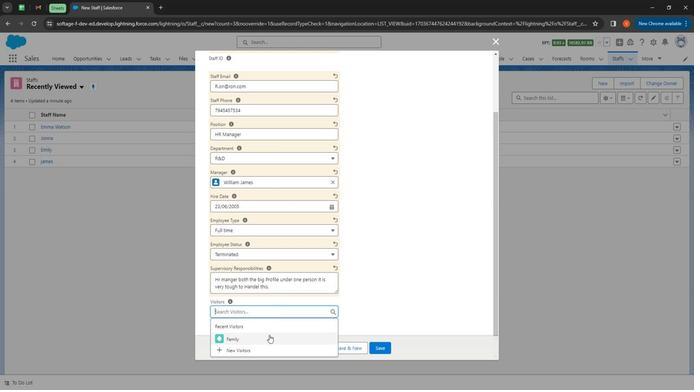 
Action: Mouse moved to (377, 249)
Screenshot: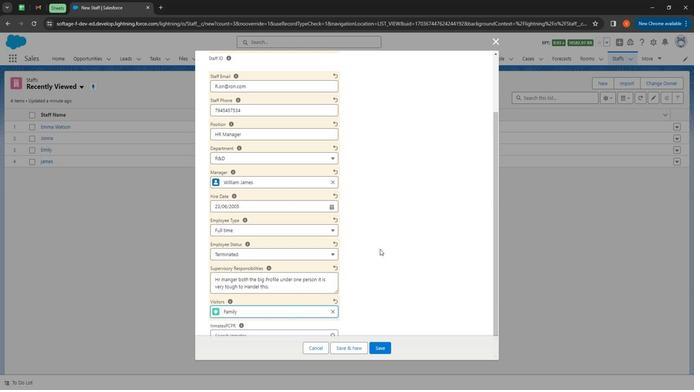 
Action: Mouse scrolled (377, 249) with delta (0, 0)
Screenshot: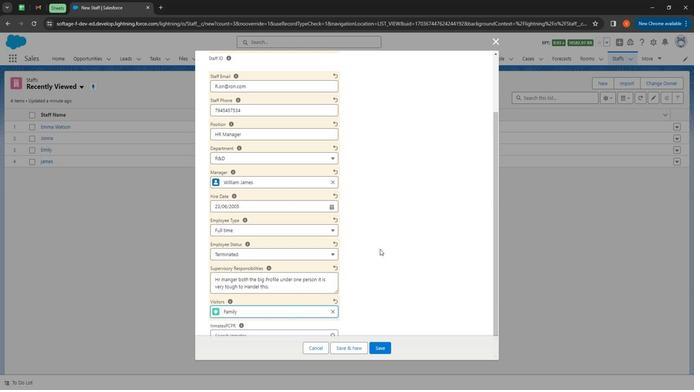 
Action: Mouse moved to (378, 254)
Screenshot: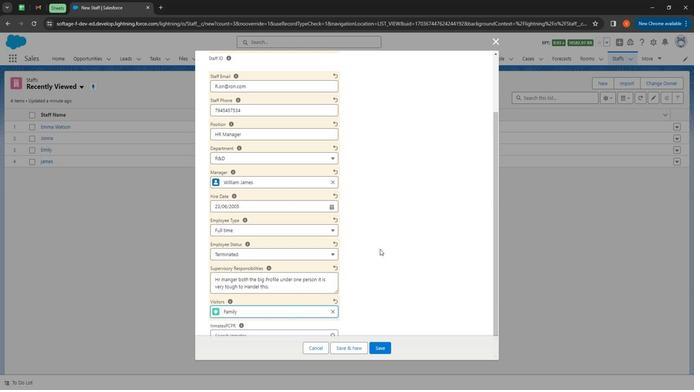 
Action: Mouse scrolled (378, 254) with delta (0, 0)
Screenshot: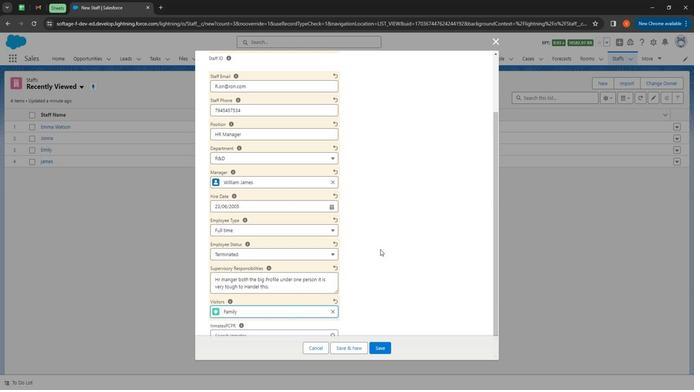 
Action: Mouse moved to (378, 254)
Screenshot: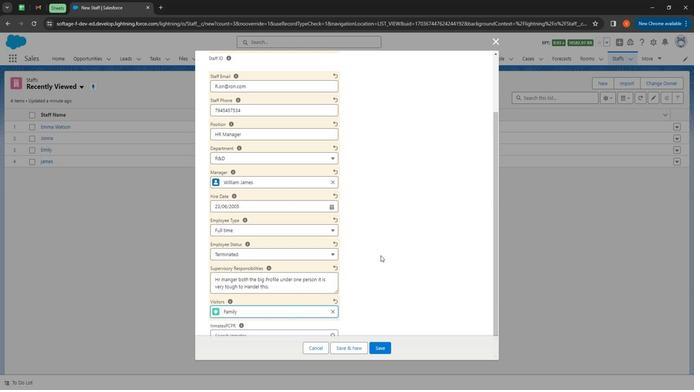
Action: Mouse scrolled (378, 254) with delta (0, 0)
Screenshot: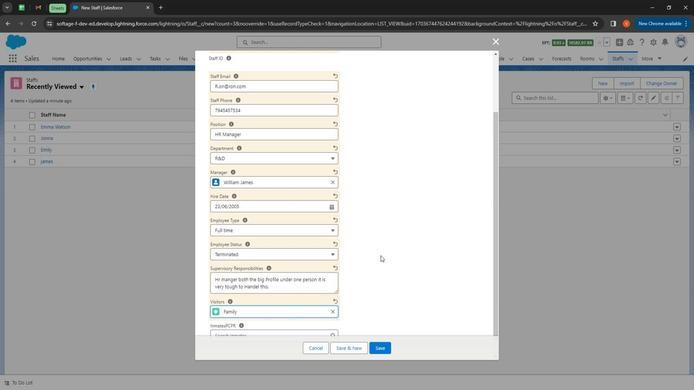 
Action: Mouse moved to (377, 258)
Screenshot: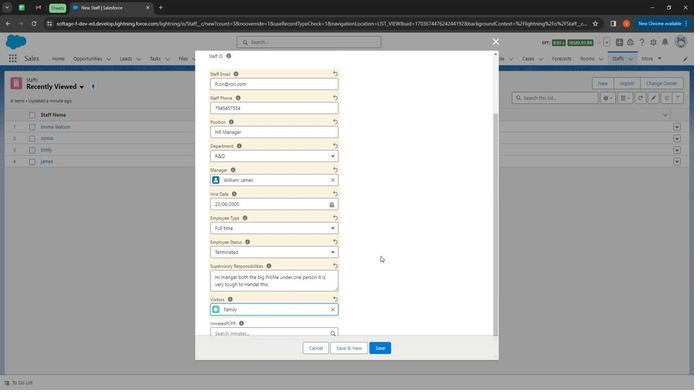 
Action: Mouse scrolled (377, 258) with delta (0, 0)
Screenshot: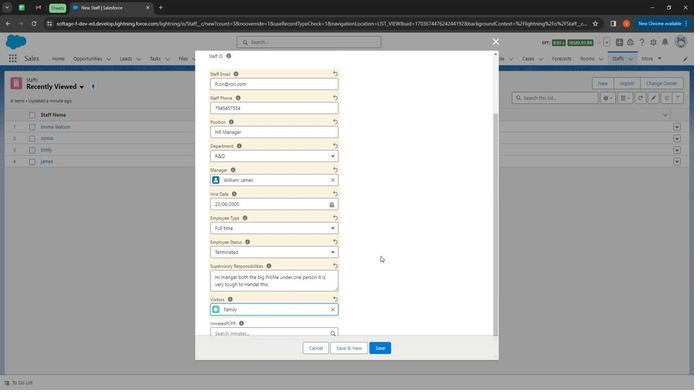 
Action: Mouse moved to (282, 312)
Screenshot: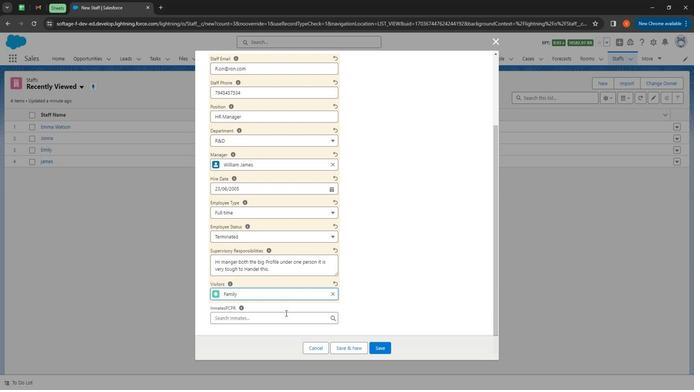 
Action: Mouse pressed left at (282, 312)
Screenshot: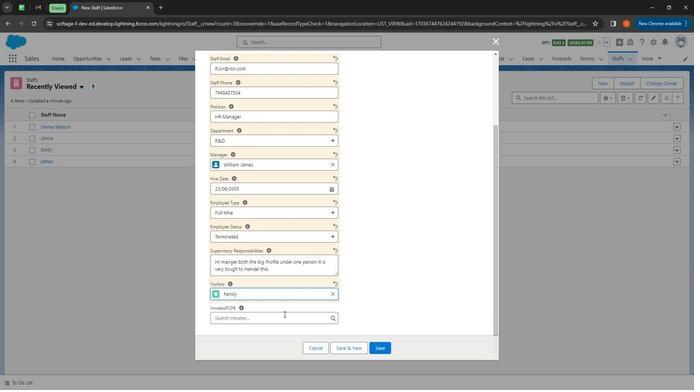 
Action: Mouse moved to (252, 296)
Screenshot: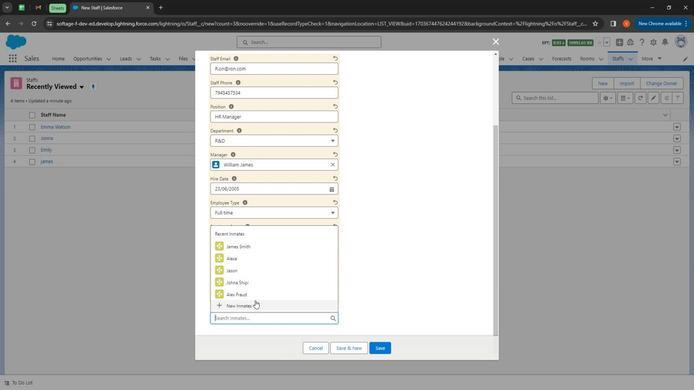 
Action: Mouse pressed left at (252, 296)
